 Task: Find connections with filter location Châtenay-Malabry with filter topic #covidwith filter profile language Potuguese with filter current company DMart - Avenue Supermarts Ltd with filter school Anna University with filter industry Paper and Forest Product Manufacturing with filter service category Life Coaching with filter keywords title Manicurist
Action: Mouse moved to (700, 105)
Screenshot: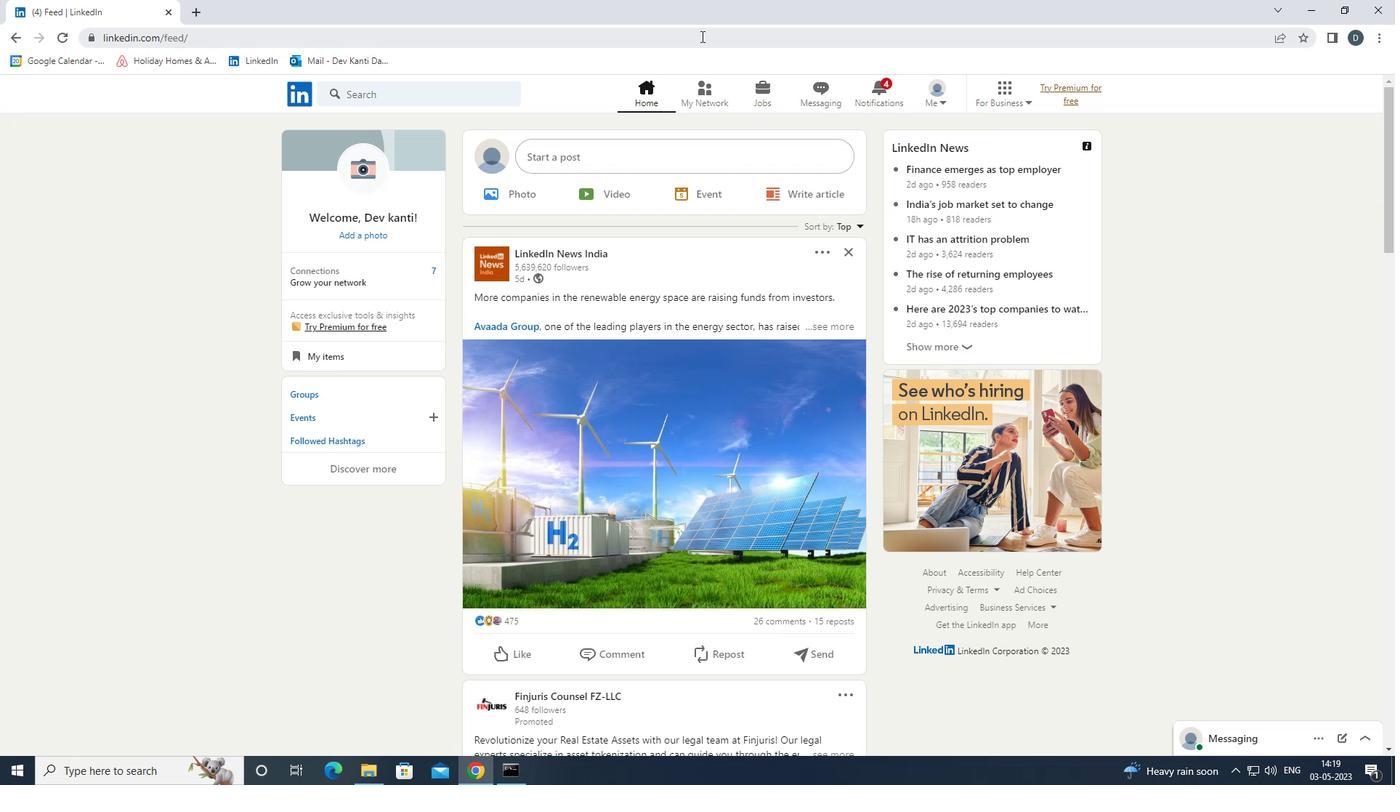 
Action: Mouse pressed left at (700, 105)
Screenshot: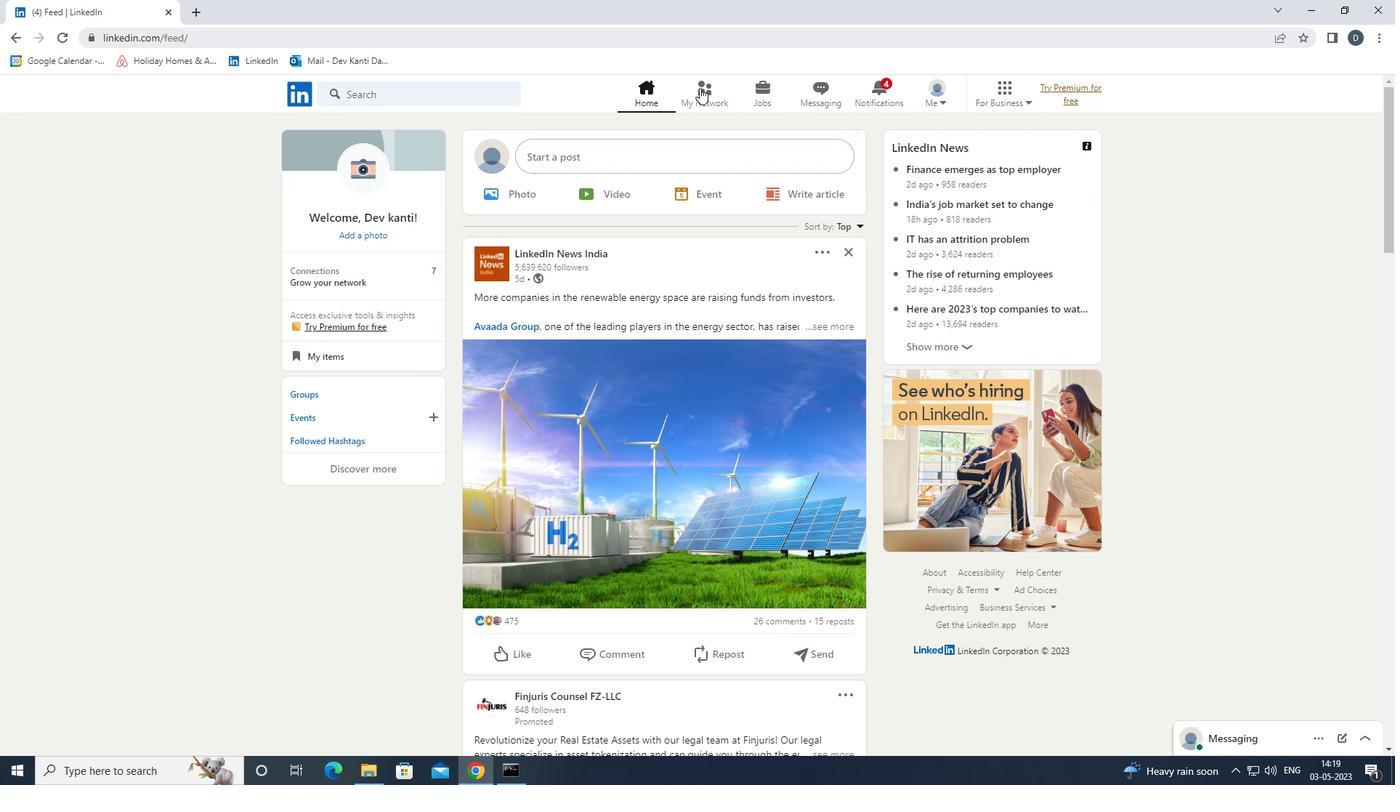 
Action: Mouse moved to (484, 173)
Screenshot: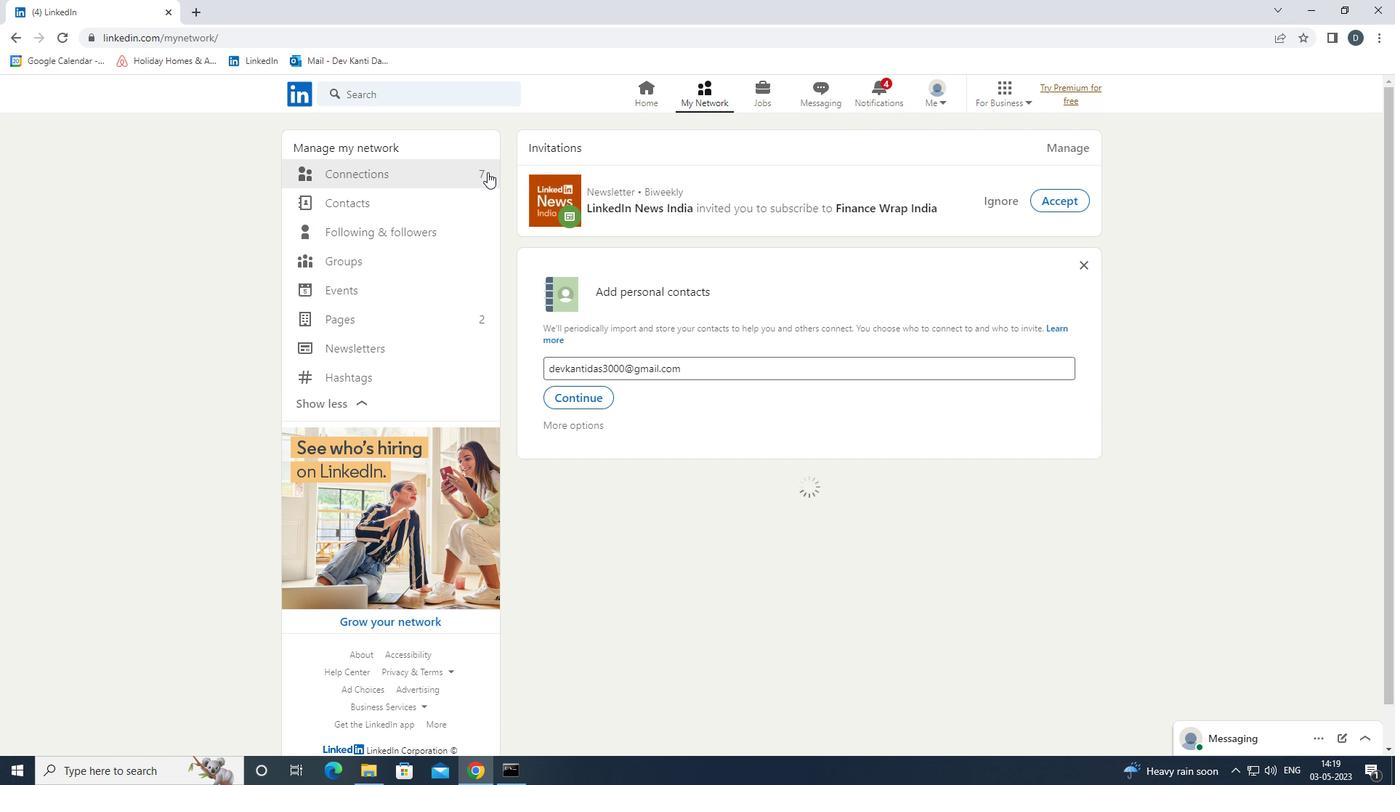 
Action: Mouse pressed left at (484, 173)
Screenshot: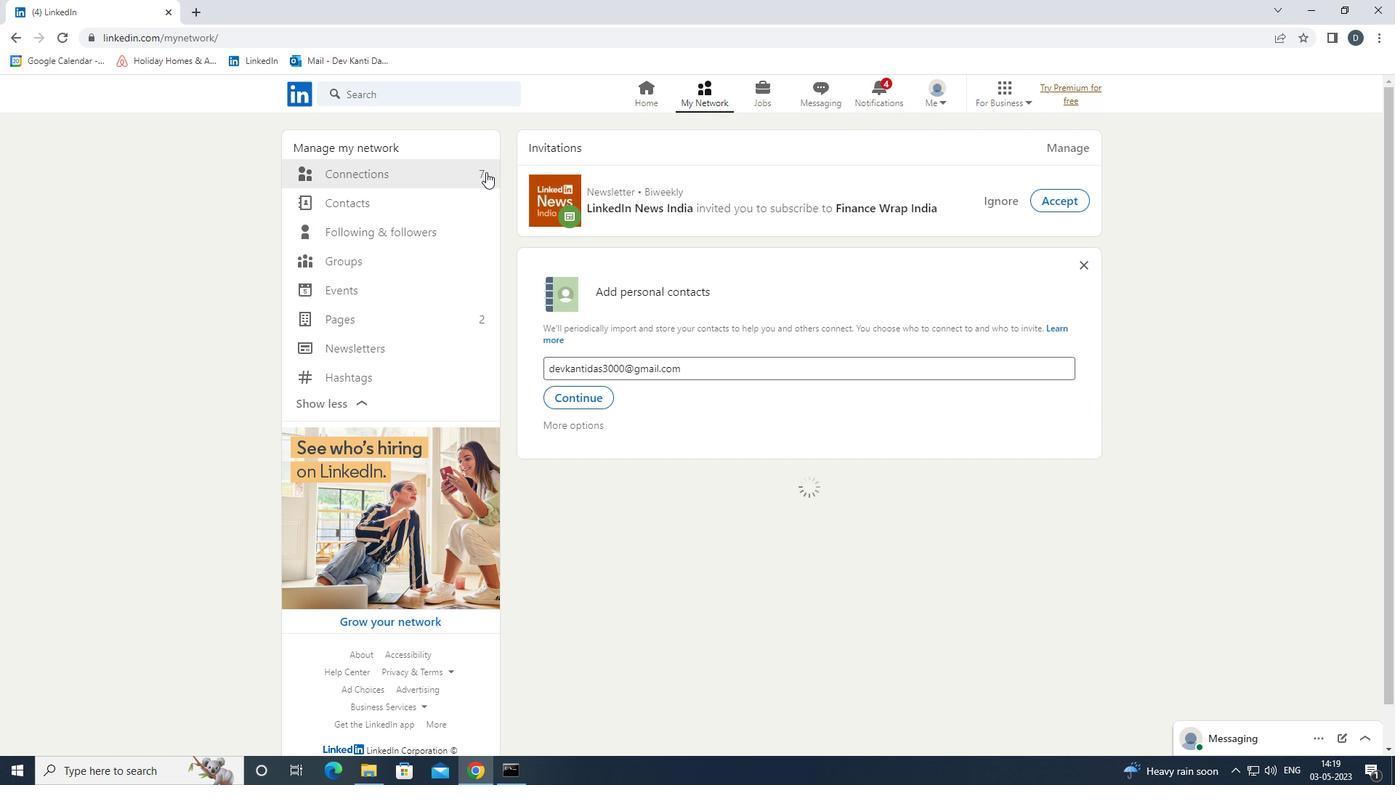 
Action: Mouse moved to (833, 175)
Screenshot: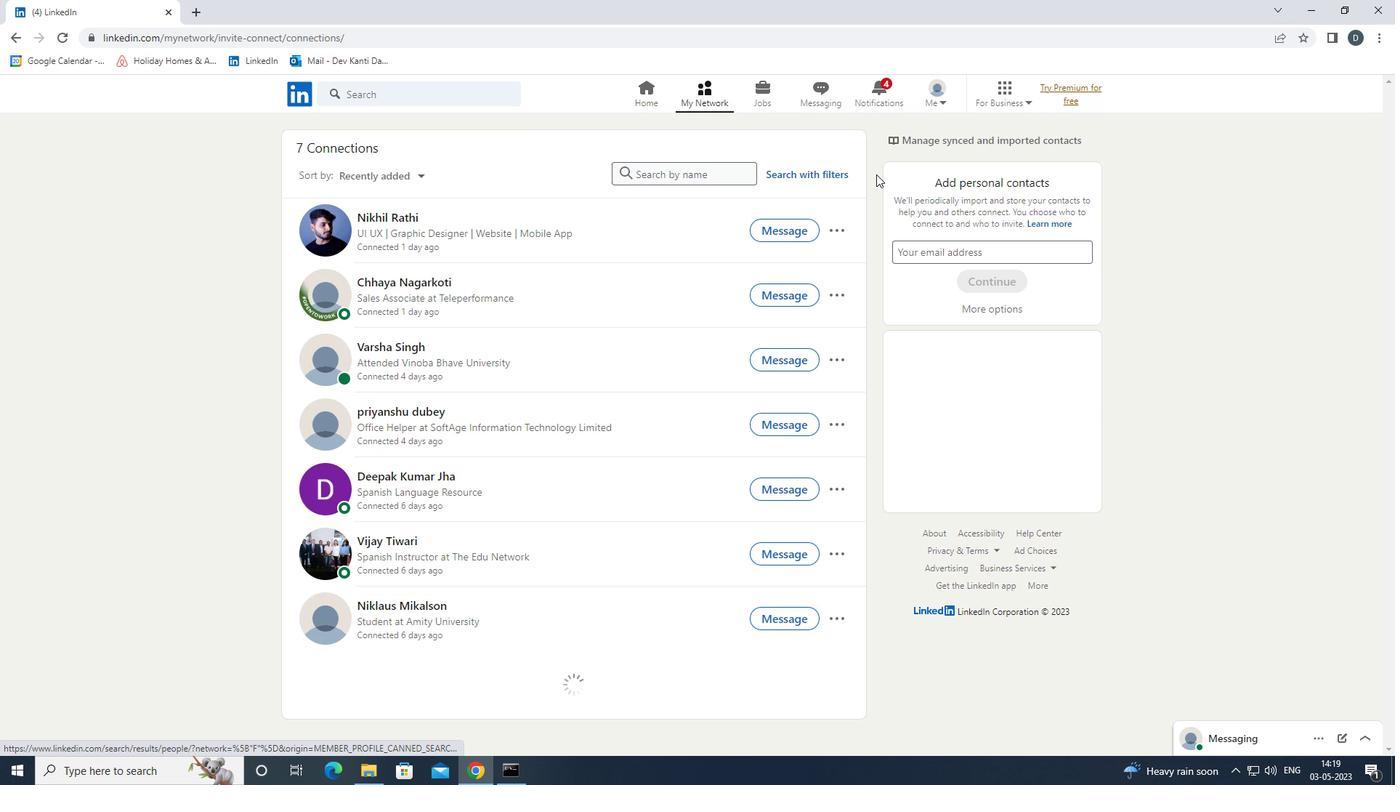 
Action: Mouse pressed left at (833, 175)
Screenshot: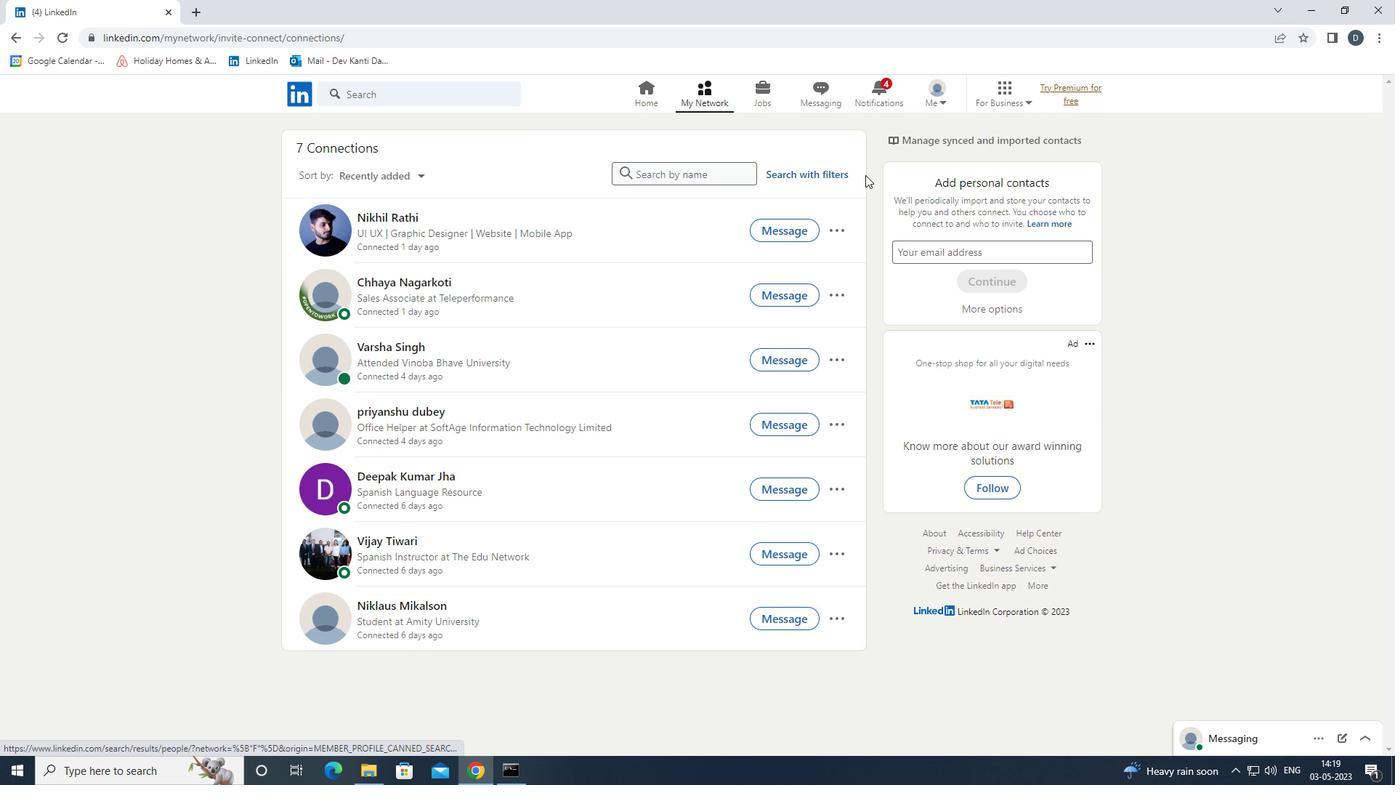 
Action: Mouse moved to (755, 135)
Screenshot: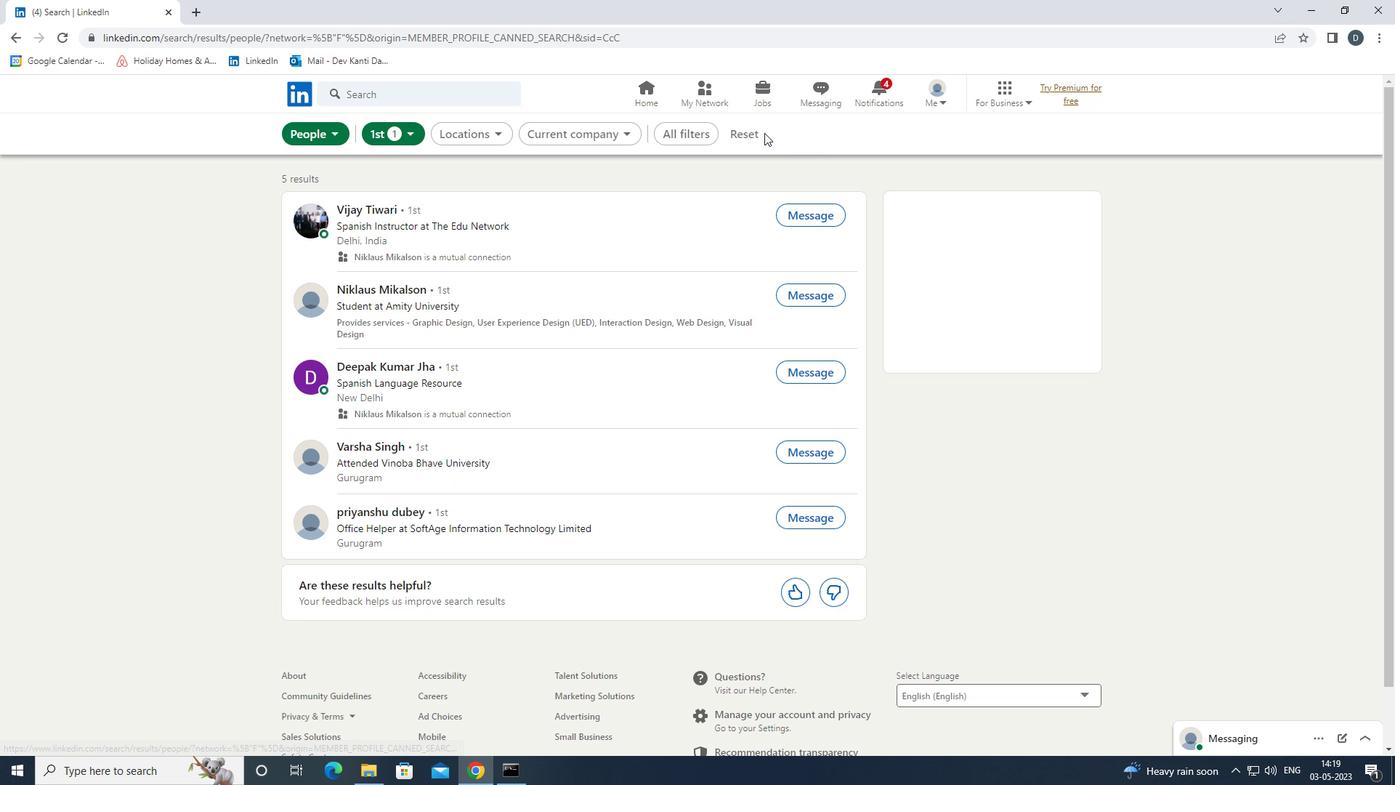 
Action: Mouse pressed left at (755, 135)
Screenshot: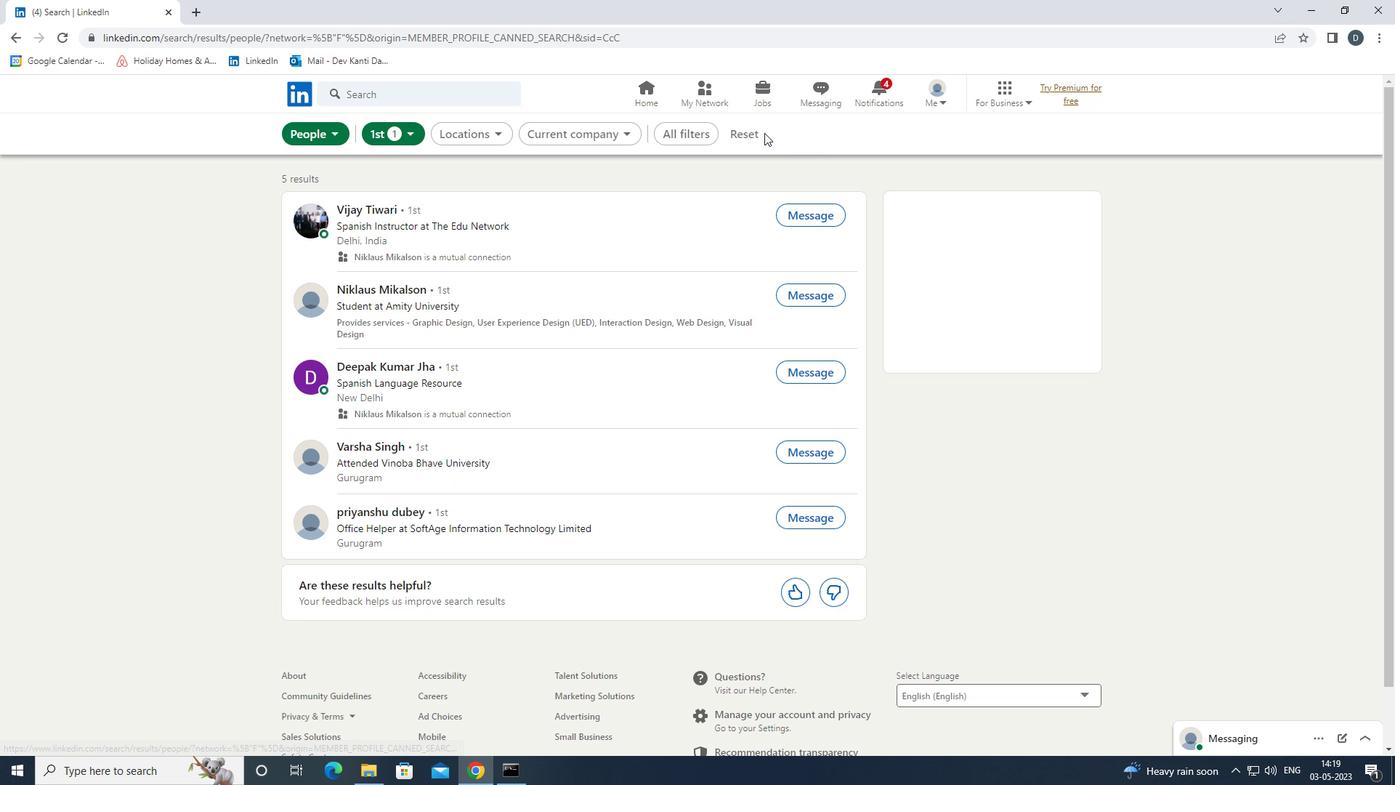 
Action: Mouse moved to (729, 135)
Screenshot: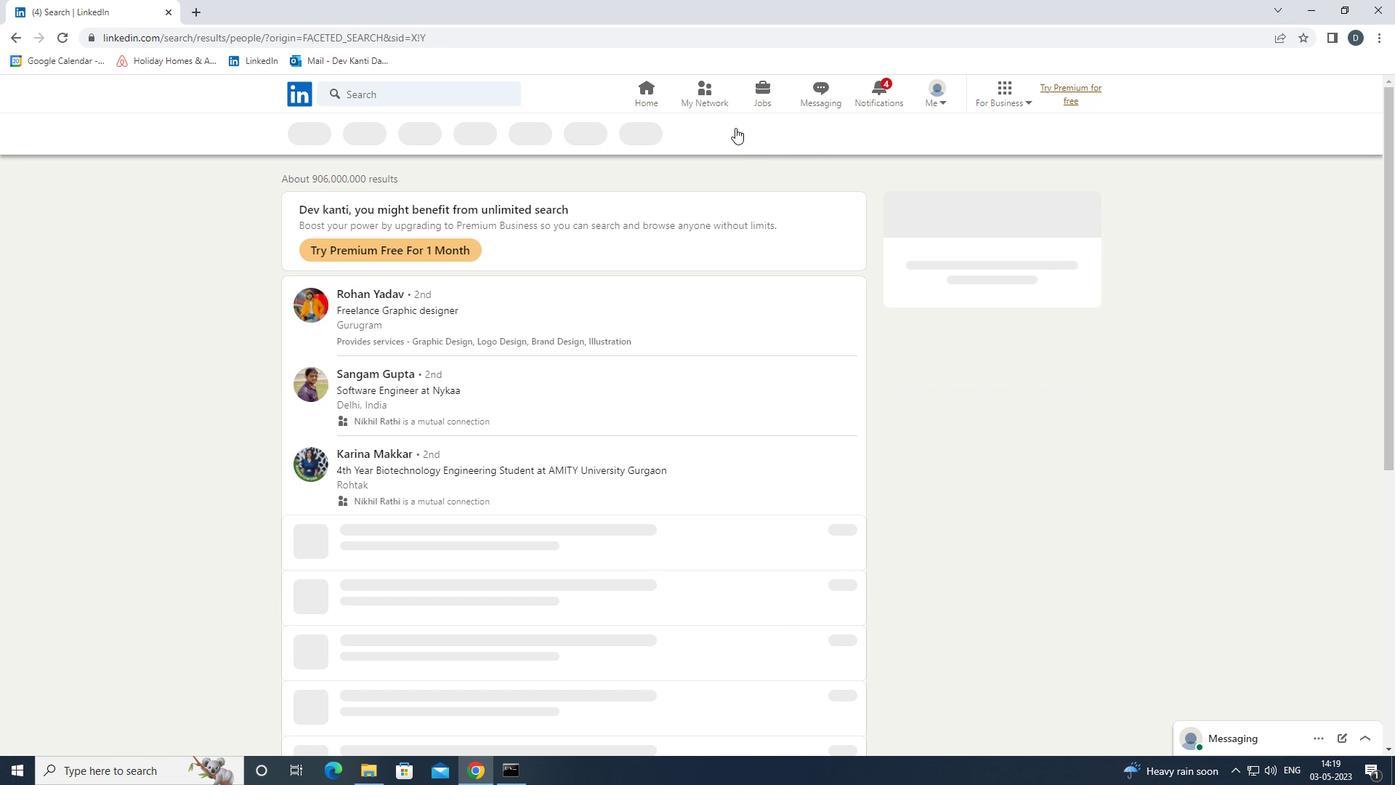 
Action: Mouse pressed left at (729, 135)
Screenshot: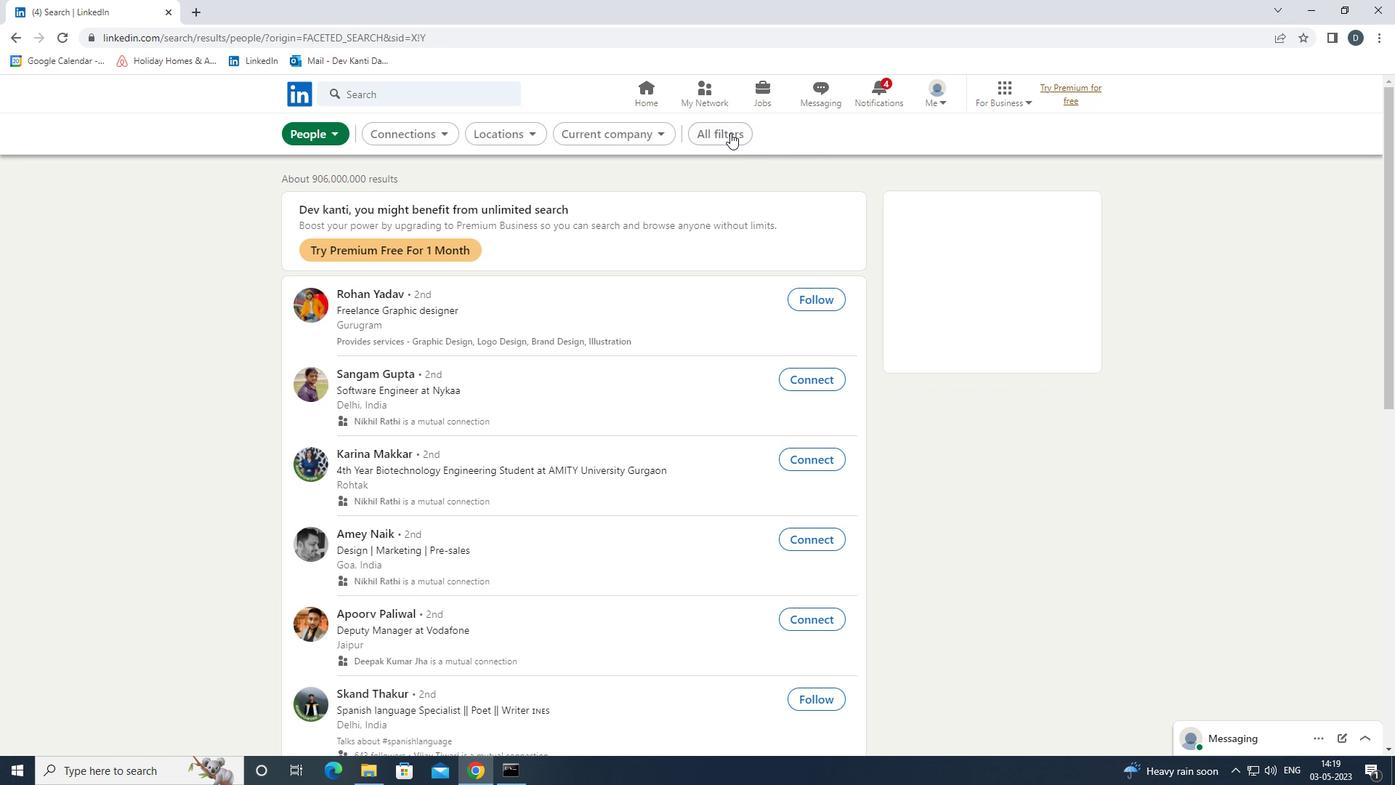 
Action: Mouse moved to (1277, 428)
Screenshot: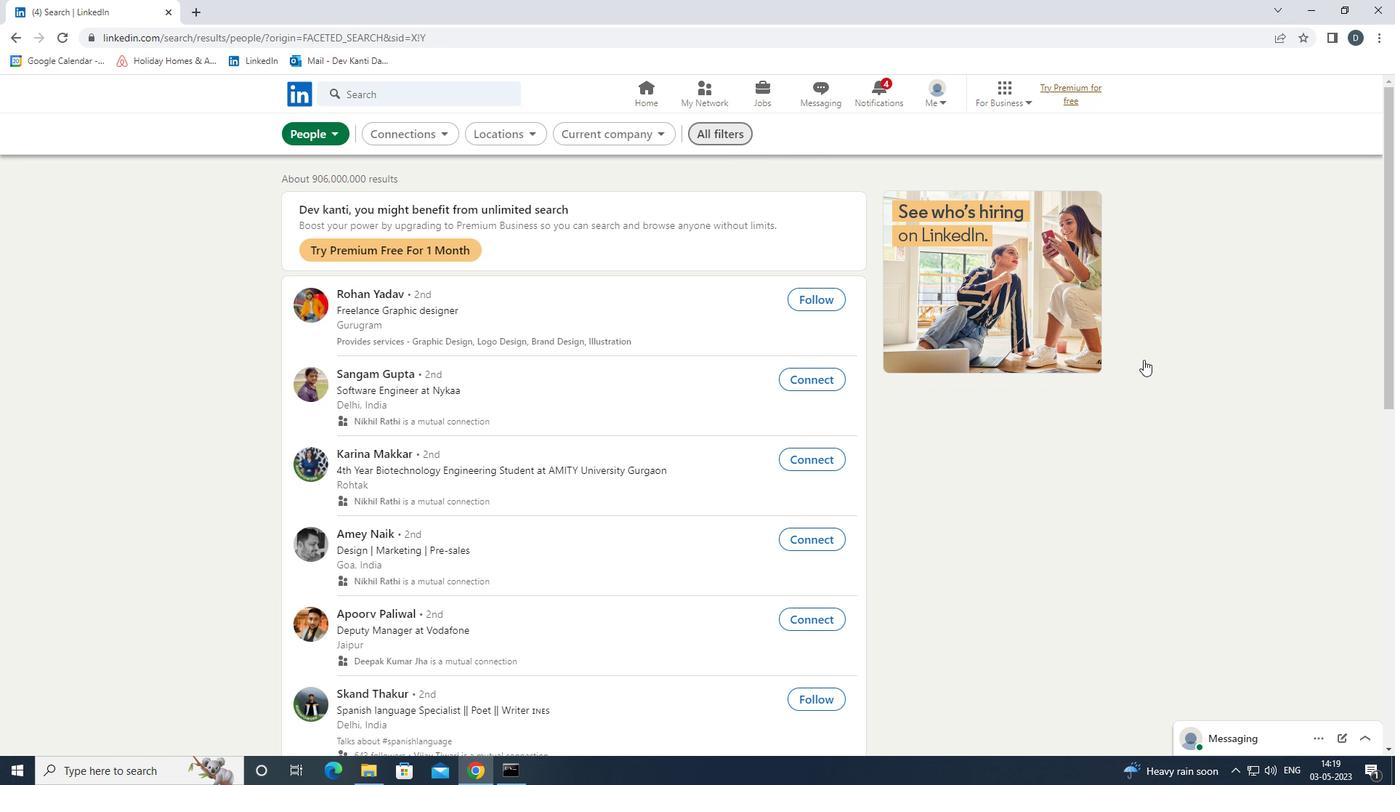 
Action: Mouse scrolled (1277, 427) with delta (0, 0)
Screenshot: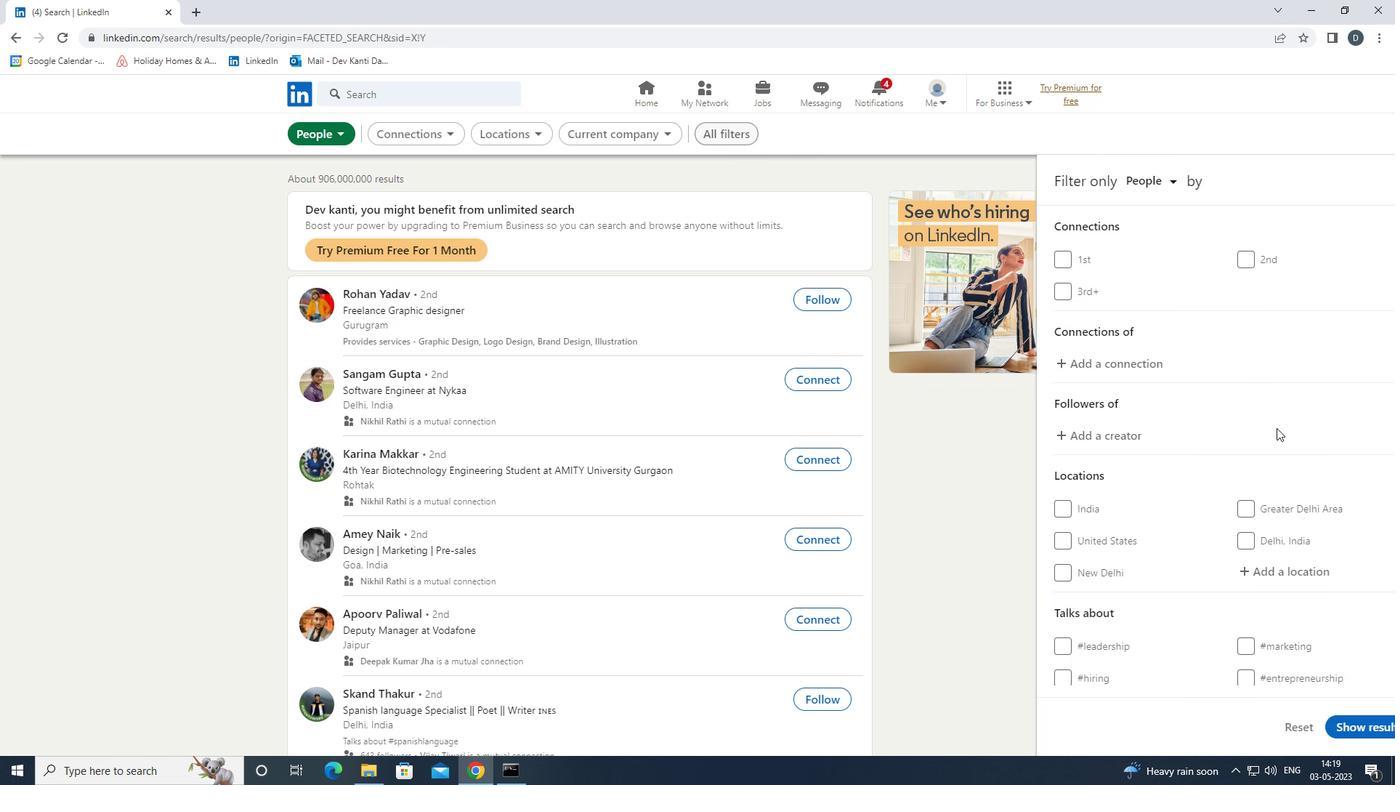 
Action: Mouse scrolled (1277, 427) with delta (0, 0)
Screenshot: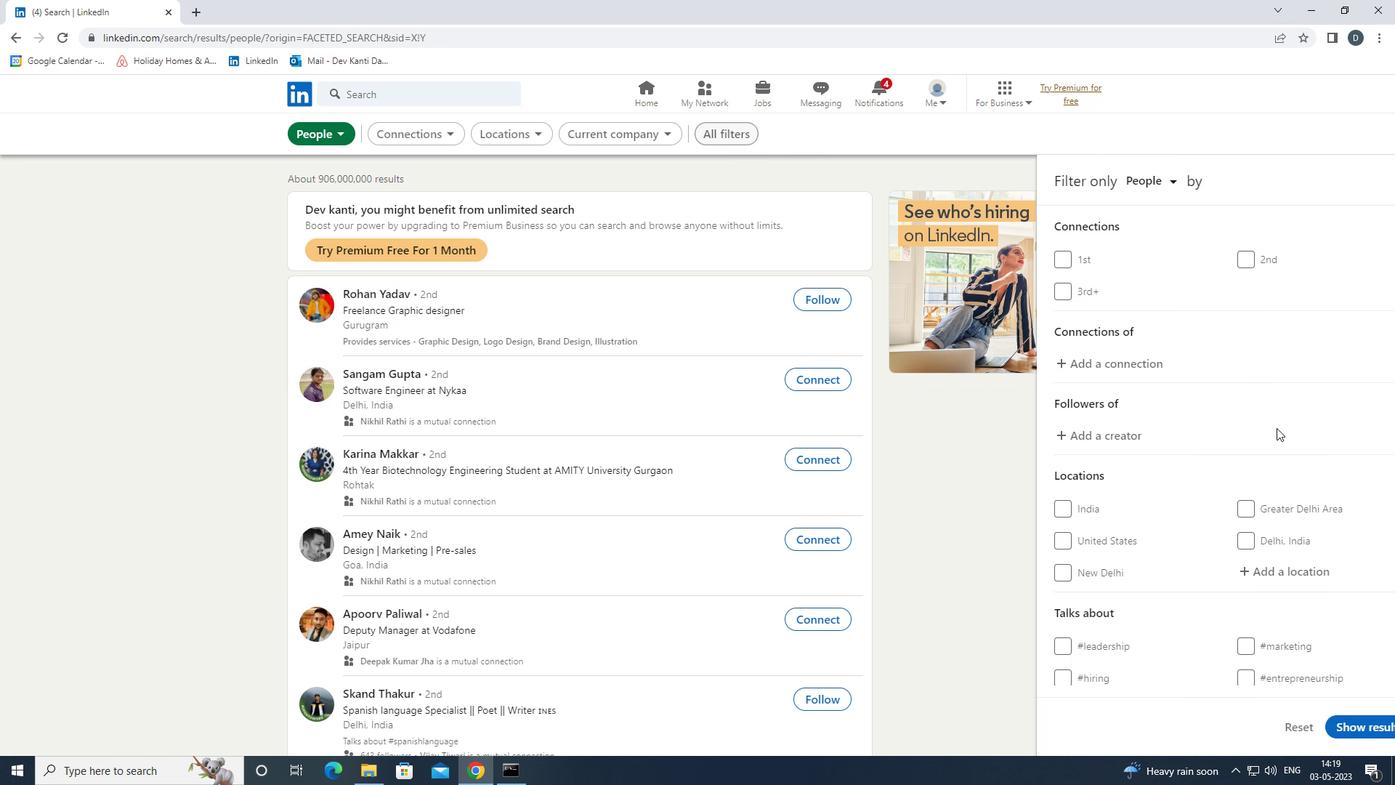 
Action: Mouse moved to (1240, 417)
Screenshot: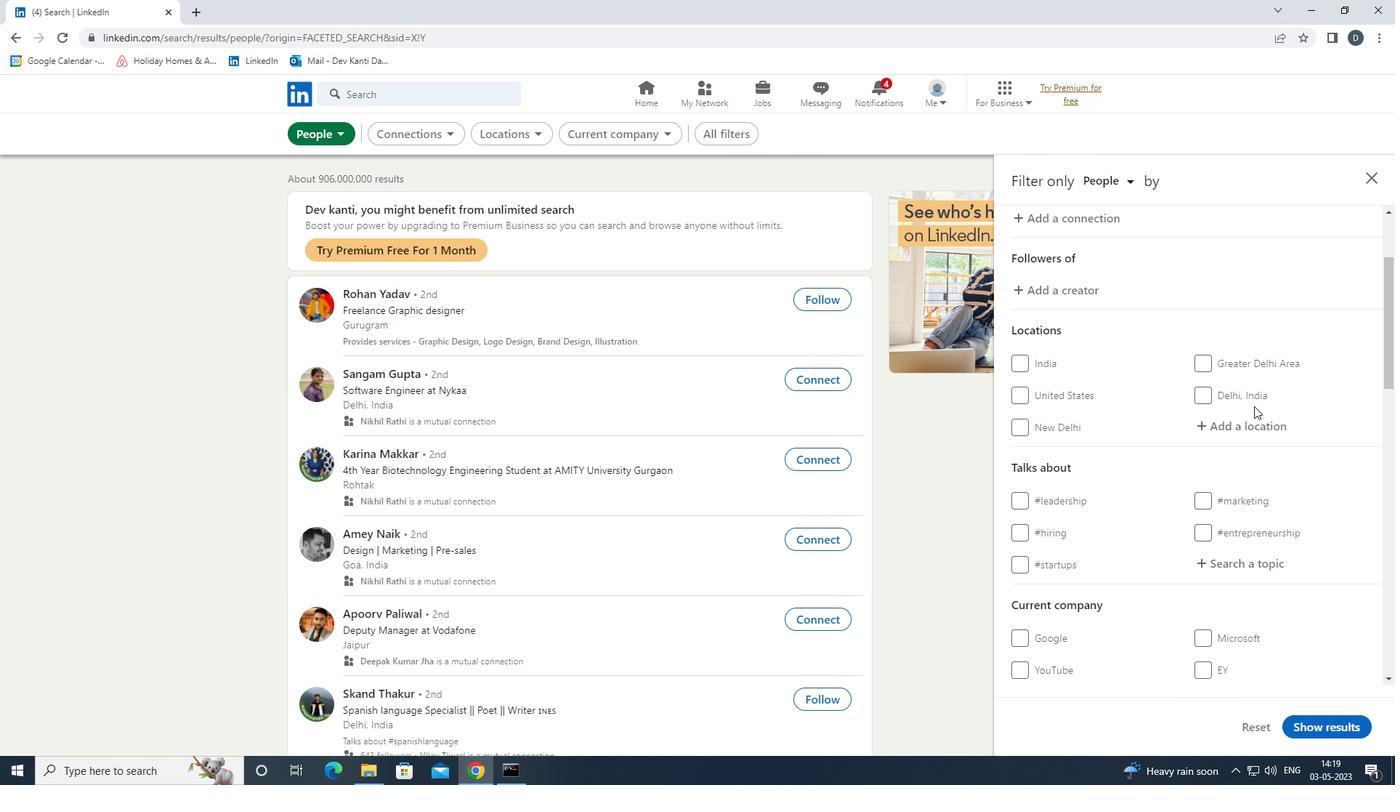
Action: Mouse pressed left at (1240, 417)
Screenshot: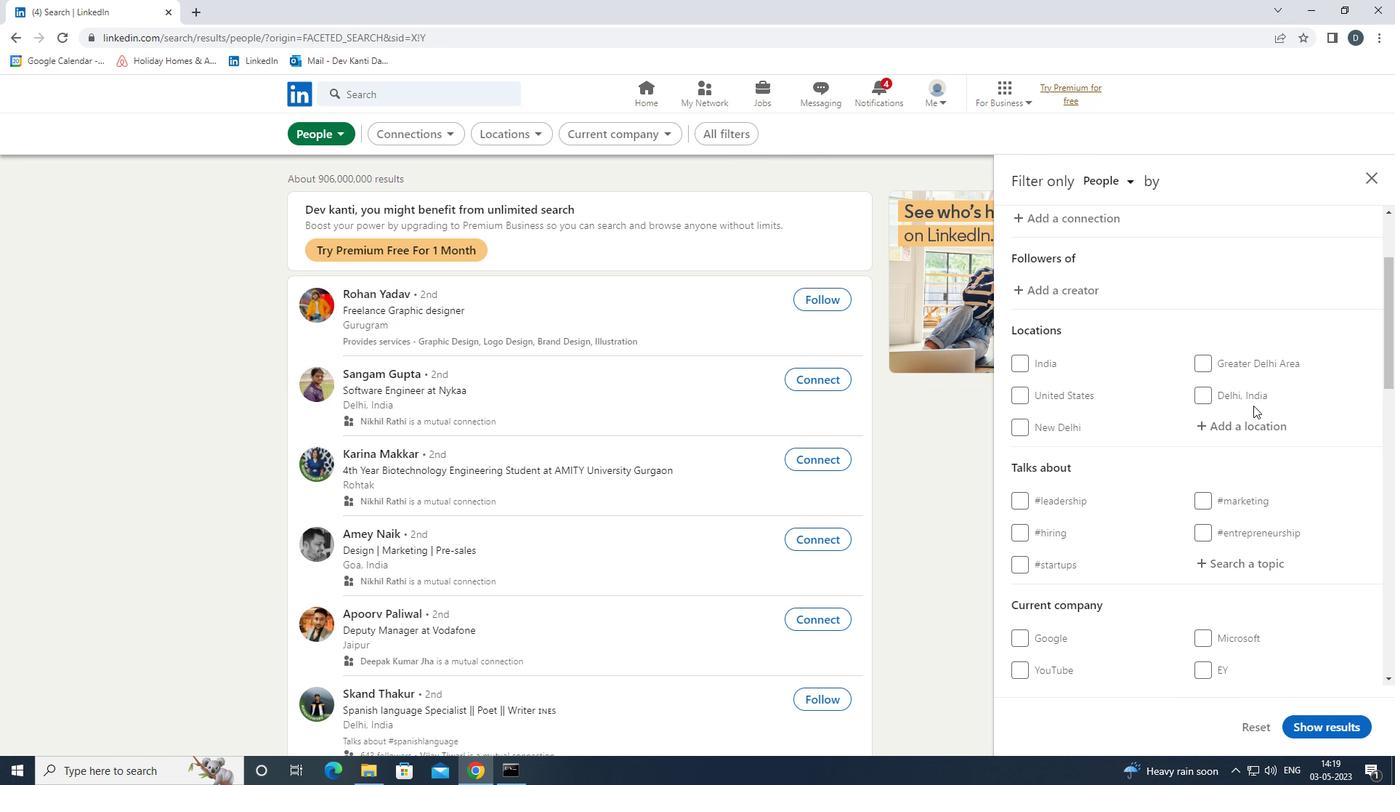 
Action: Mouse moved to (1239, 417)
Screenshot: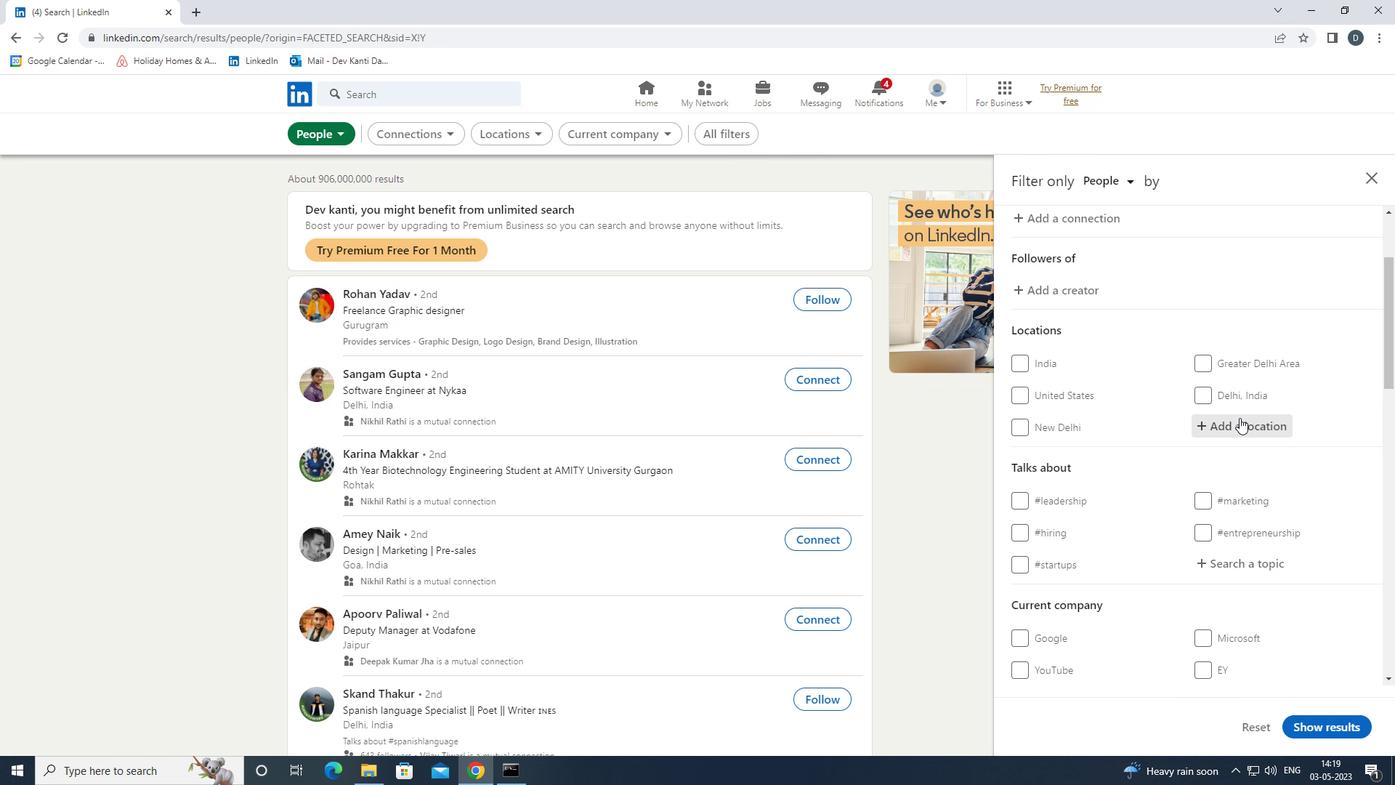 
Action: Key pressed <Key.shift>CHATENAY-<Key.down><Key.enter>
Screenshot: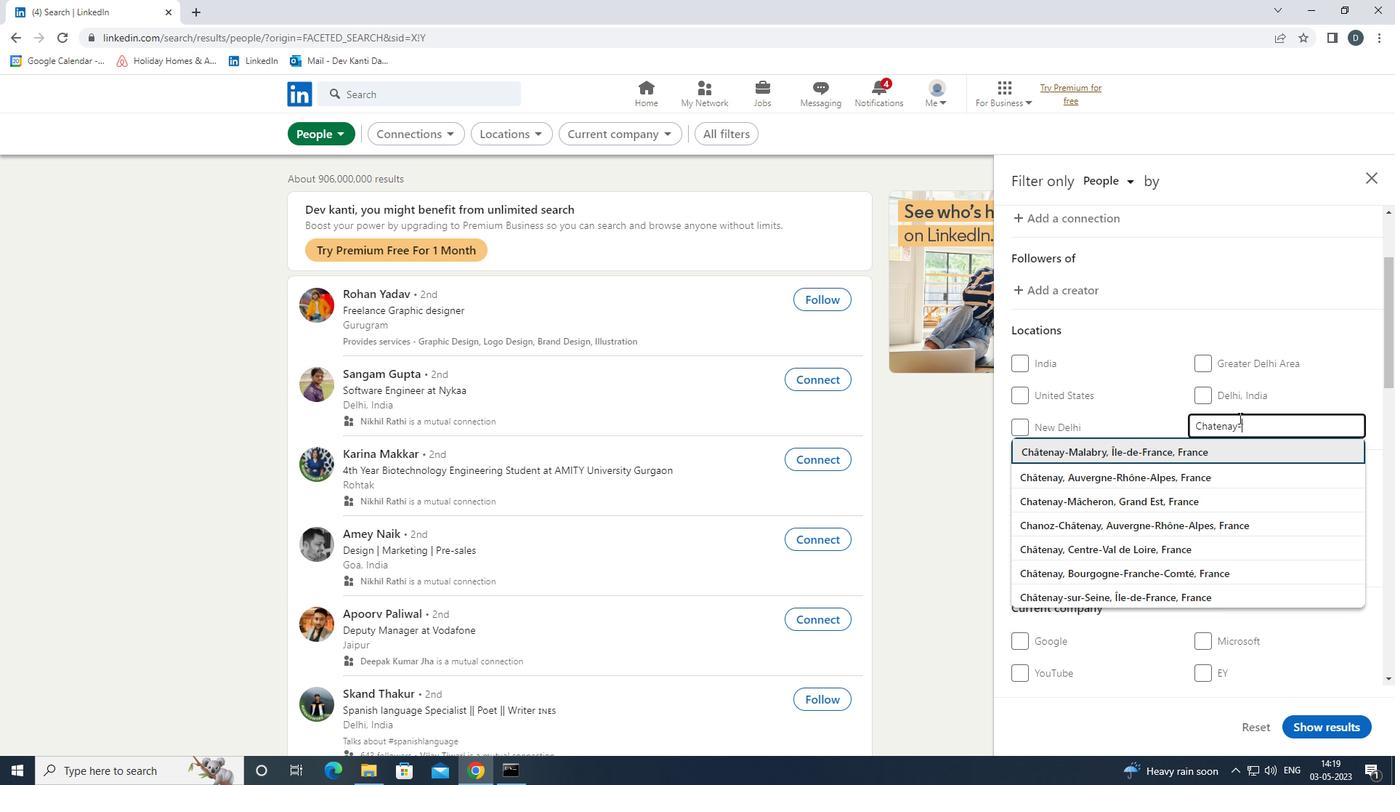 
Action: Mouse moved to (1105, 234)
Screenshot: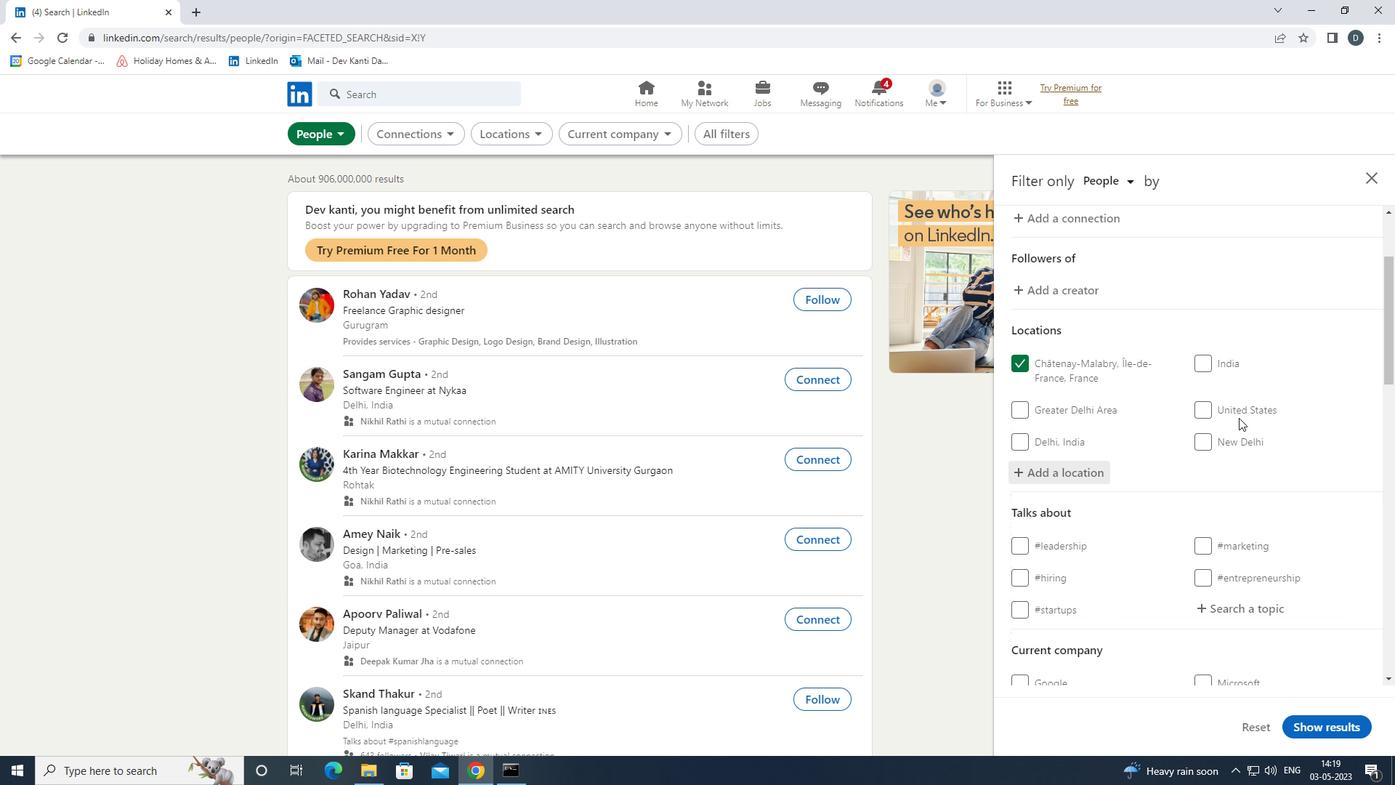 
Action: Mouse scrolled (1105, 233) with delta (0, 0)
Screenshot: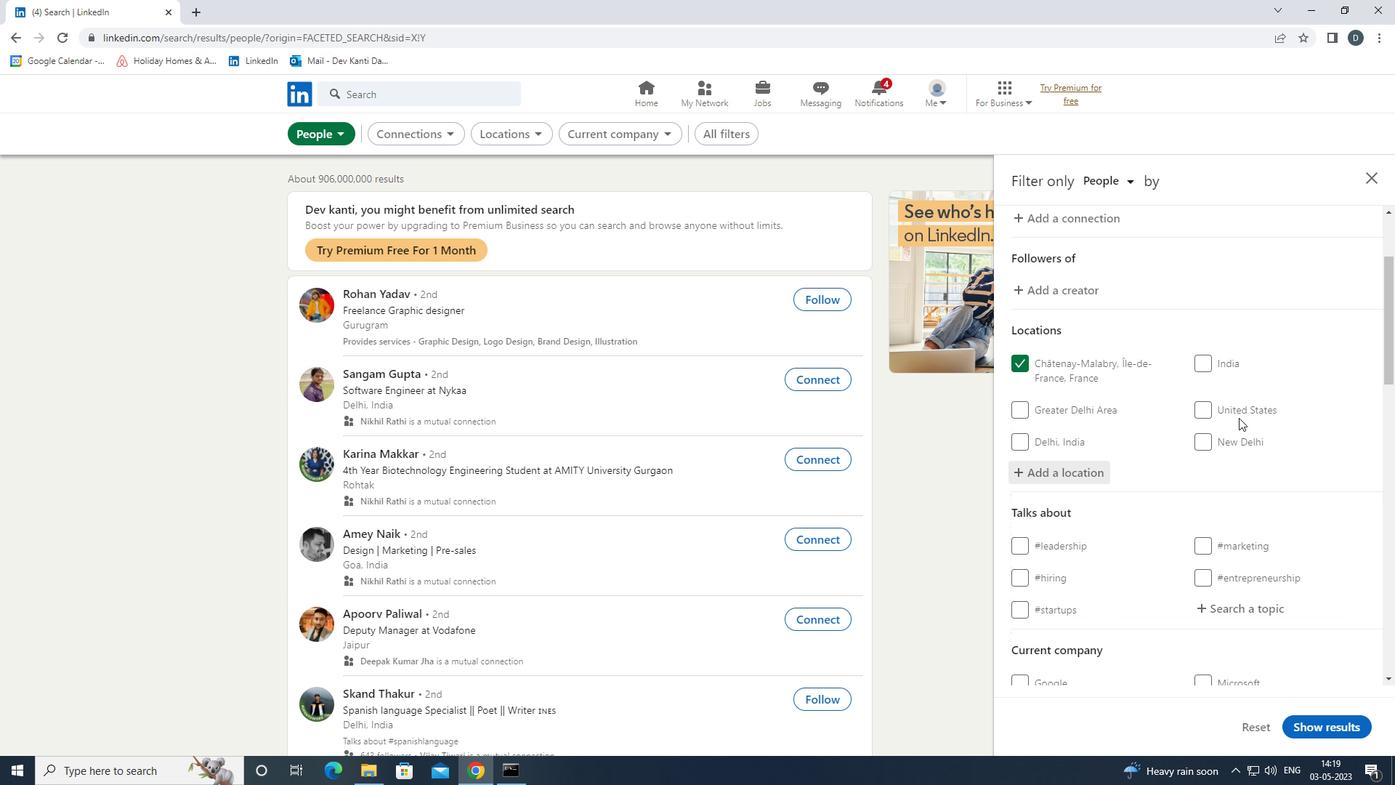 
Action: Mouse moved to (1244, 536)
Screenshot: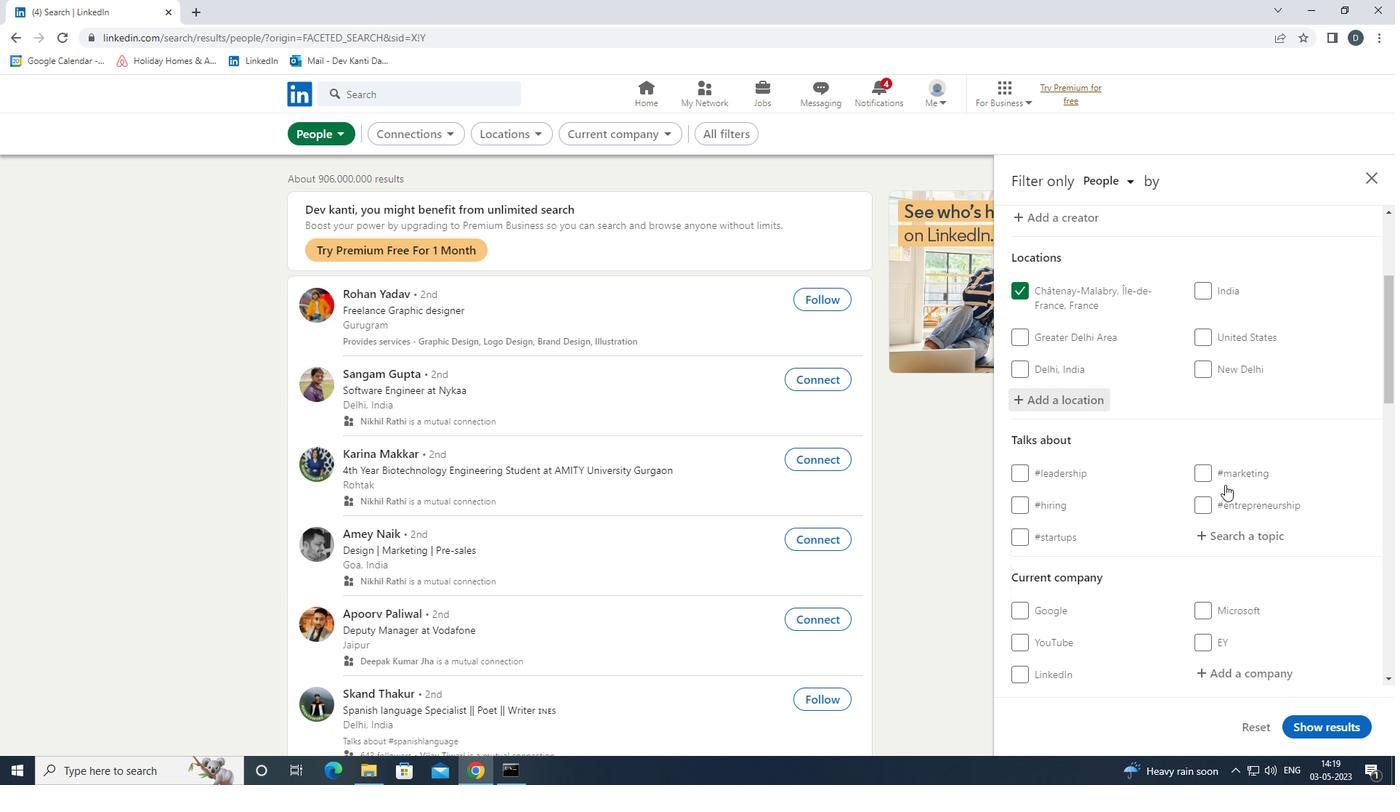 
Action: Mouse pressed left at (1244, 536)
Screenshot: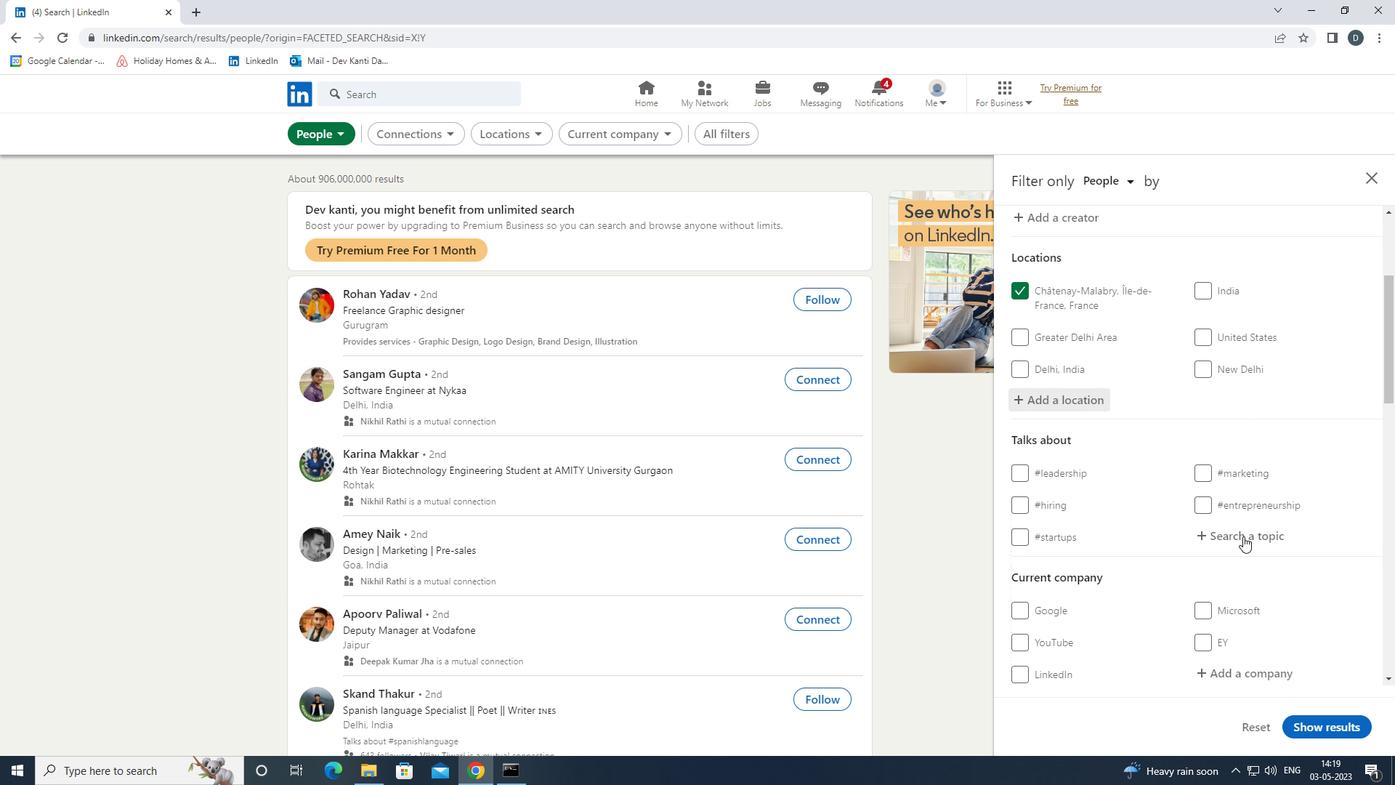 
Action: Mouse moved to (1245, 537)
Screenshot: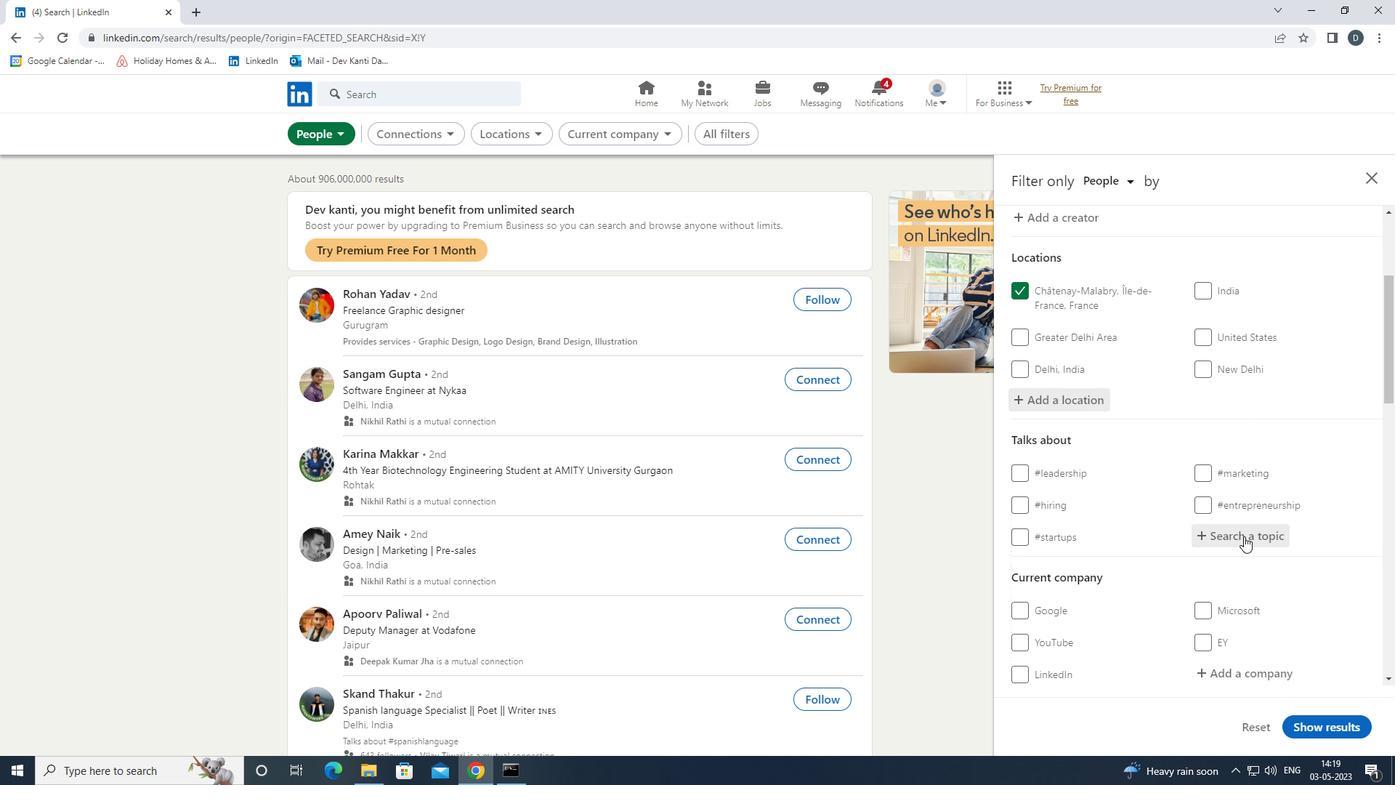 
Action: Key pressed COVID
Screenshot: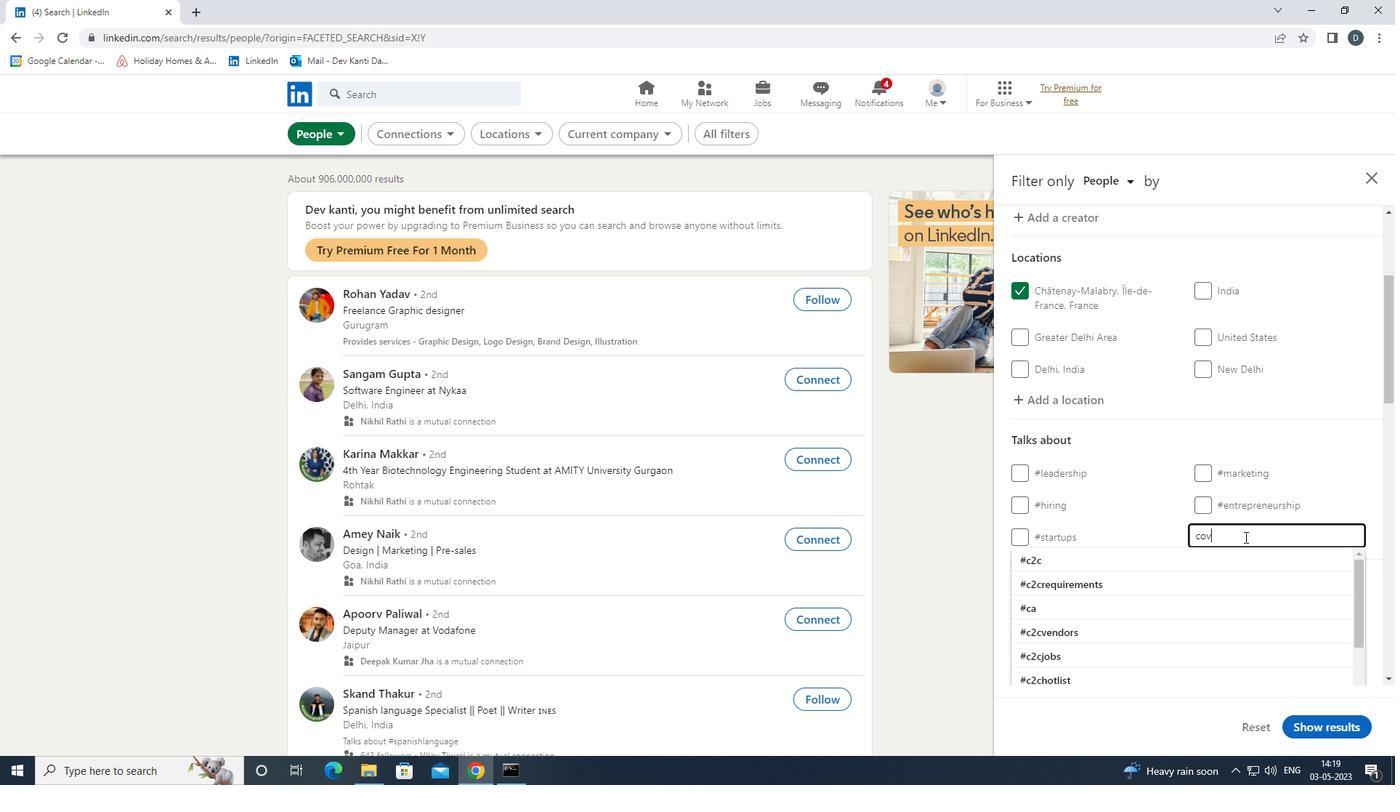 
Action: Mouse moved to (1232, 558)
Screenshot: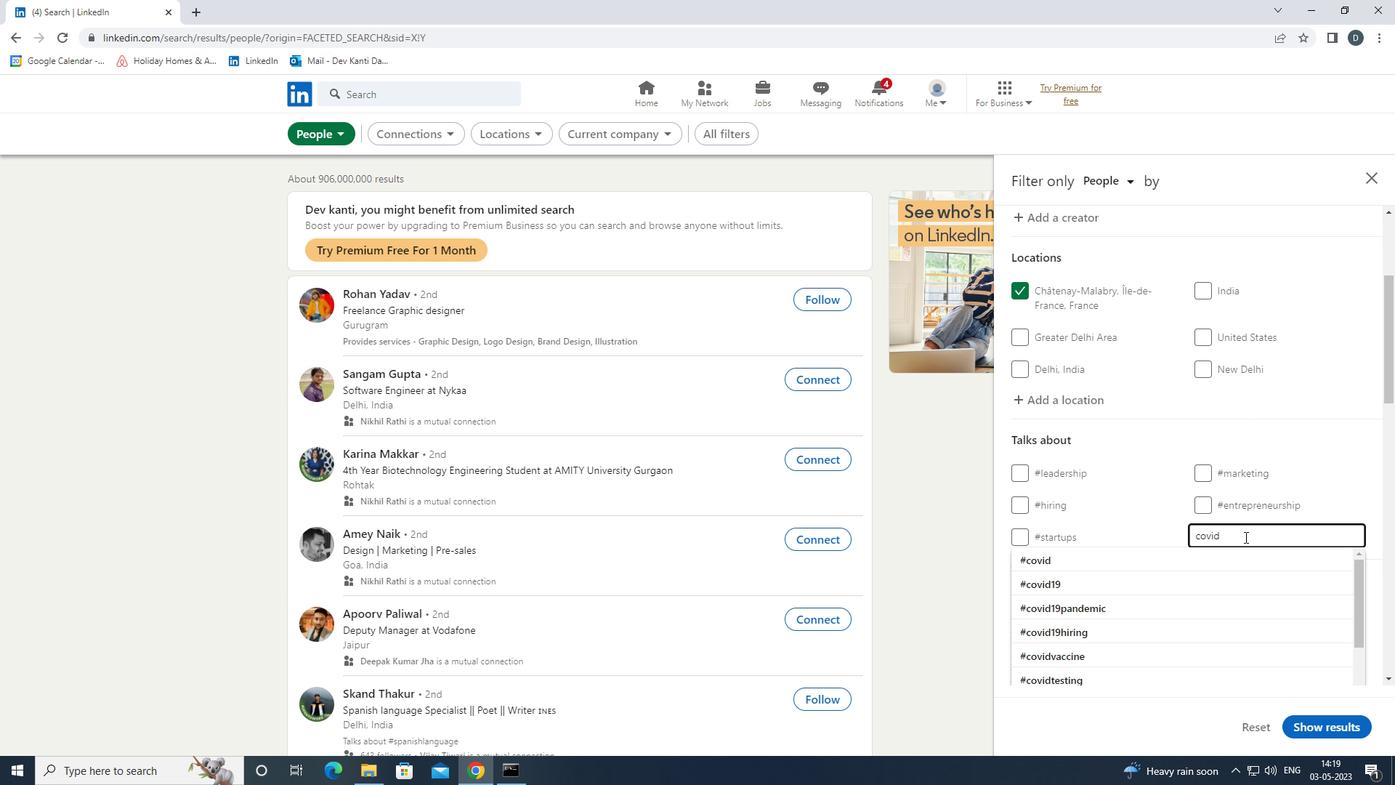 
Action: Mouse pressed left at (1232, 558)
Screenshot: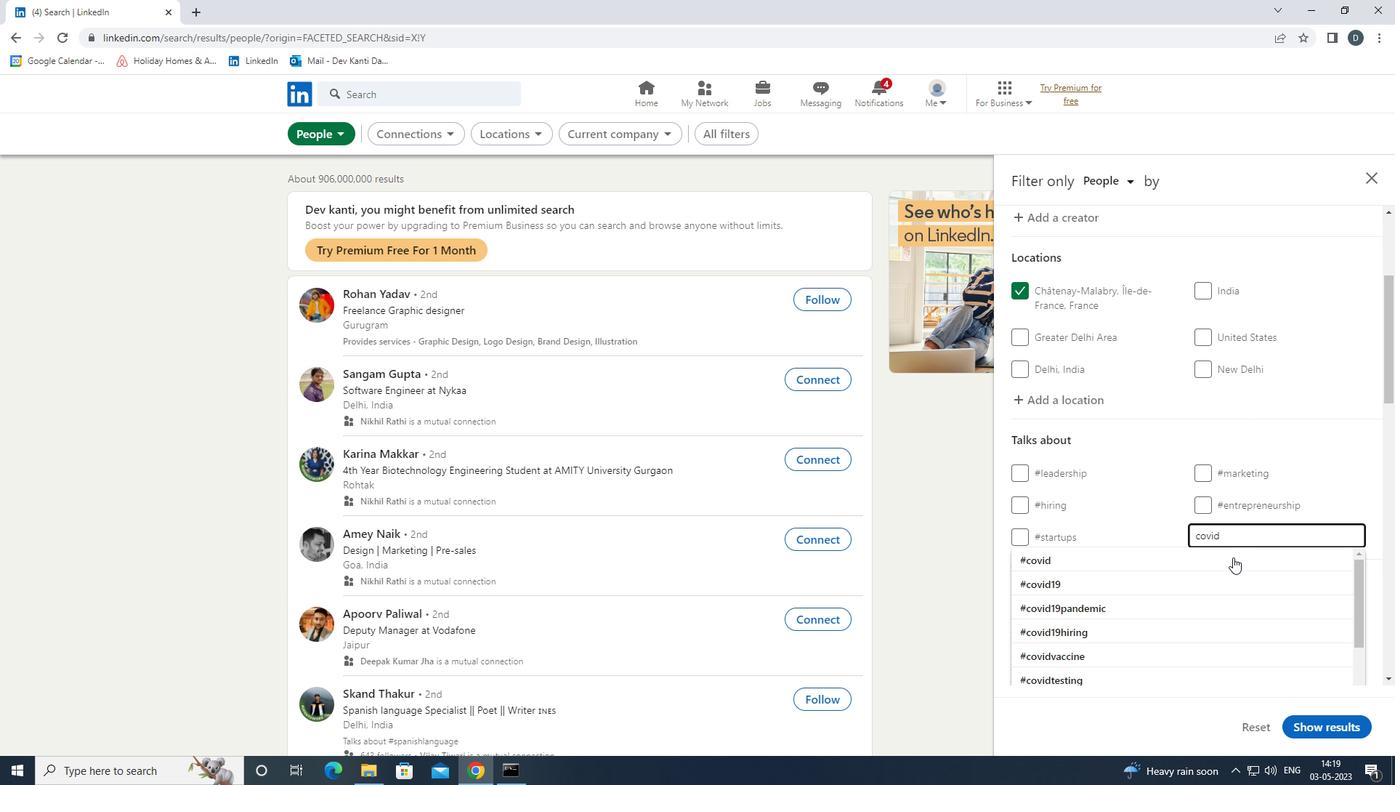 
Action: Mouse scrolled (1232, 557) with delta (0, 0)
Screenshot: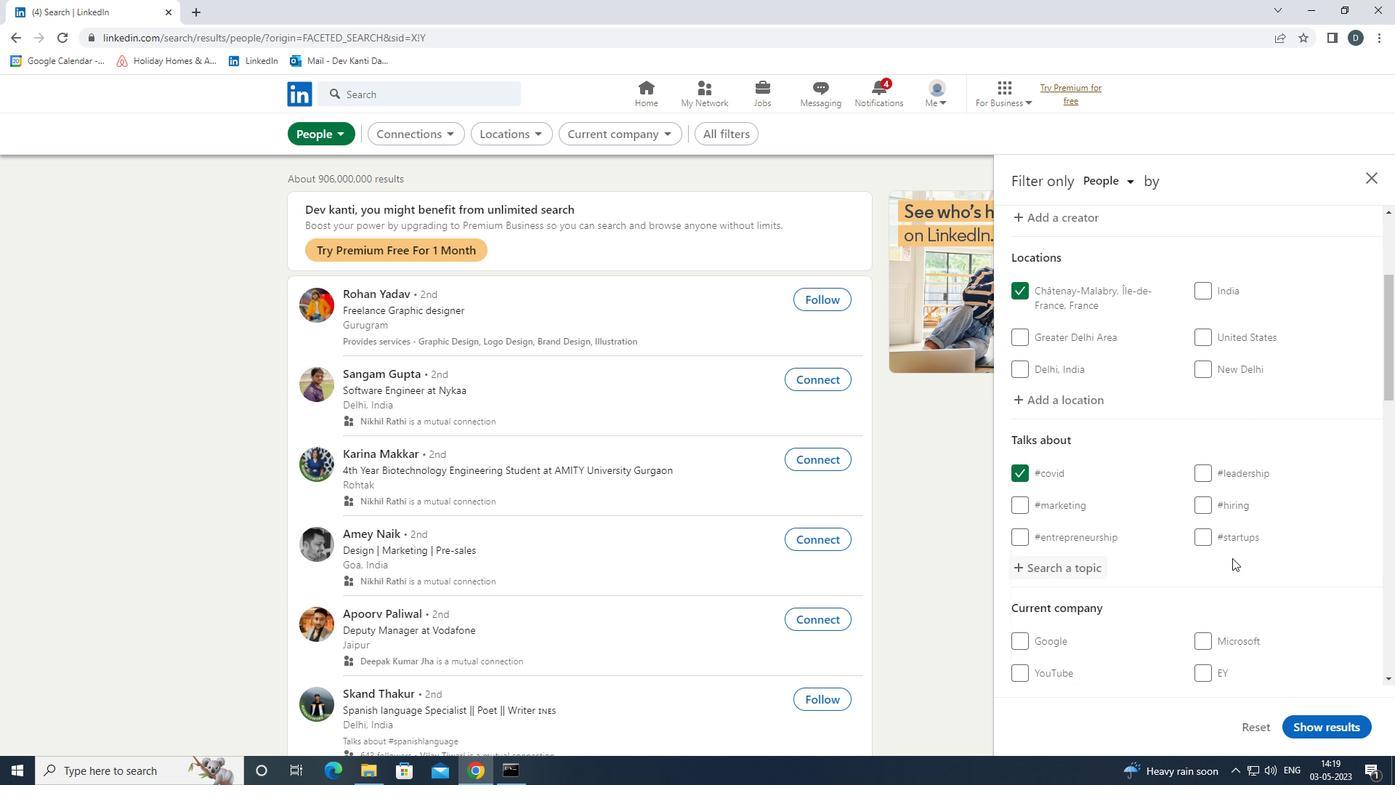 
Action: Mouse scrolled (1232, 557) with delta (0, 0)
Screenshot: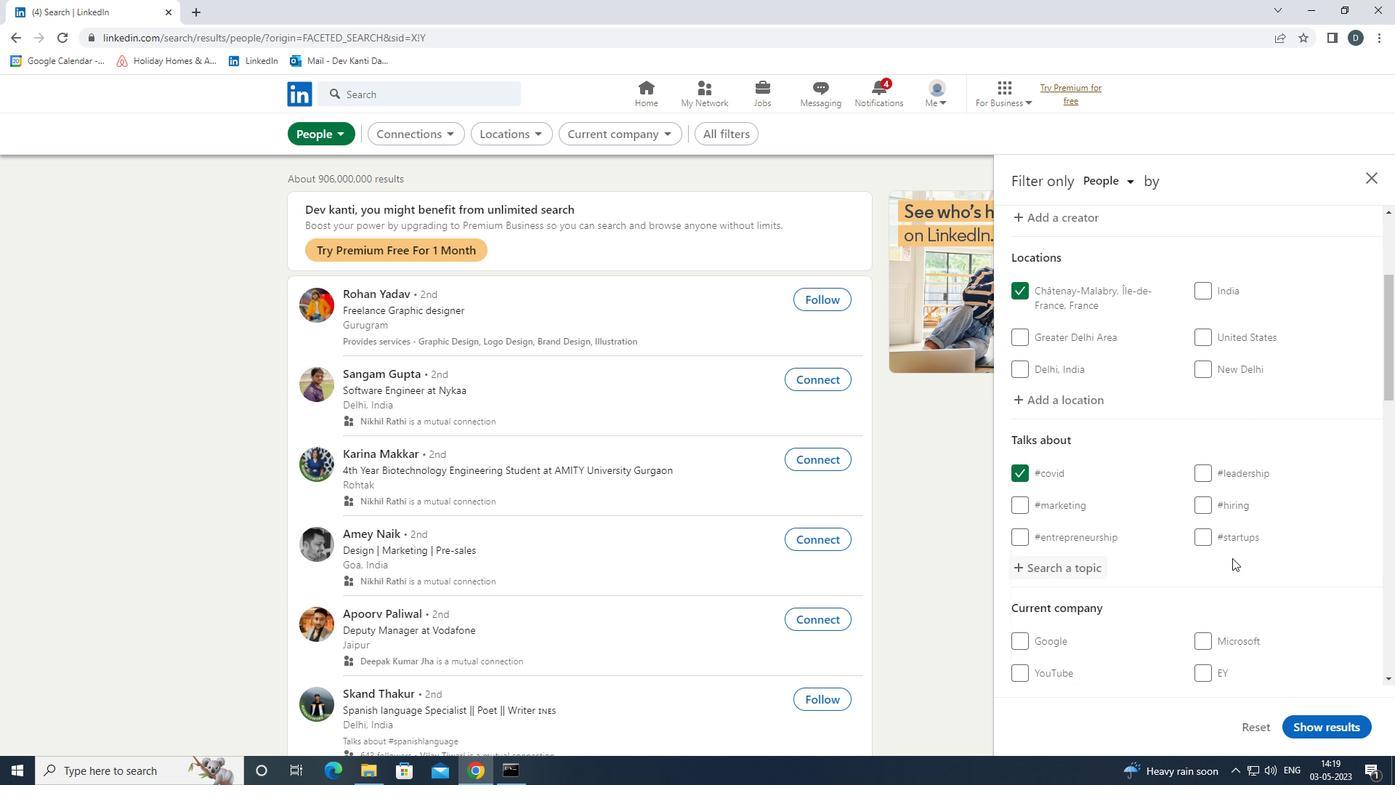 
Action: Mouse scrolled (1232, 557) with delta (0, 0)
Screenshot: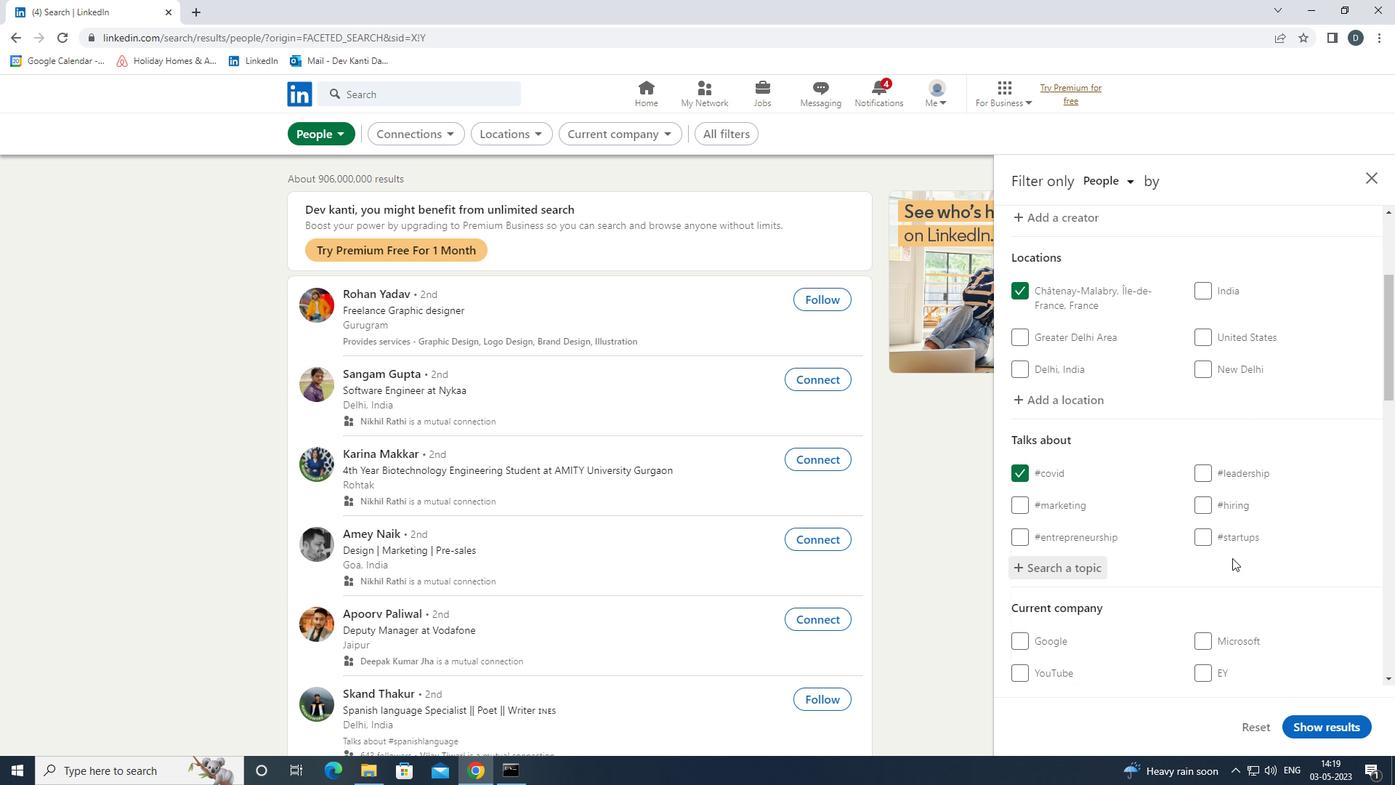 
Action: Mouse scrolled (1232, 557) with delta (0, 0)
Screenshot: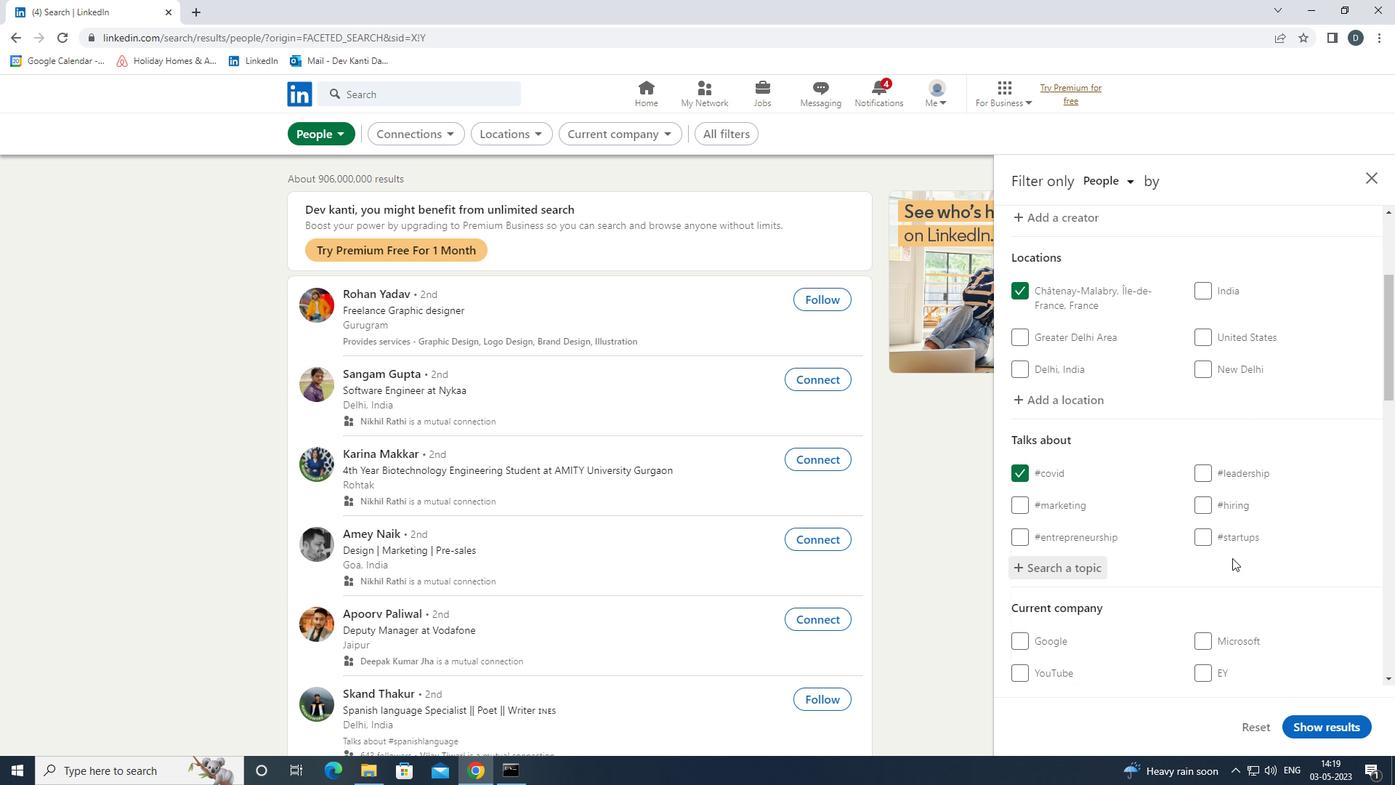 
Action: Mouse moved to (1232, 558)
Screenshot: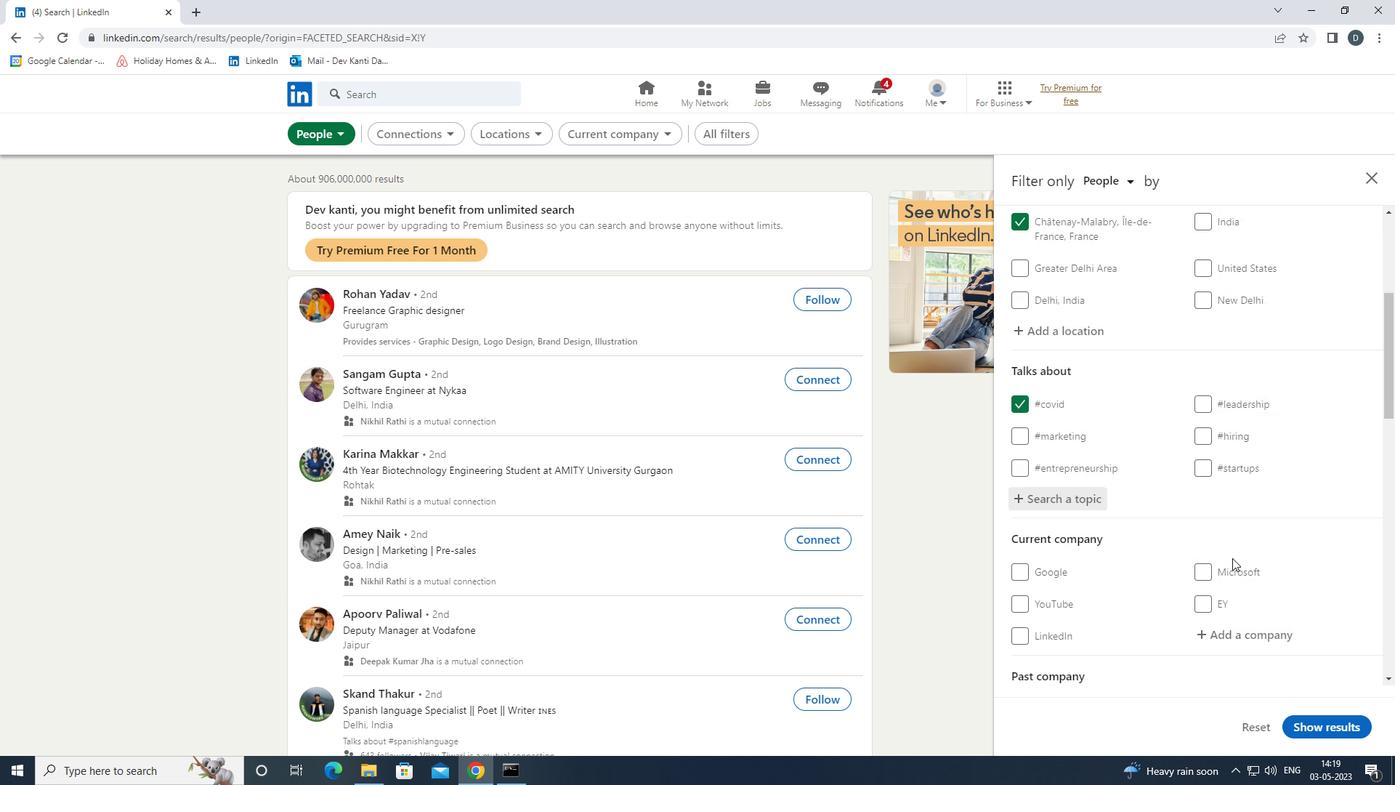 
Action: Mouse scrolled (1232, 557) with delta (0, 0)
Screenshot: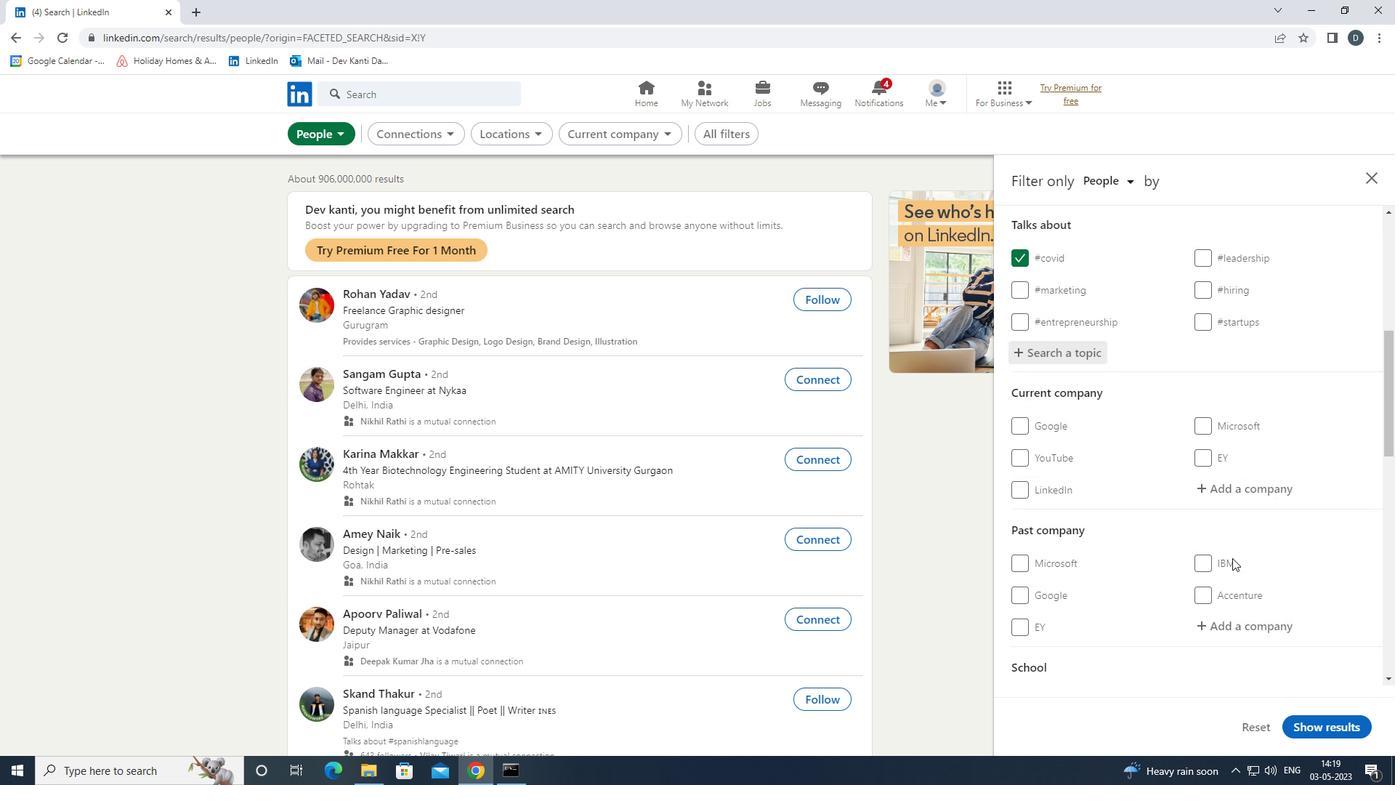 
Action: Mouse scrolled (1232, 557) with delta (0, 0)
Screenshot: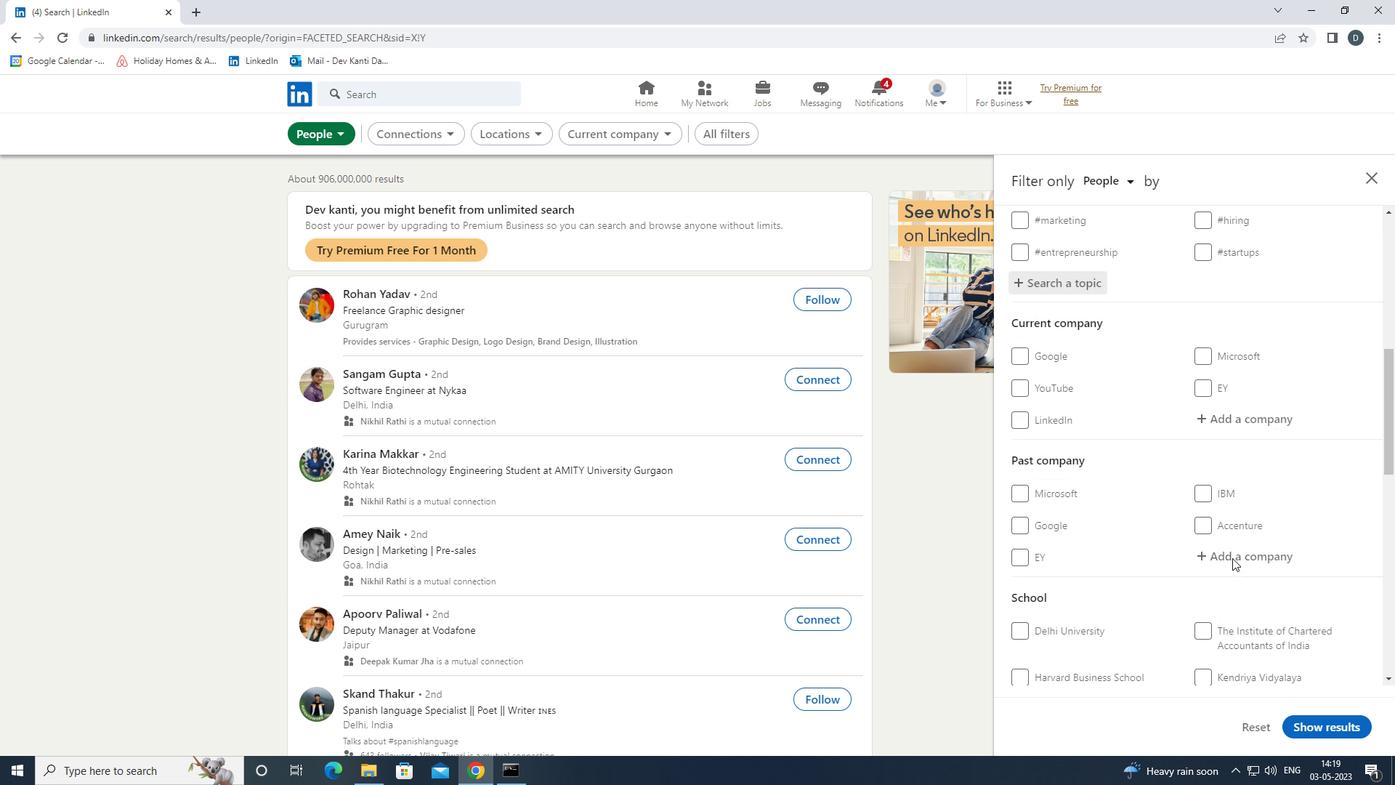 
Action: Mouse scrolled (1232, 557) with delta (0, 0)
Screenshot: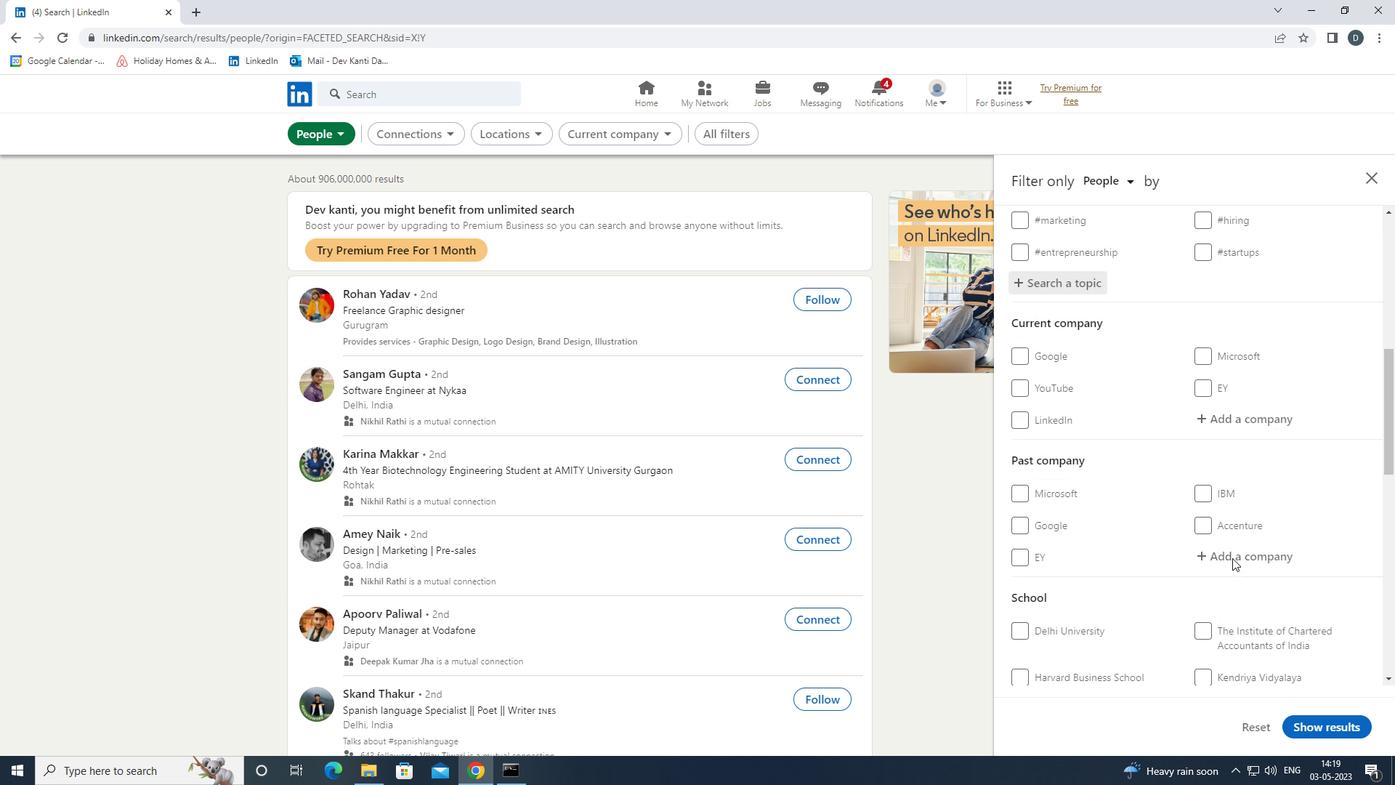 
Action: Mouse moved to (1105, 588)
Screenshot: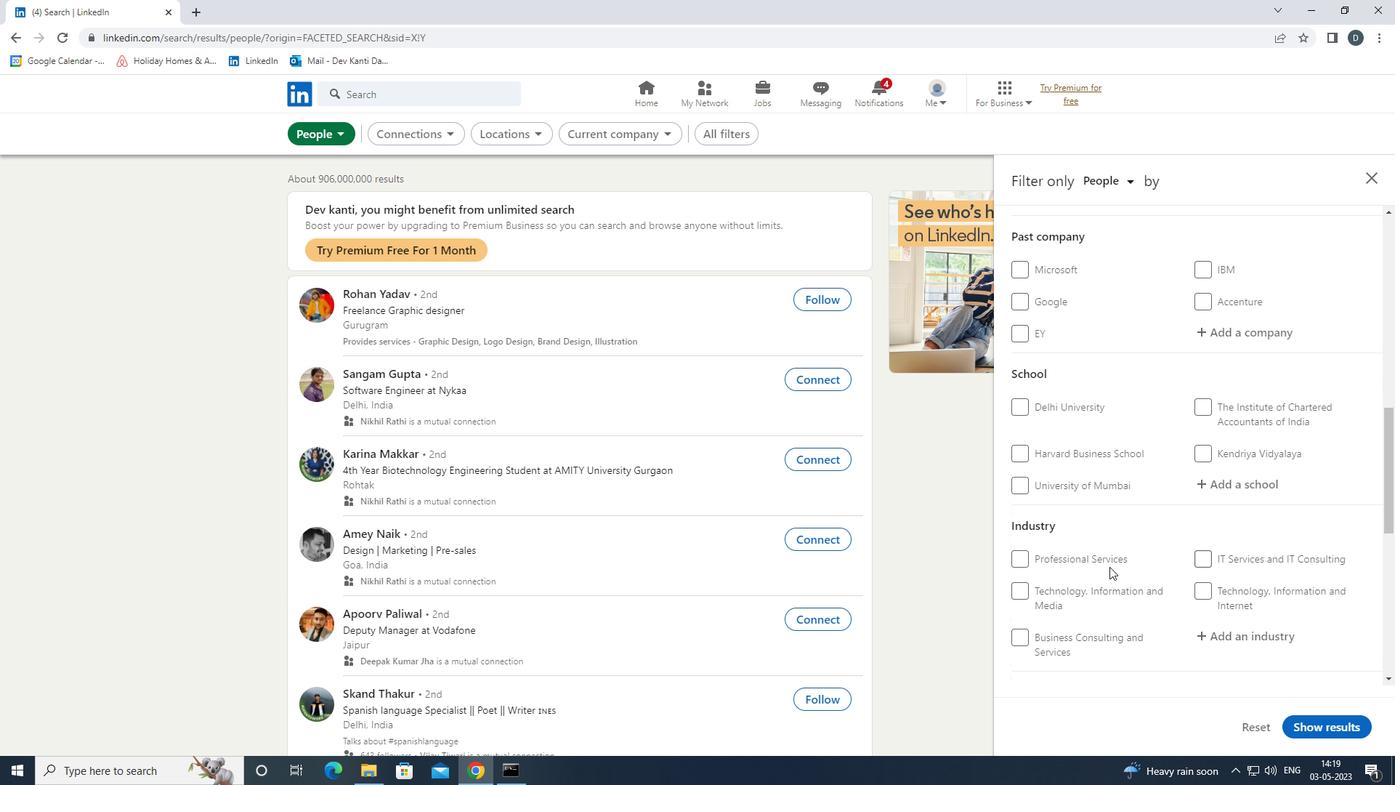 
Action: Mouse scrolled (1105, 587) with delta (0, 0)
Screenshot: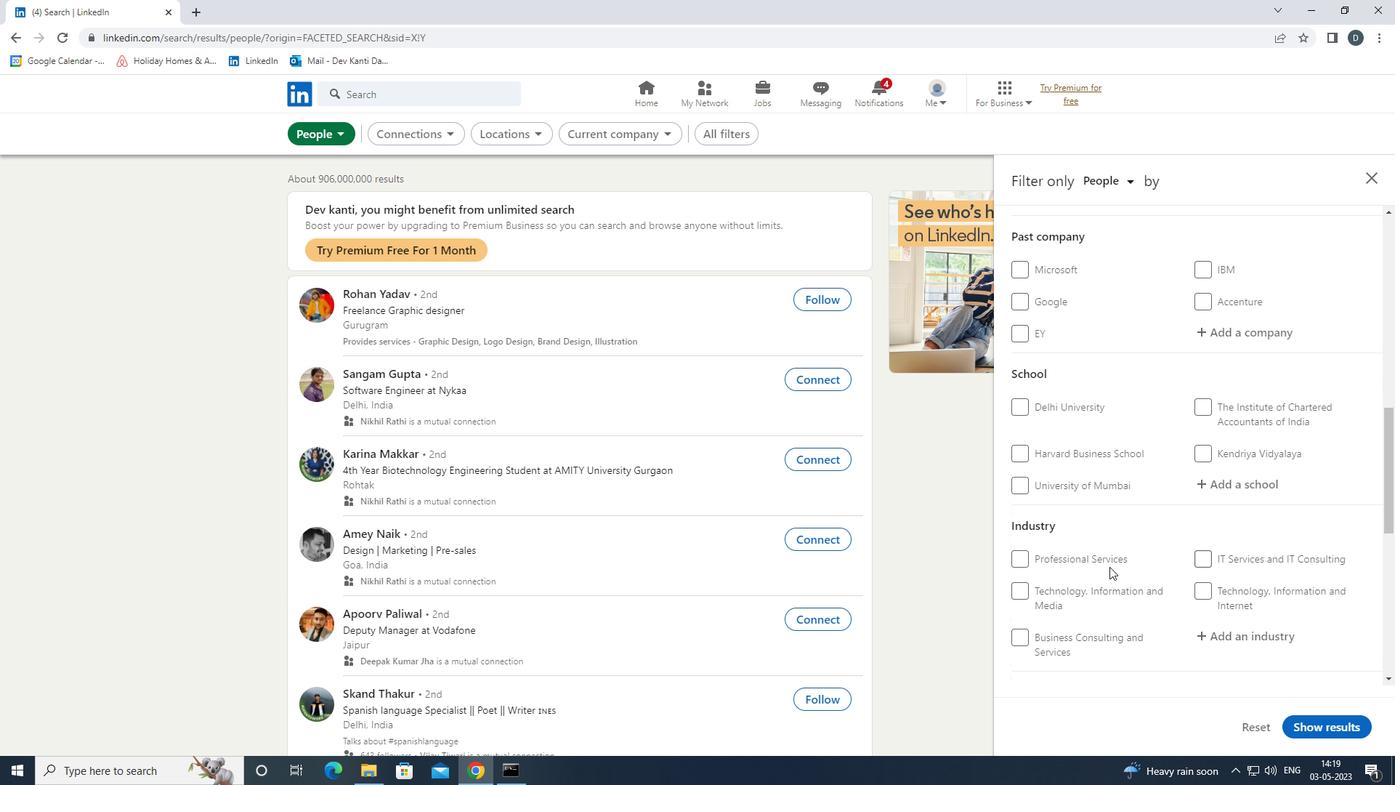 
Action: Mouse scrolled (1105, 587) with delta (0, 0)
Screenshot: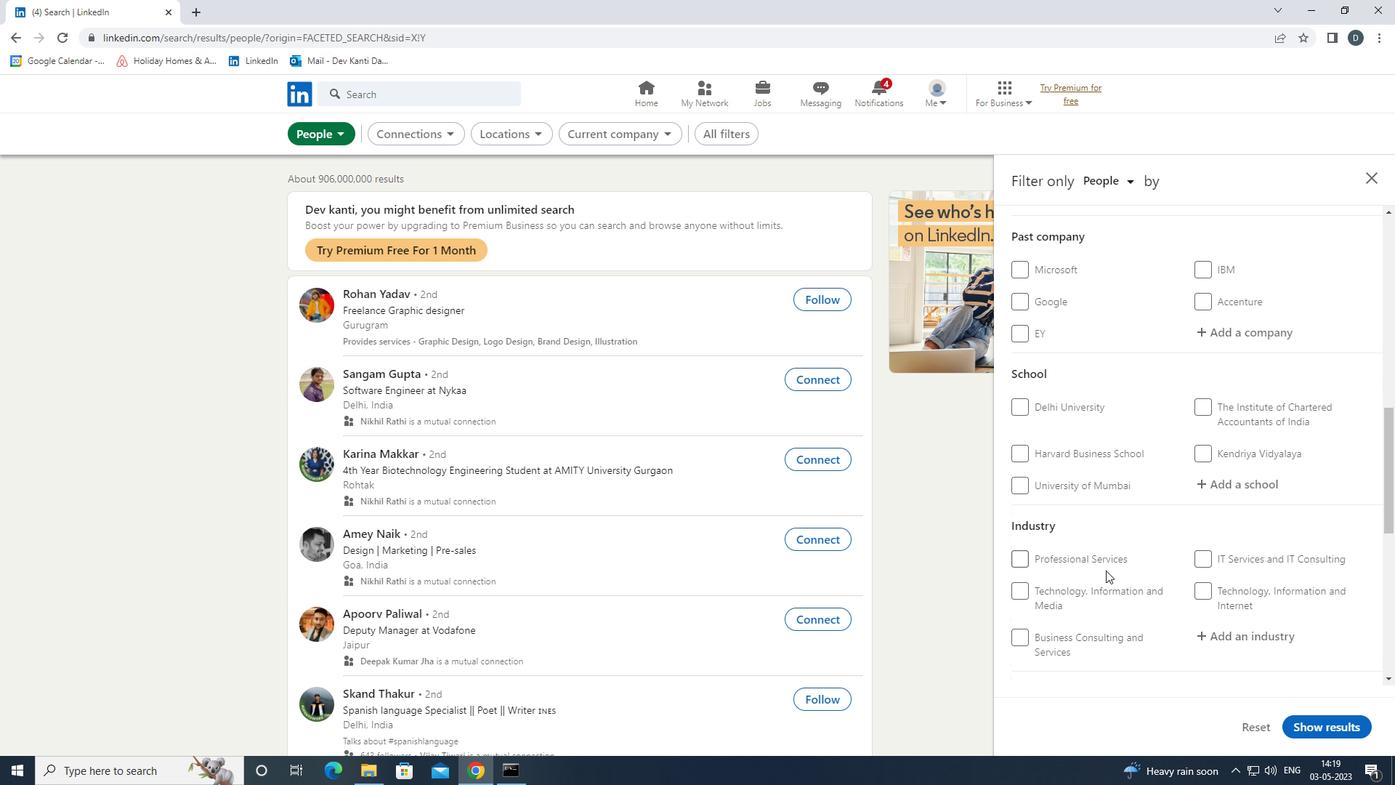 
Action: Mouse moved to (1221, 617)
Screenshot: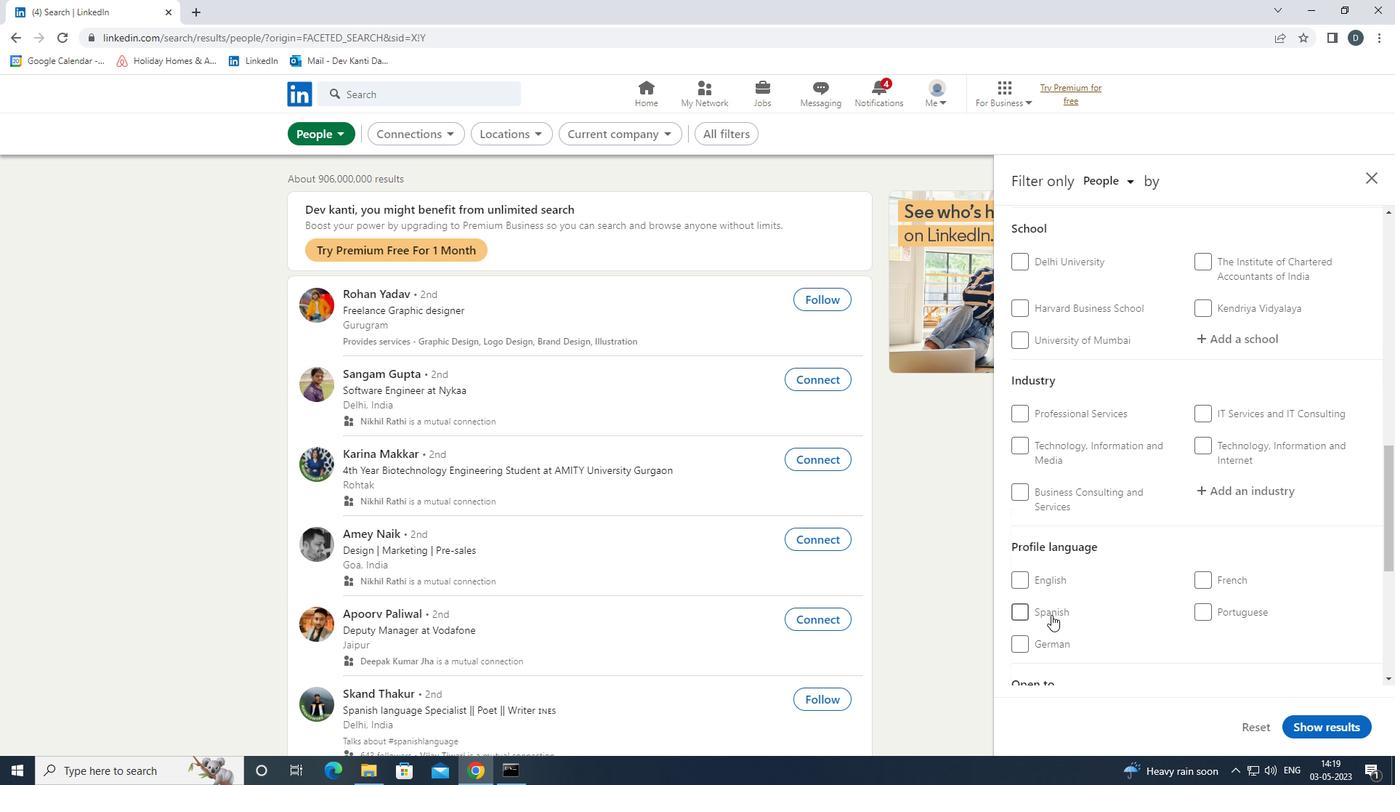 
Action: Mouse pressed left at (1221, 617)
Screenshot: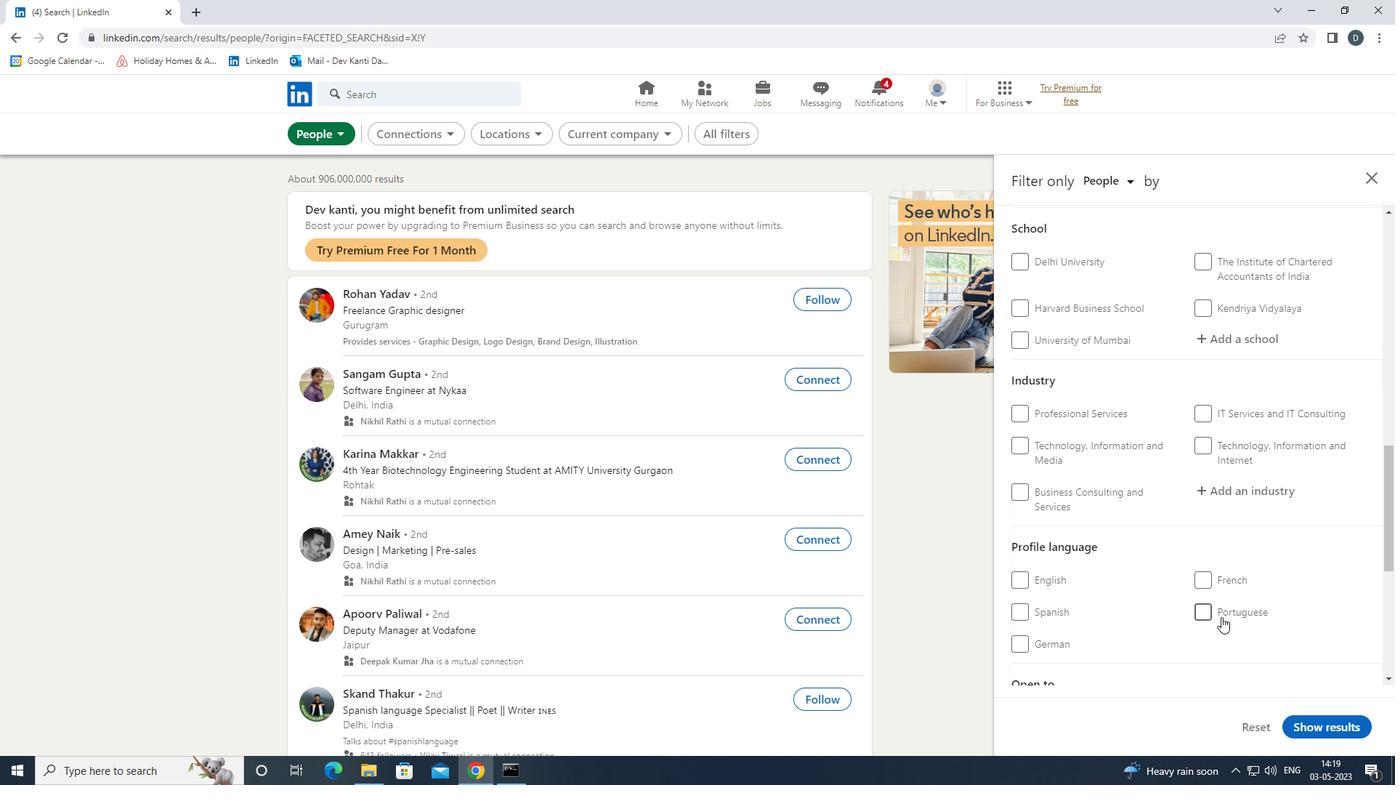 
Action: Mouse moved to (1223, 609)
Screenshot: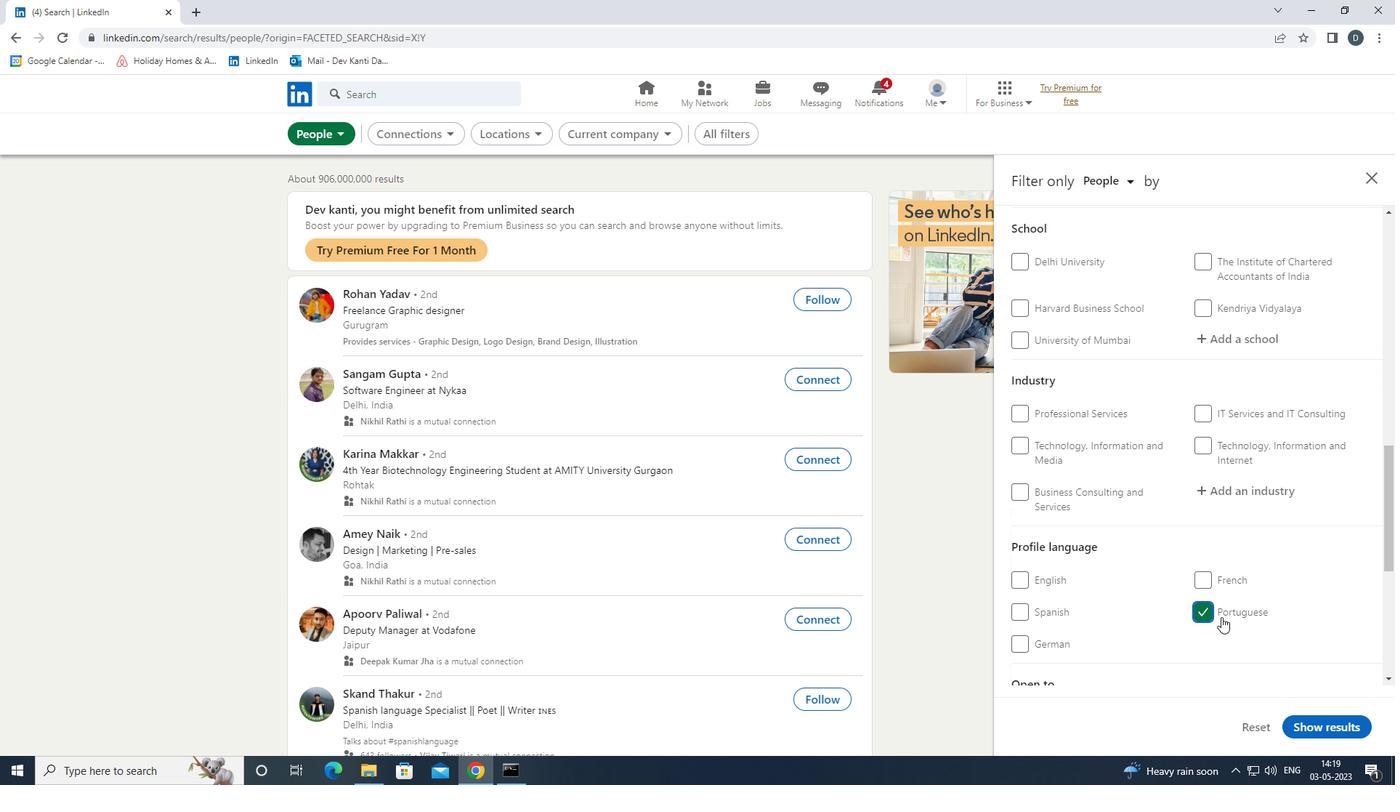 
Action: Mouse scrolled (1223, 610) with delta (0, 0)
Screenshot: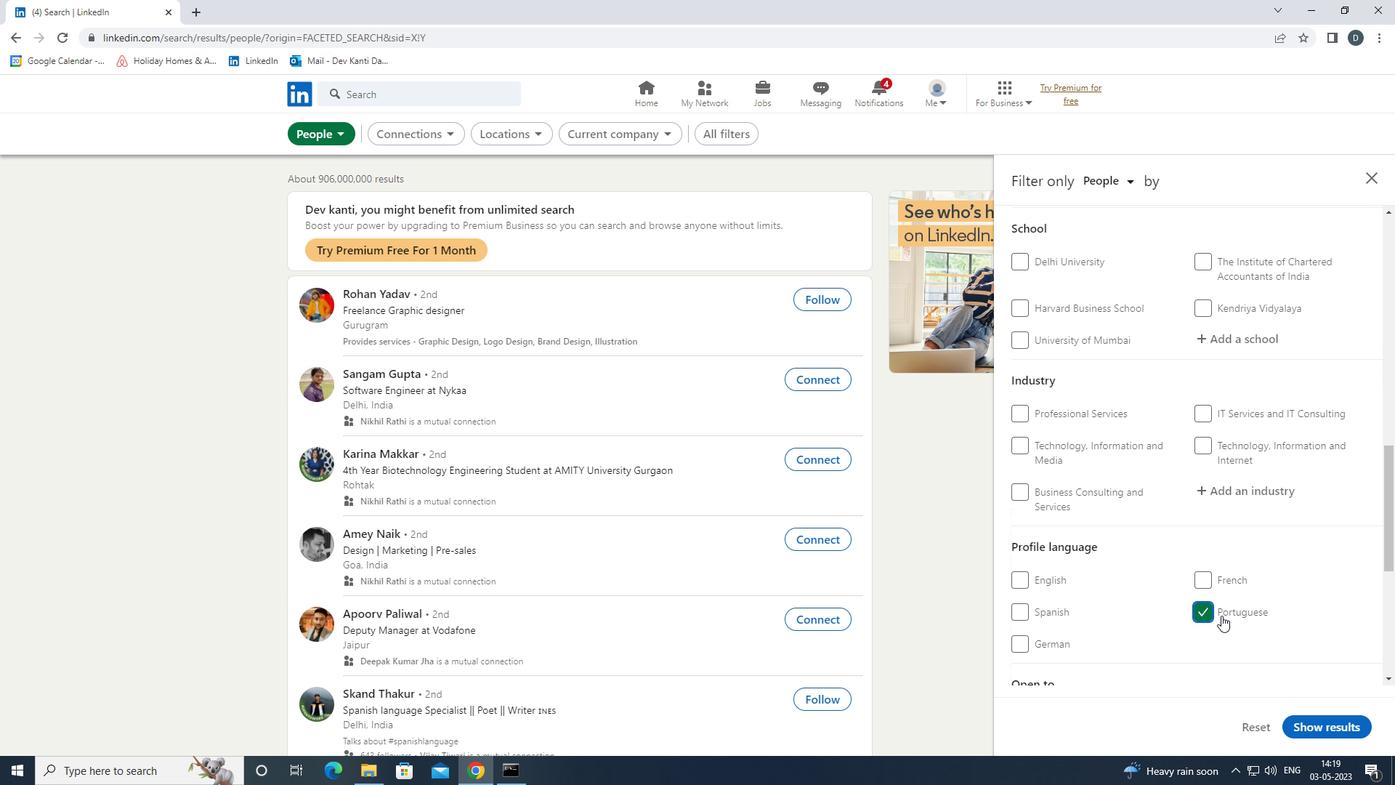 
Action: Mouse scrolled (1223, 610) with delta (0, 0)
Screenshot: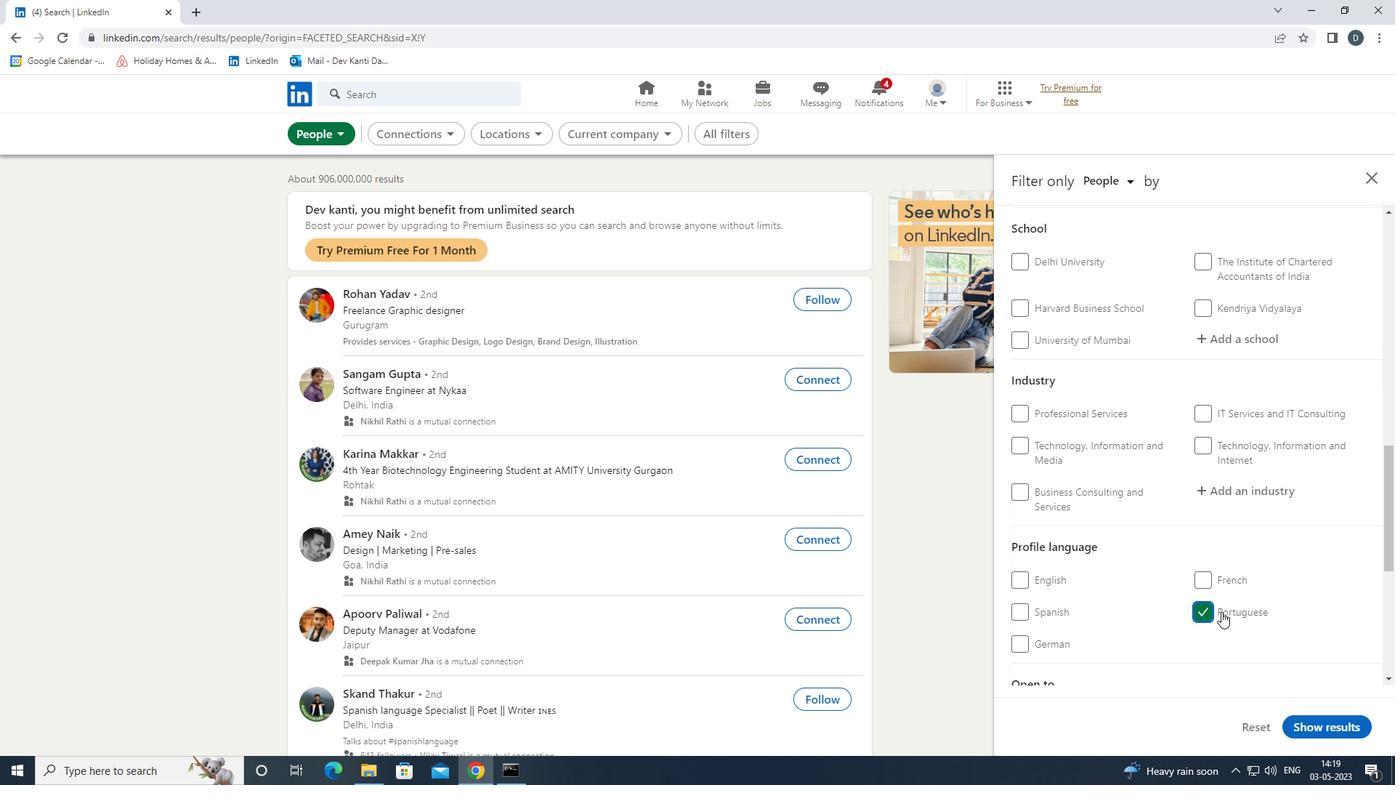 
Action: Mouse scrolled (1223, 610) with delta (0, 0)
Screenshot: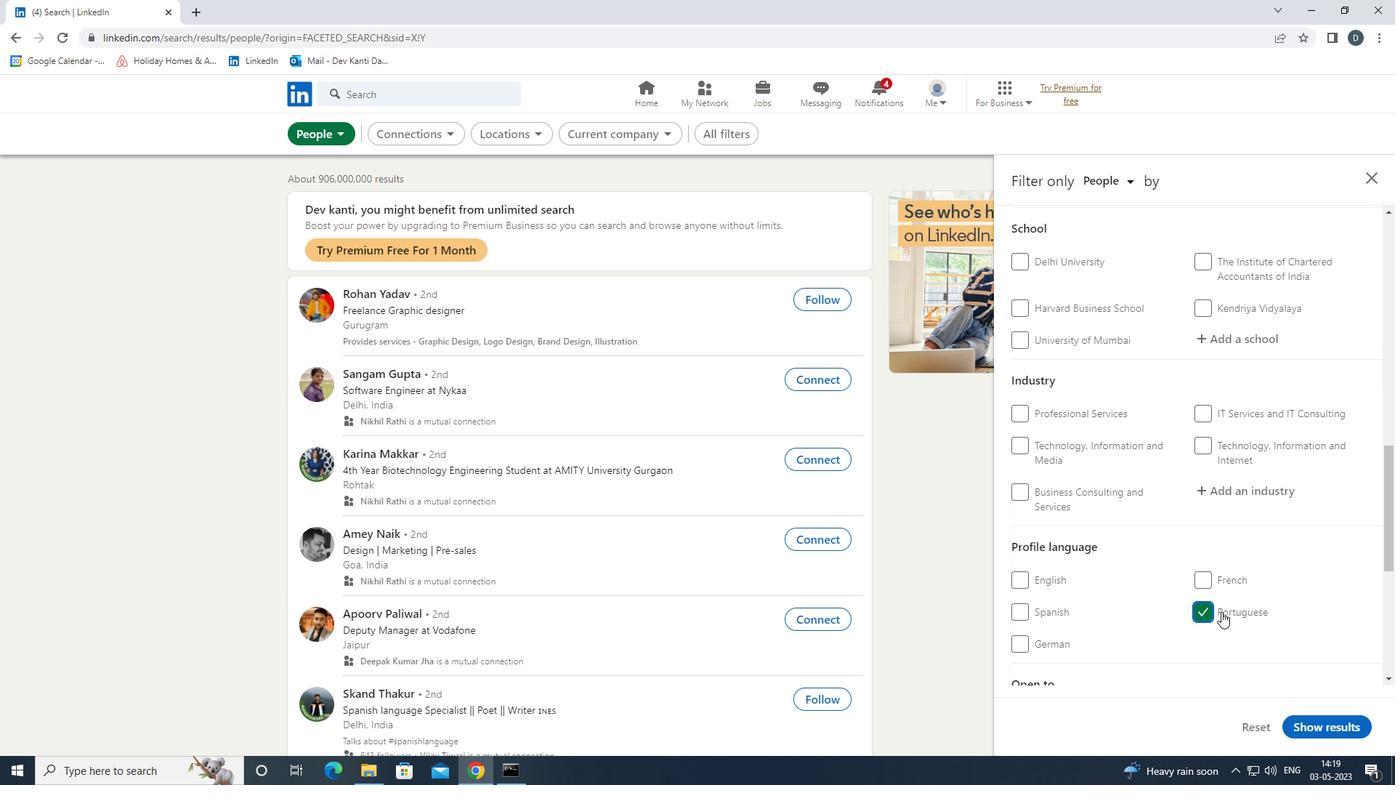
Action: Mouse scrolled (1223, 610) with delta (0, 0)
Screenshot: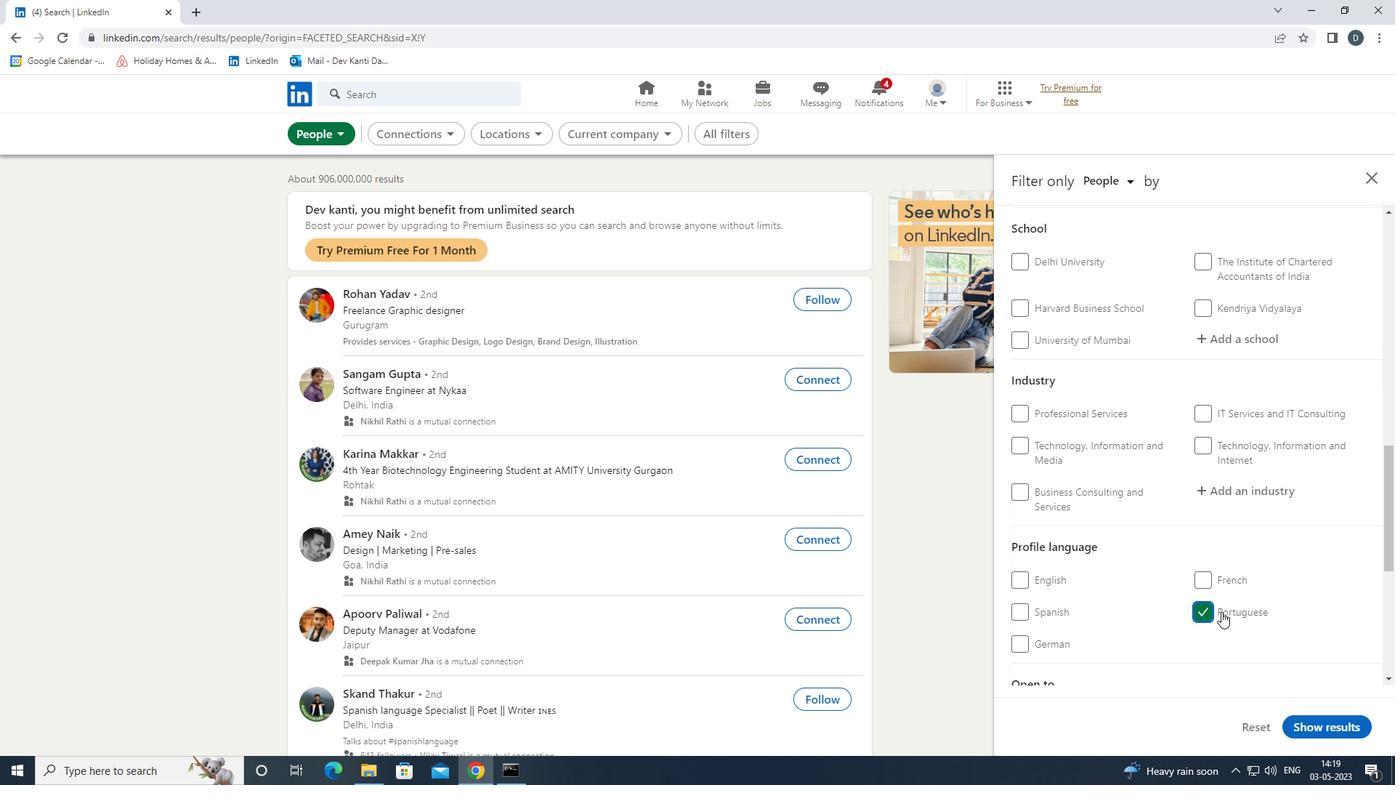 
Action: Mouse scrolled (1223, 610) with delta (0, 0)
Screenshot: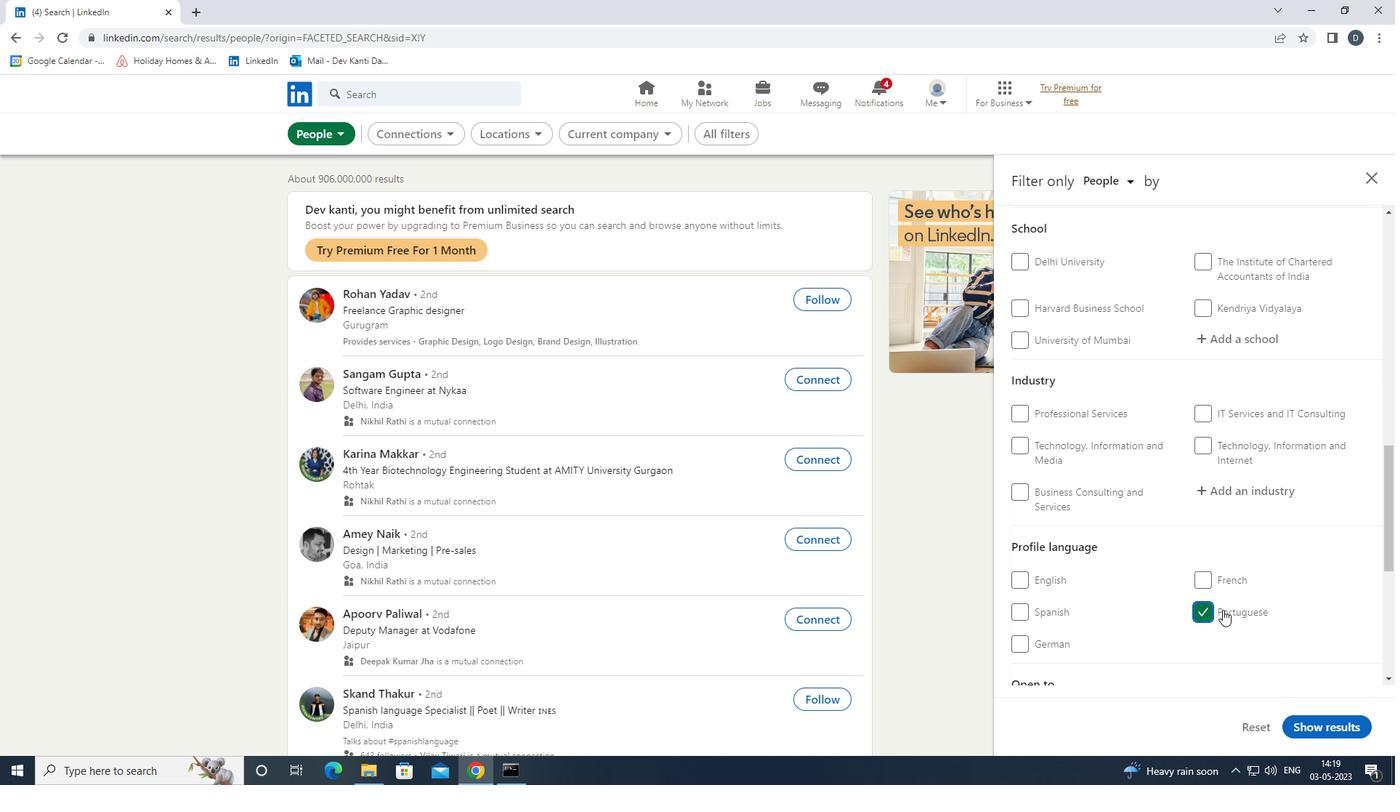 
Action: Mouse moved to (1216, 414)
Screenshot: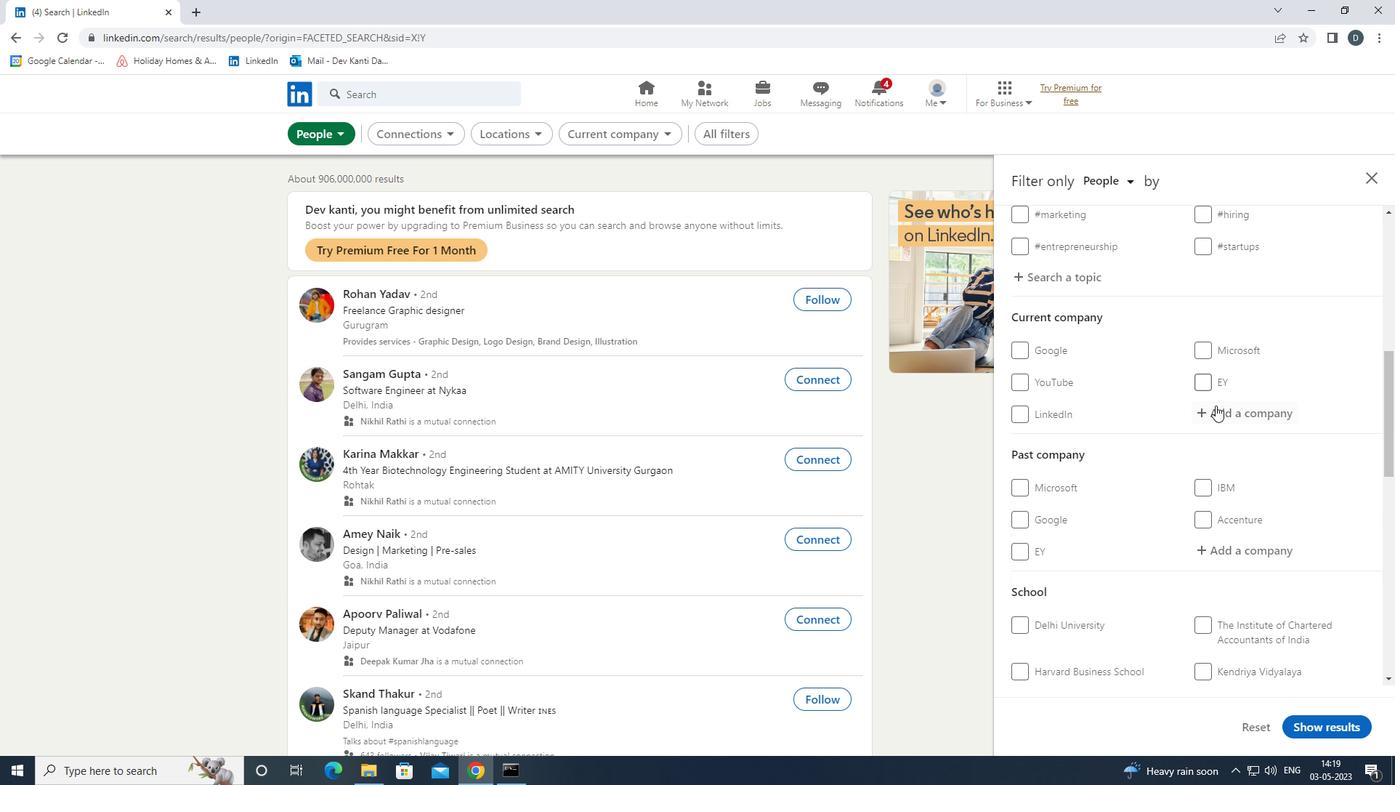 
Action: Mouse pressed left at (1216, 414)
Screenshot: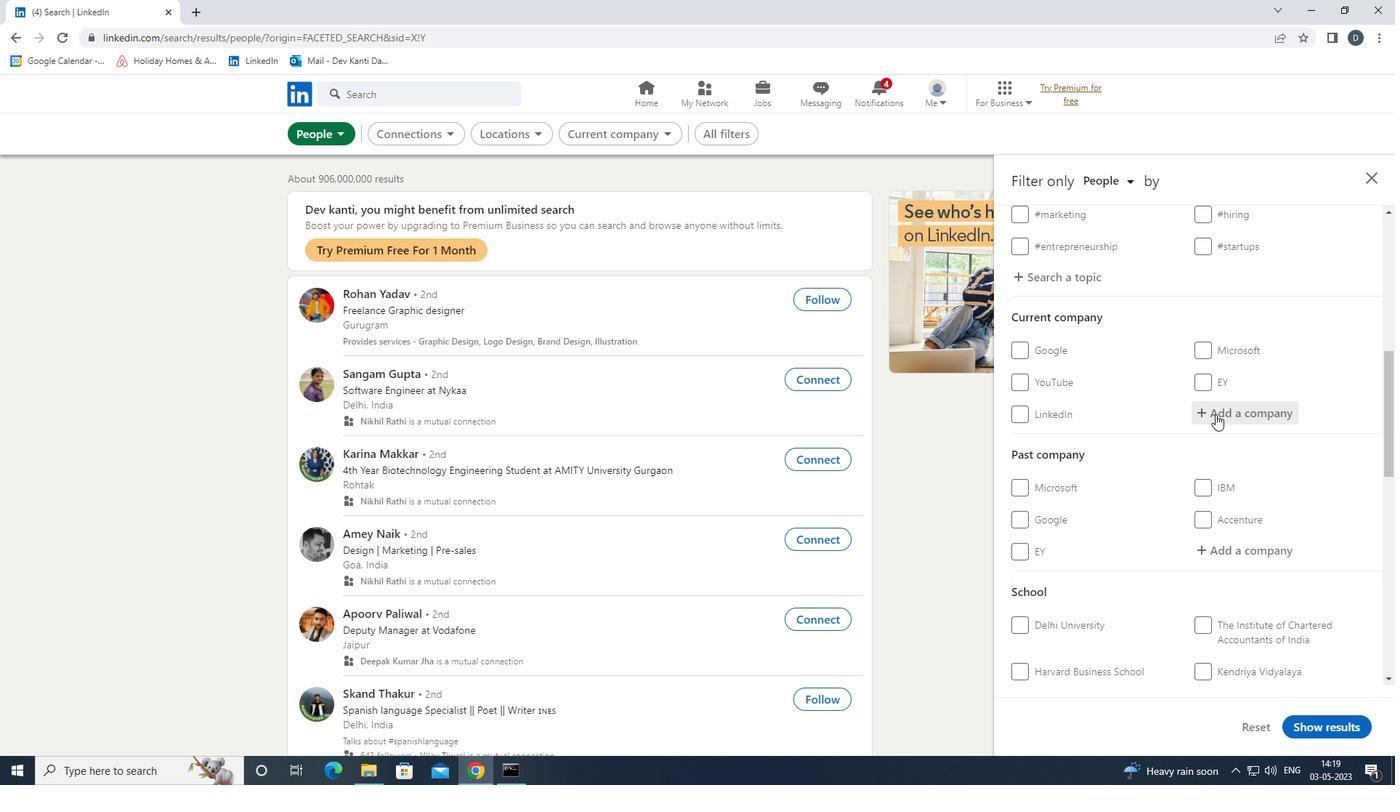 
Action: Mouse moved to (1216, 416)
Screenshot: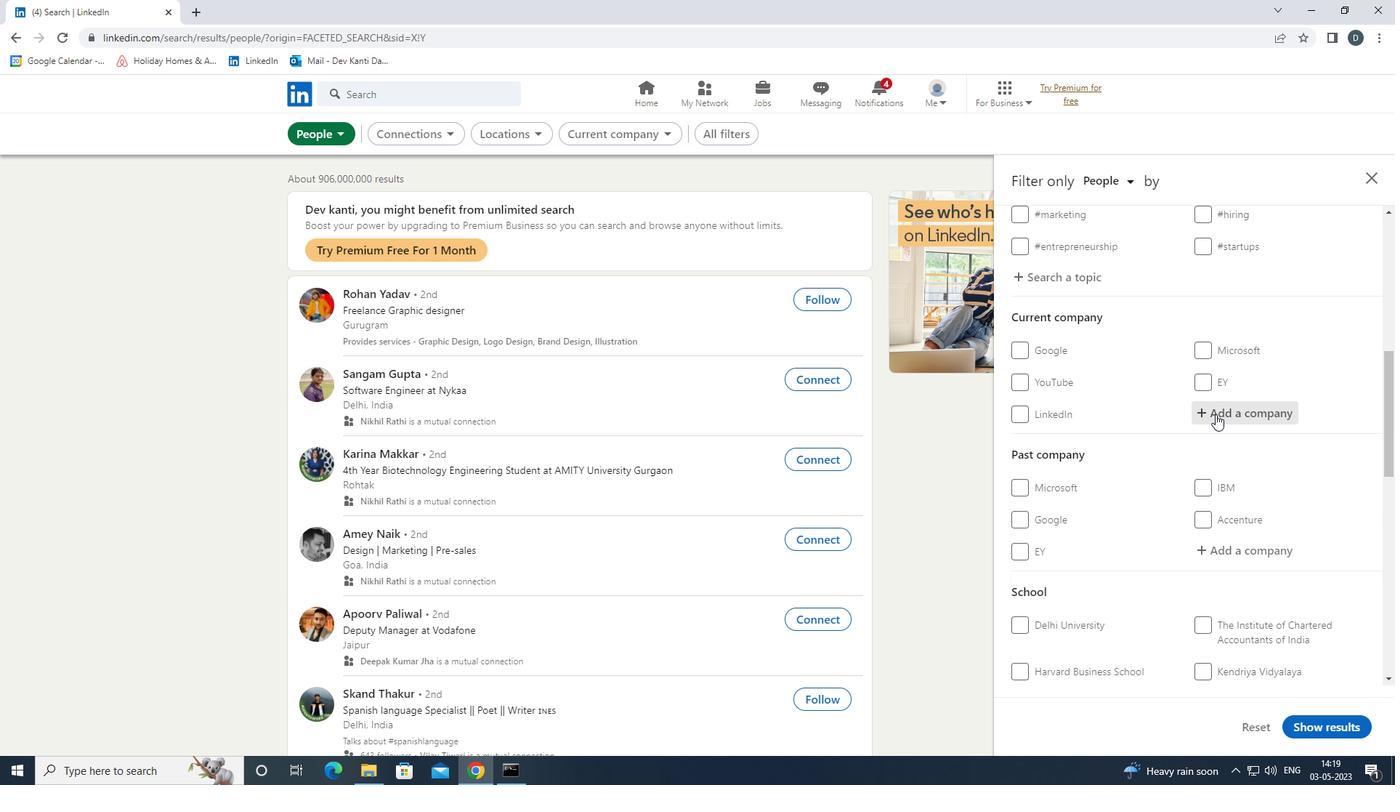 
Action: Key pressed <Key.shift>DMART<Key.down><Key.enter>
Screenshot: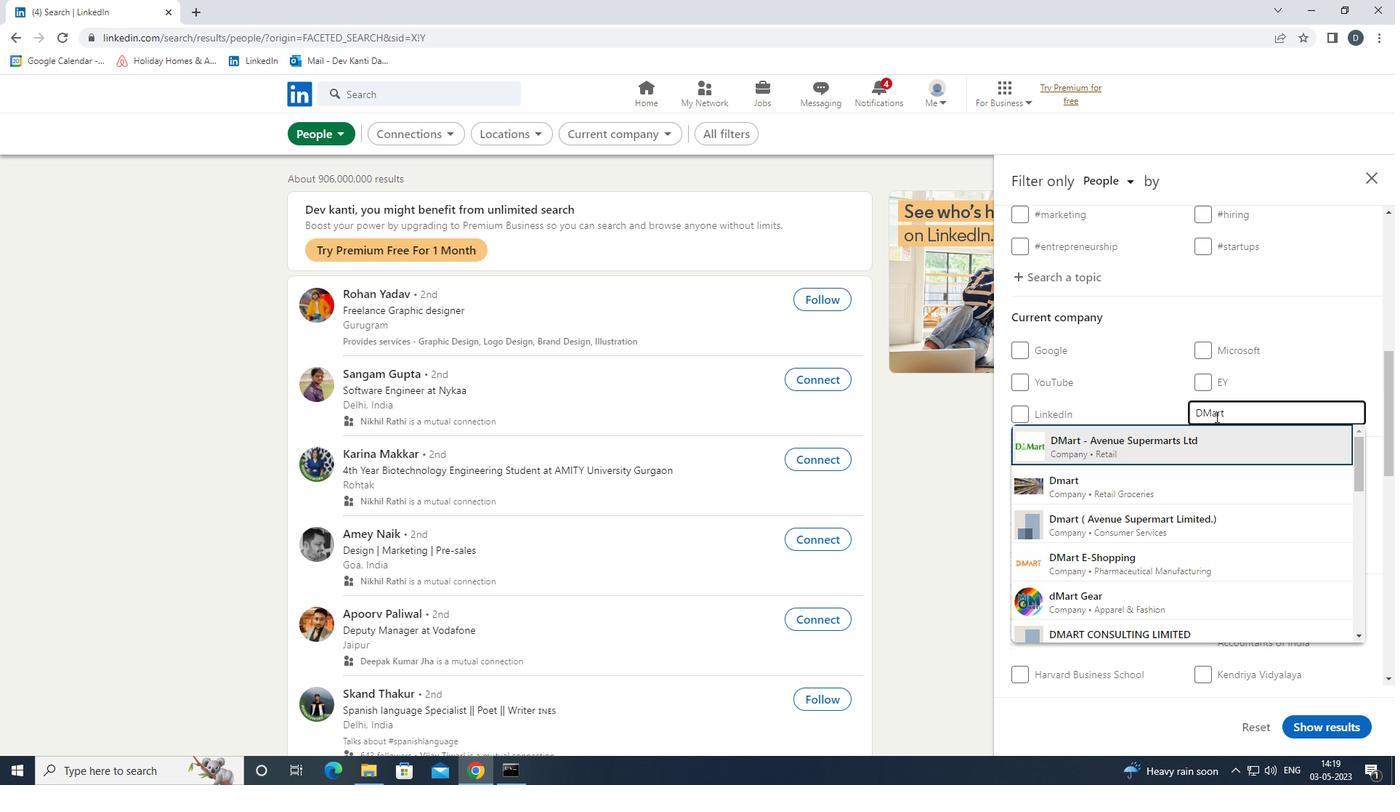 
Action: Mouse moved to (1158, 534)
Screenshot: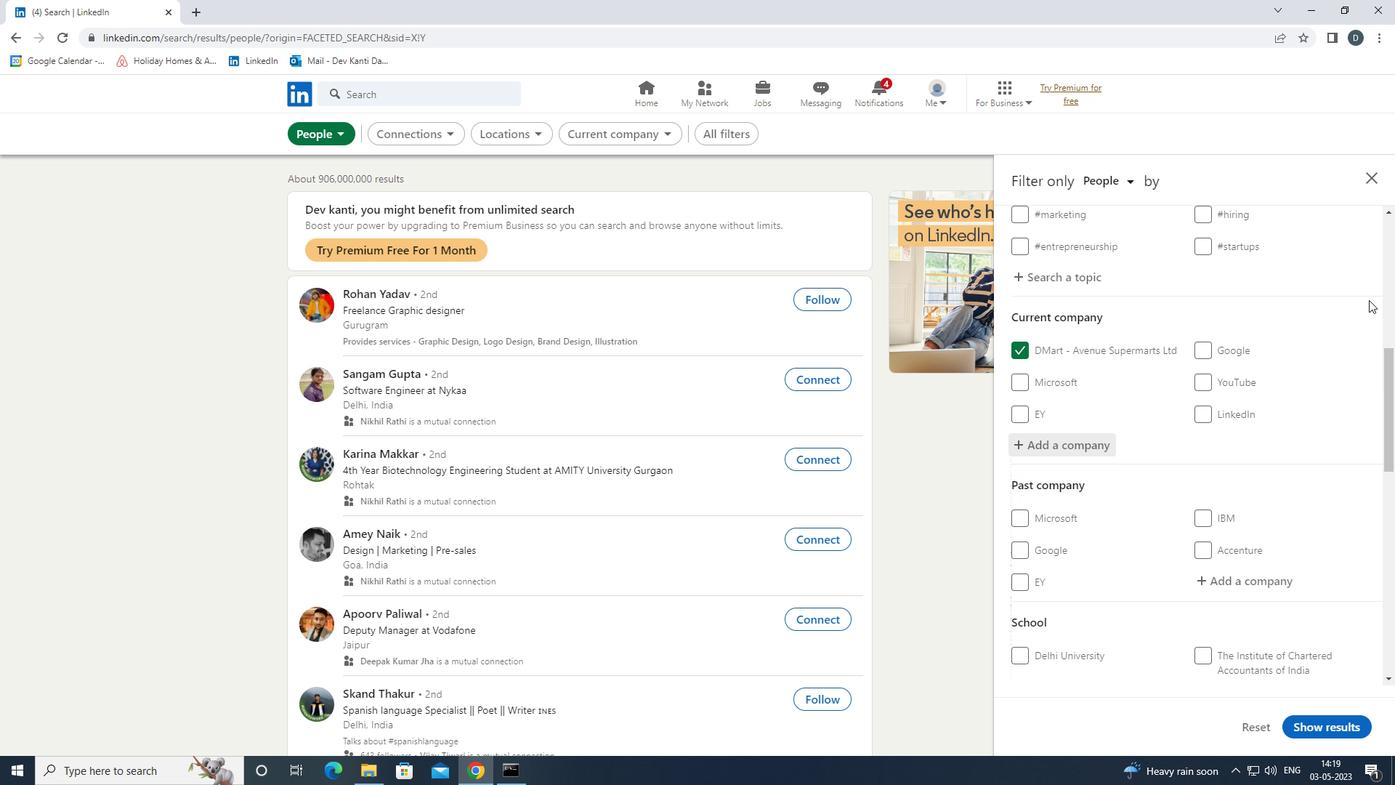 
Action: Mouse scrolled (1158, 533) with delta (0, 0)
Screenshot: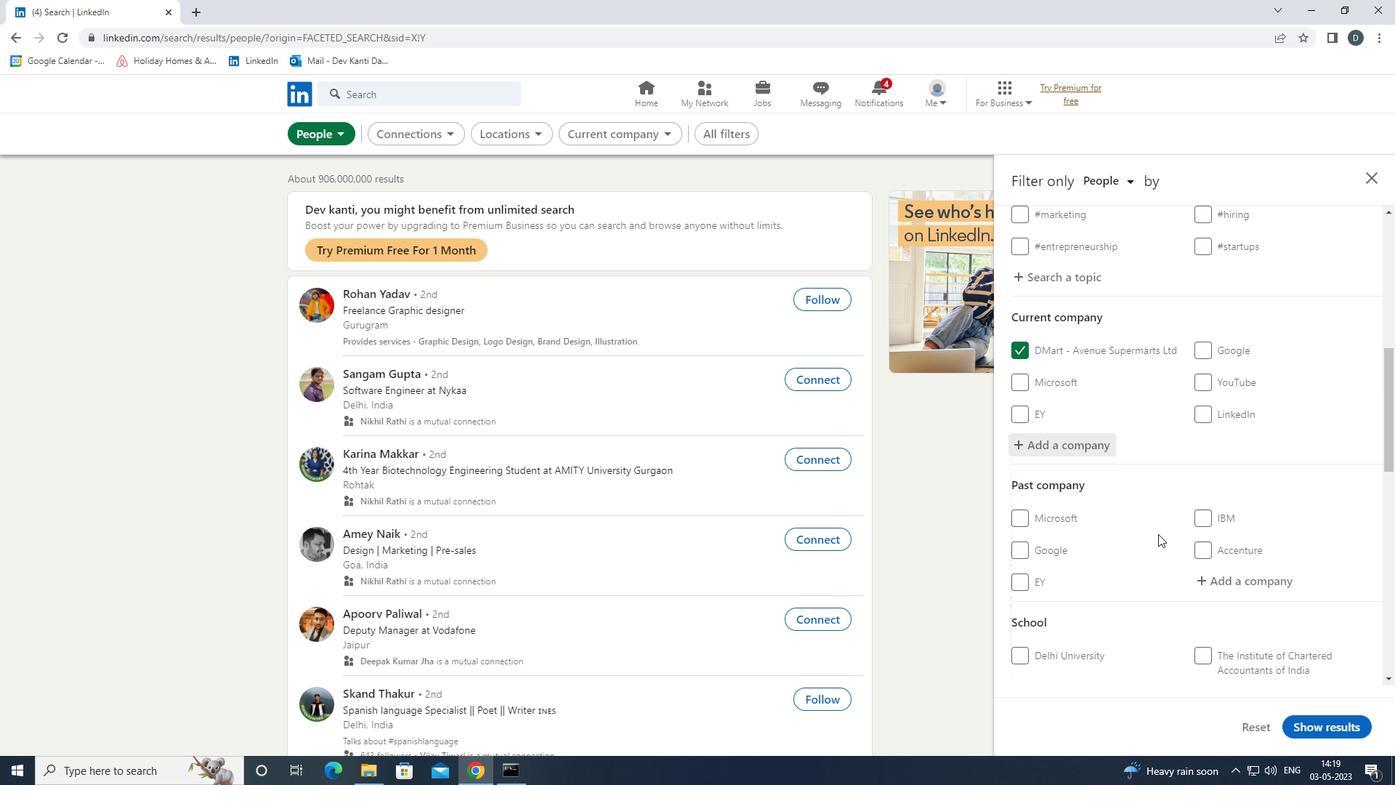 
Action: Mouse moved to (1158, 534)
Screenshot: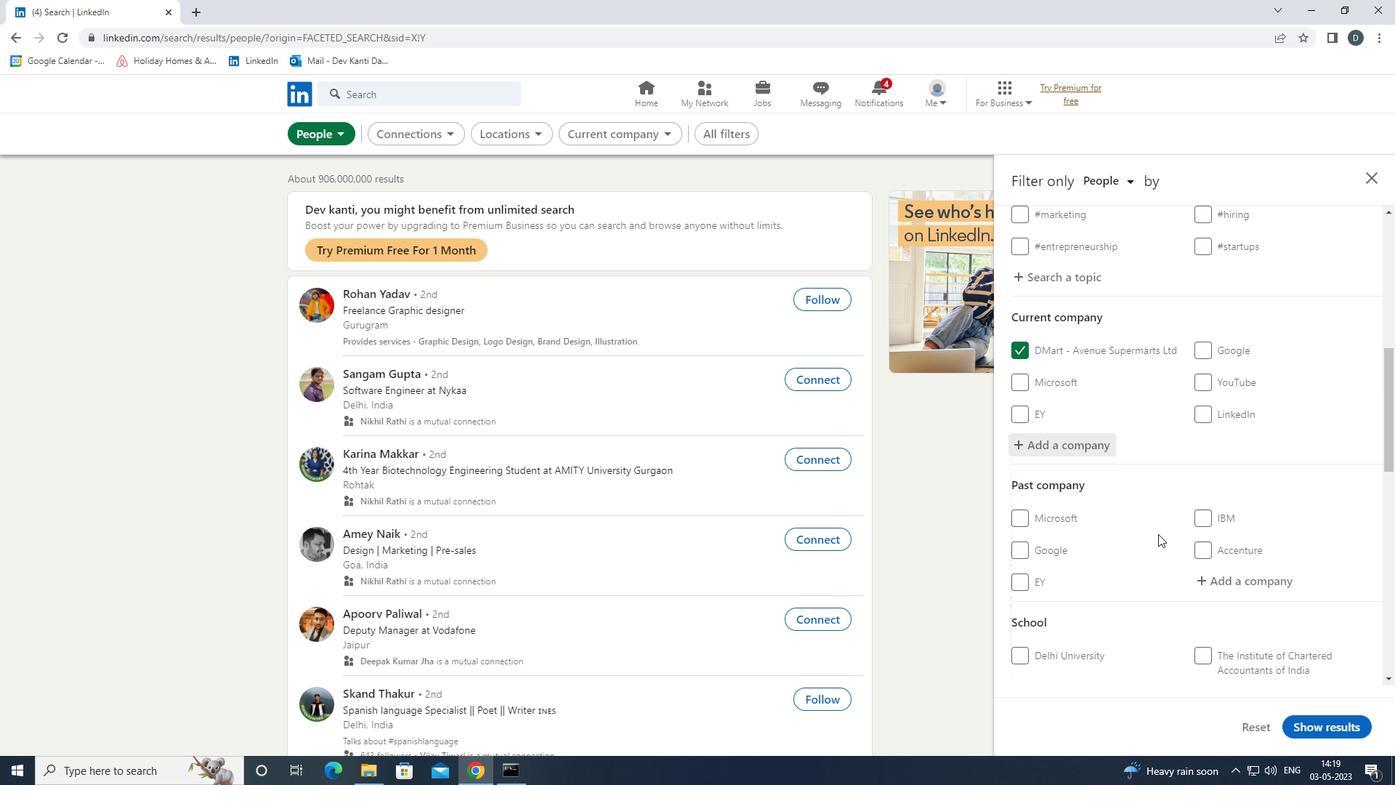 
Action: Mouse scrolled (1158, 533) with delta (0, 0)
Screenshot: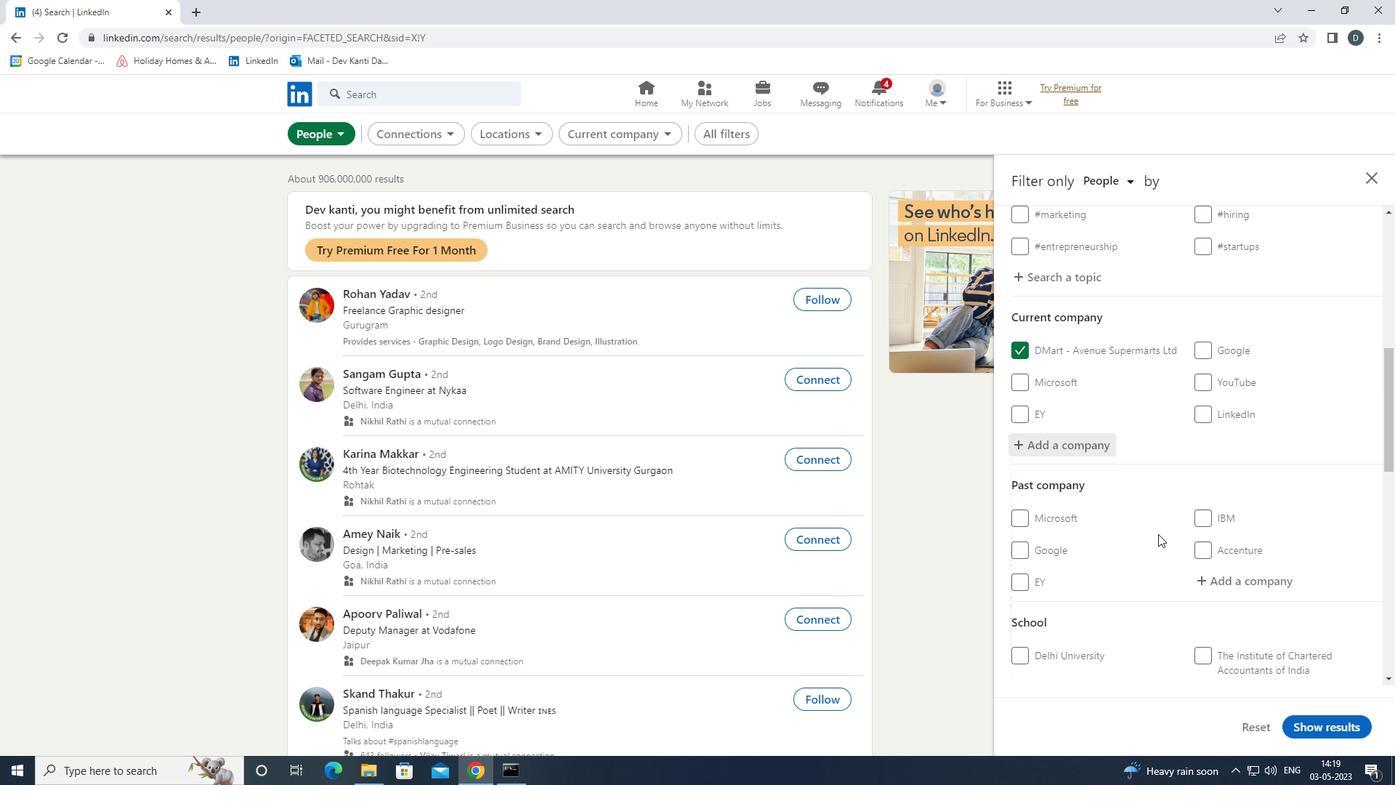 
Action: Mouse moved to (1164, 535)
Screenshot: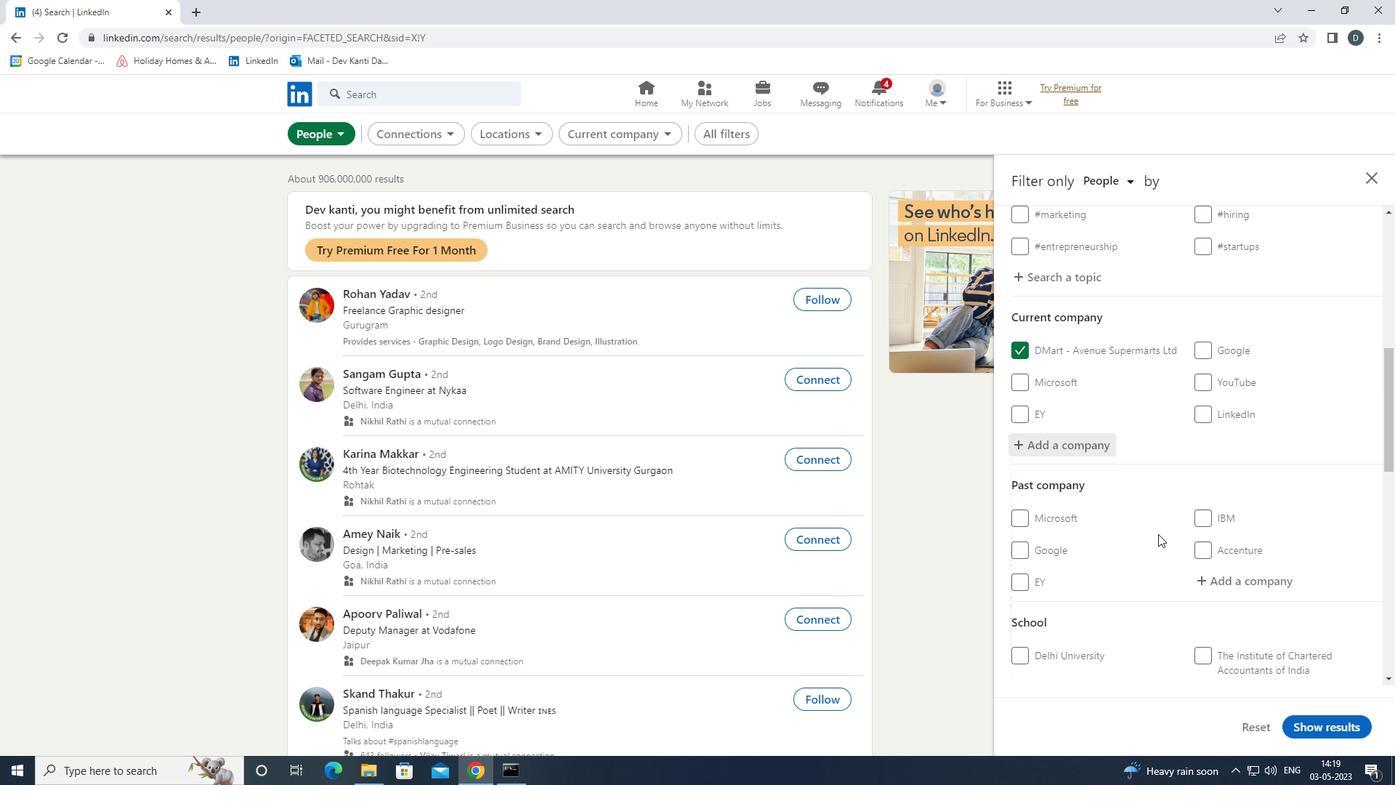 
Action: Mouse scrolled (1164, 535) with delta (0, 0)
Screenshot: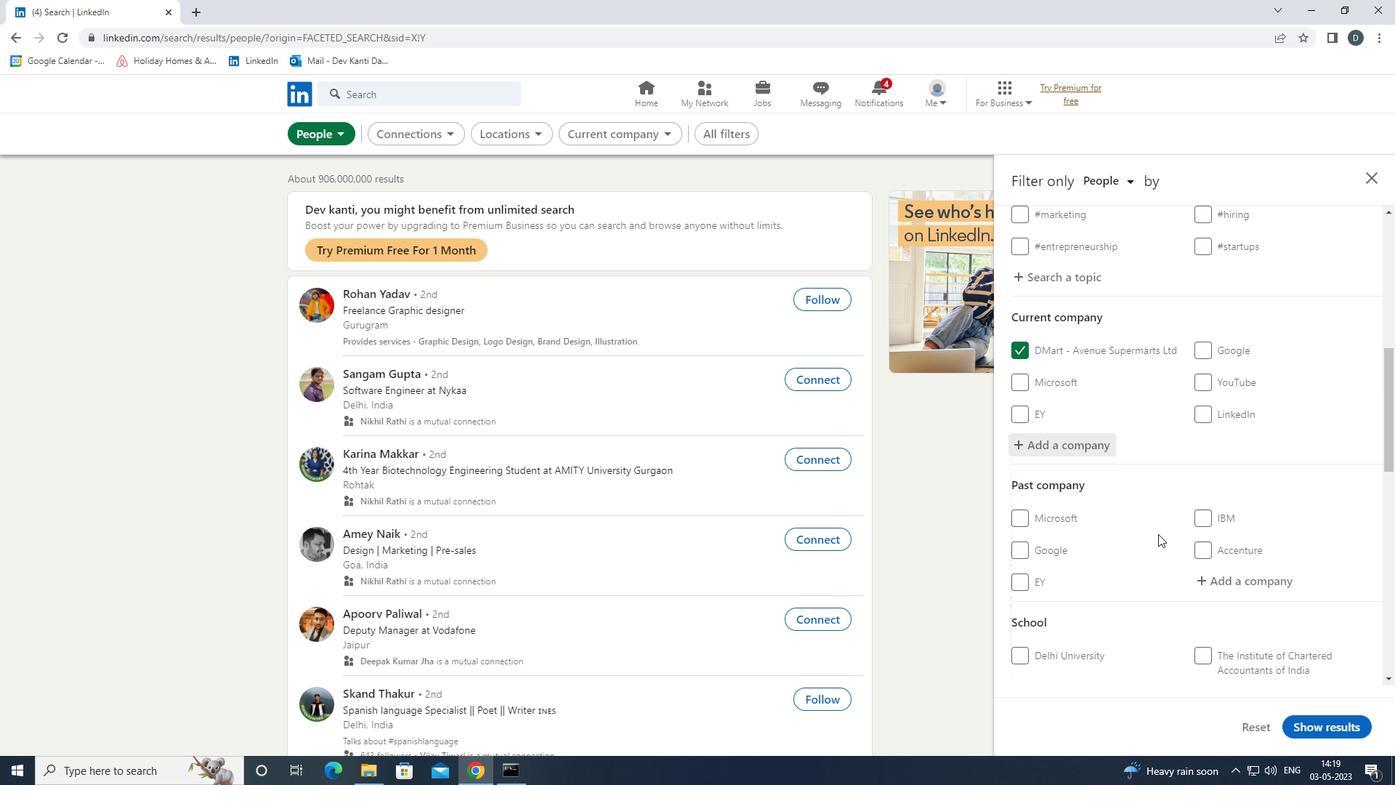
Action: Mouse moved to (1182, 535)
Screenshot: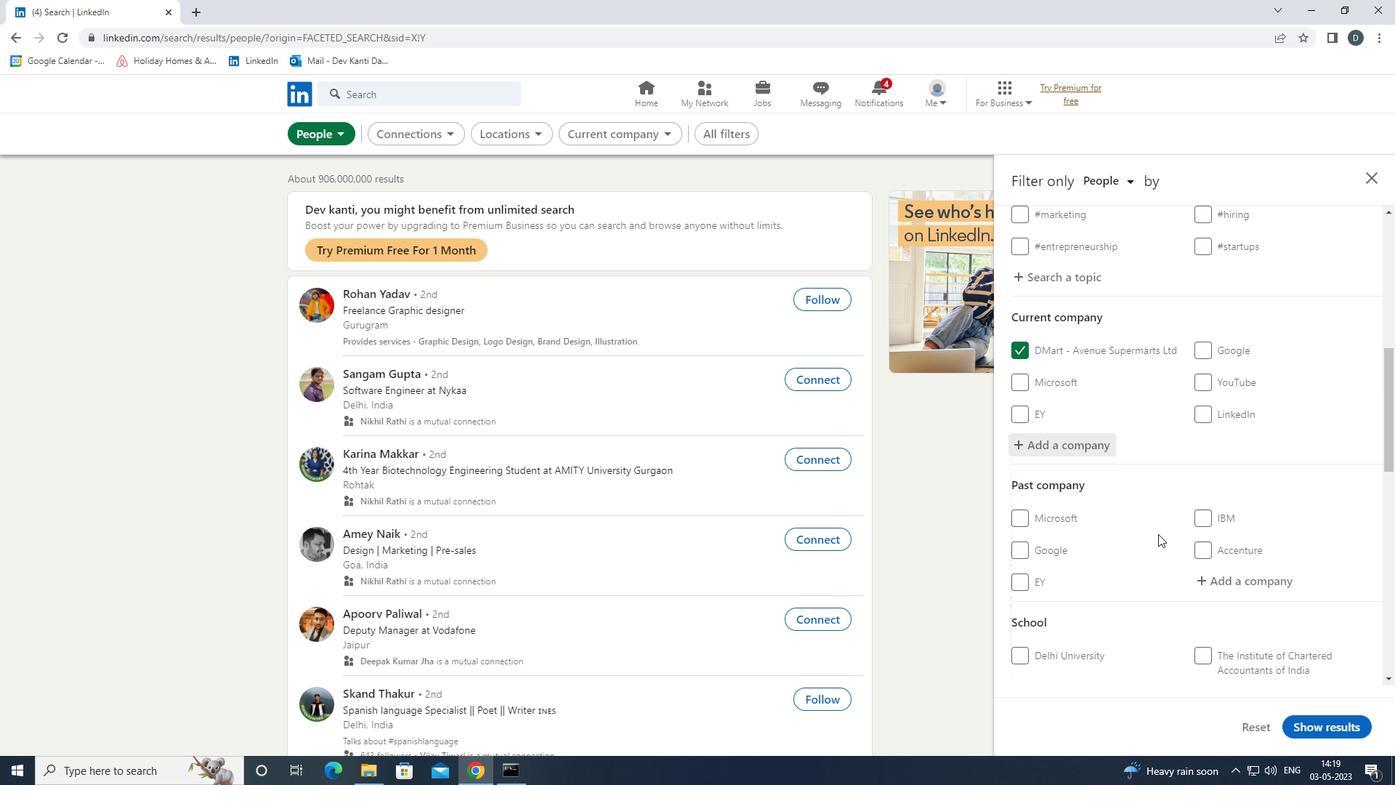 
Action: Mouse scrolled (1182, 535) with delta (0, 0)
Screenshot: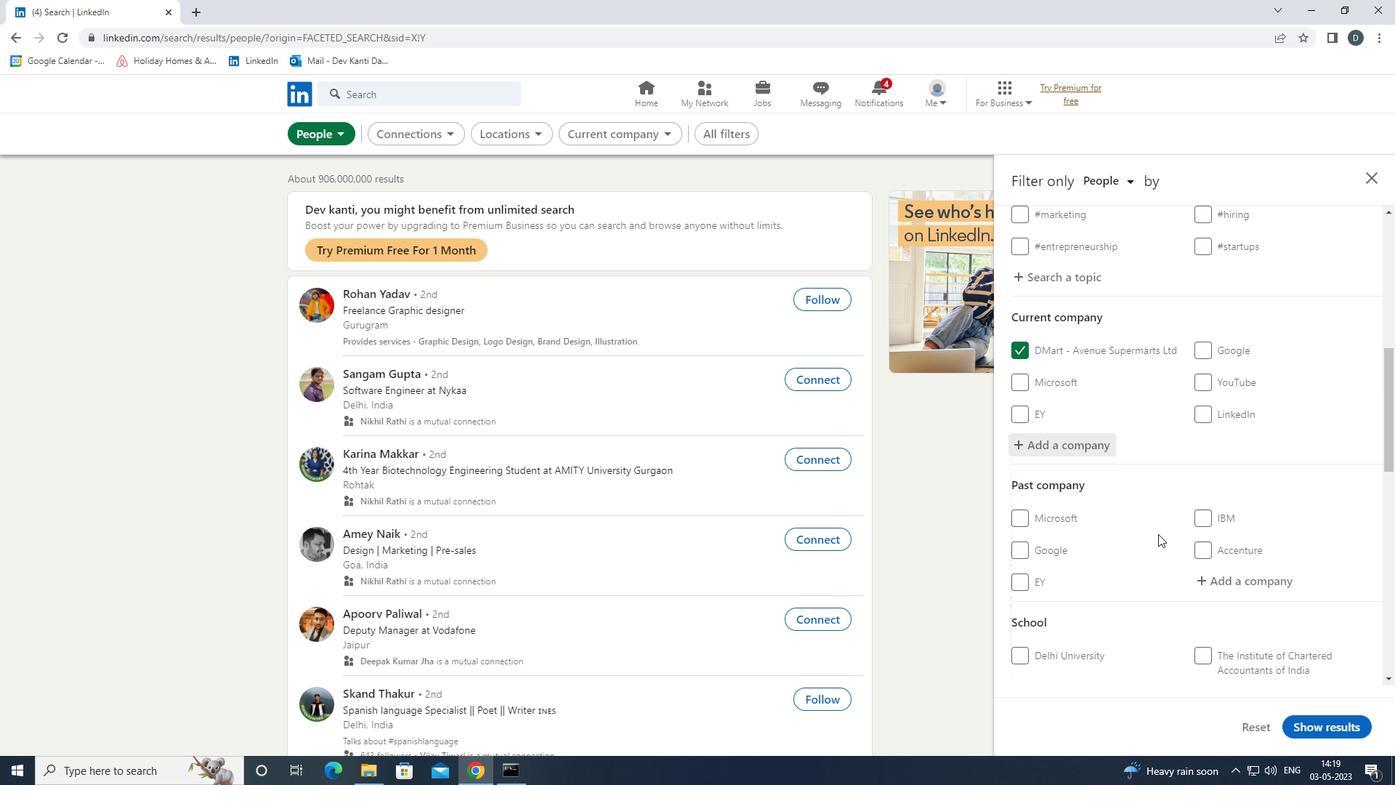 
Action: Mouse moved to (1237, 441)
Screenshot: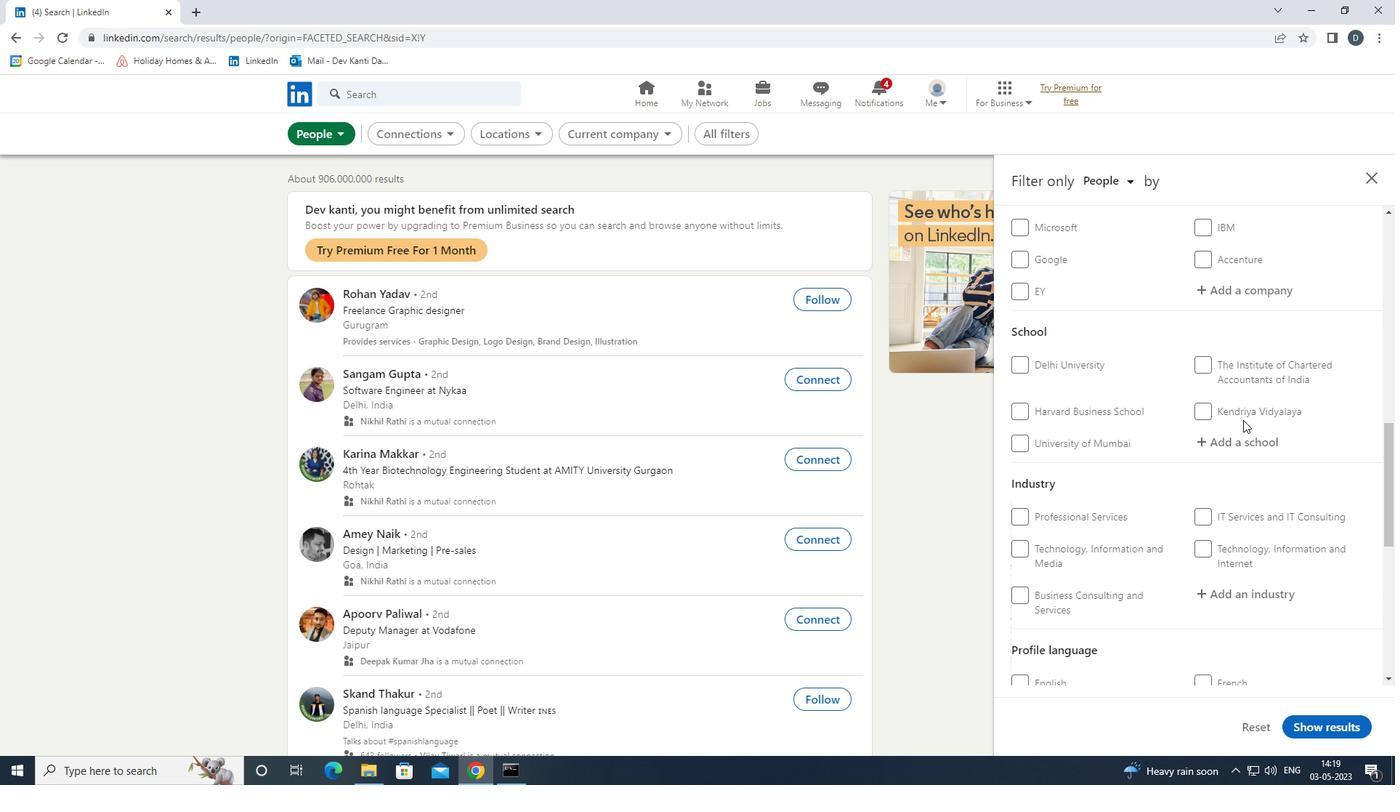 
Action: Mouse pressed left at (1237, 441)
Screenshot: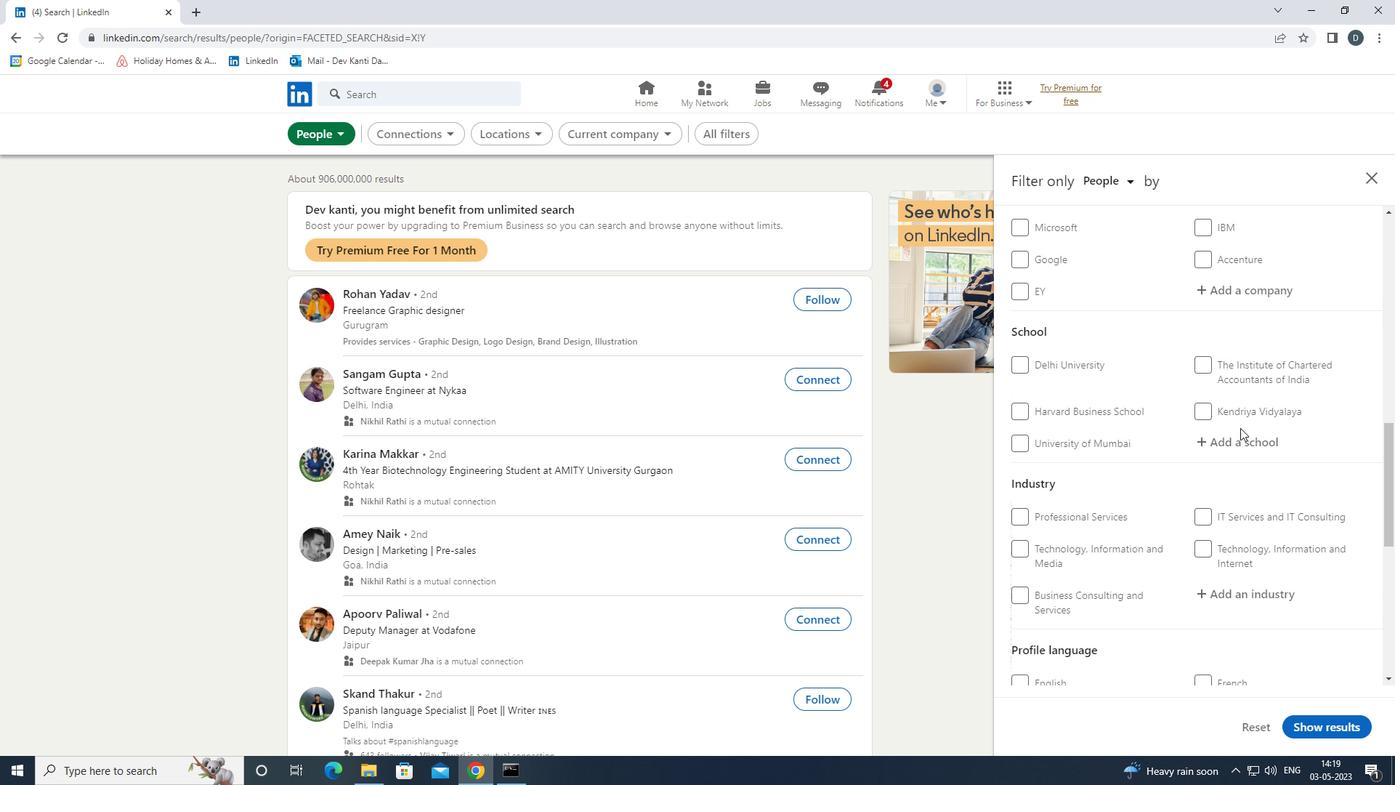
Action: Mouse moved to (1235, 444)
Screenshot: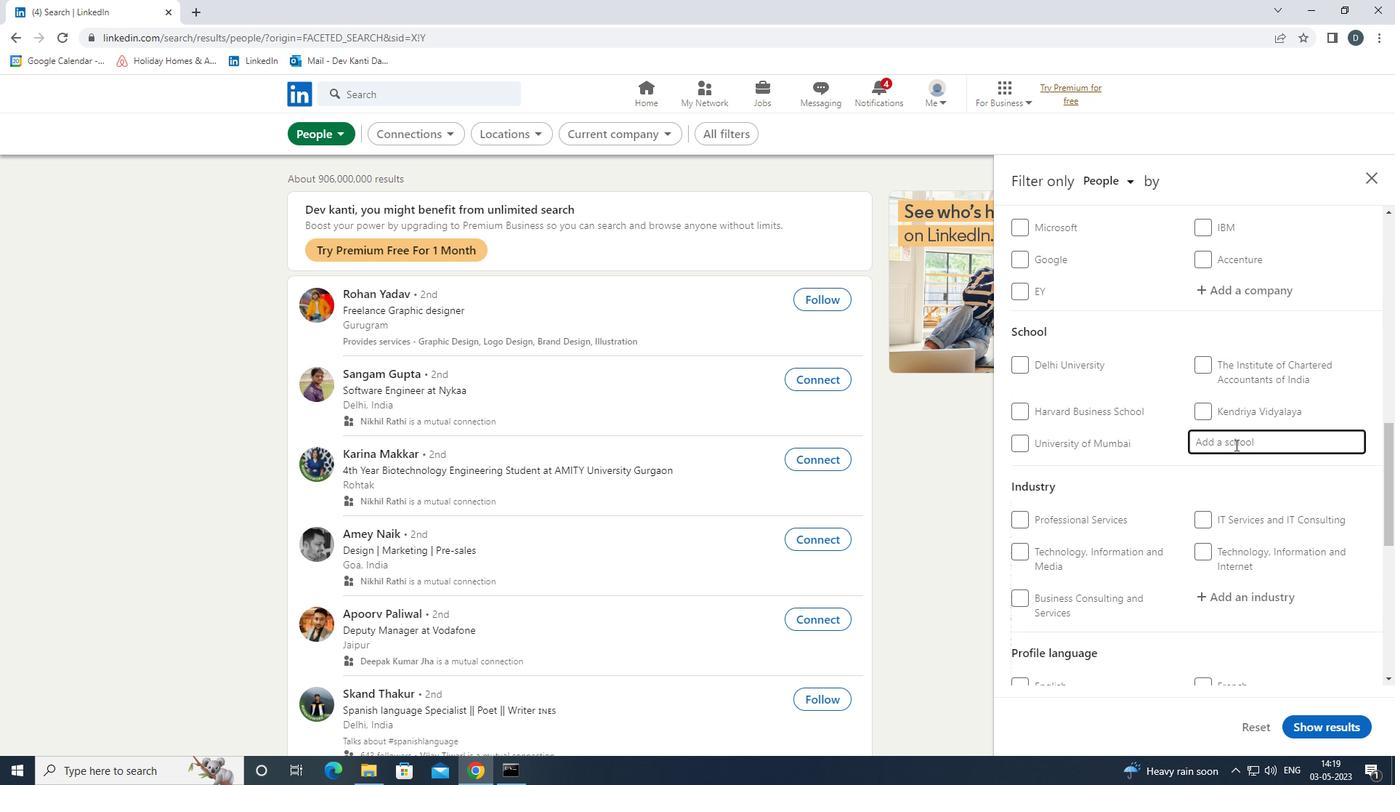 
Action: Key pressed <Key.shift>ANNA<Key.down><Key.enter>
Screenshot: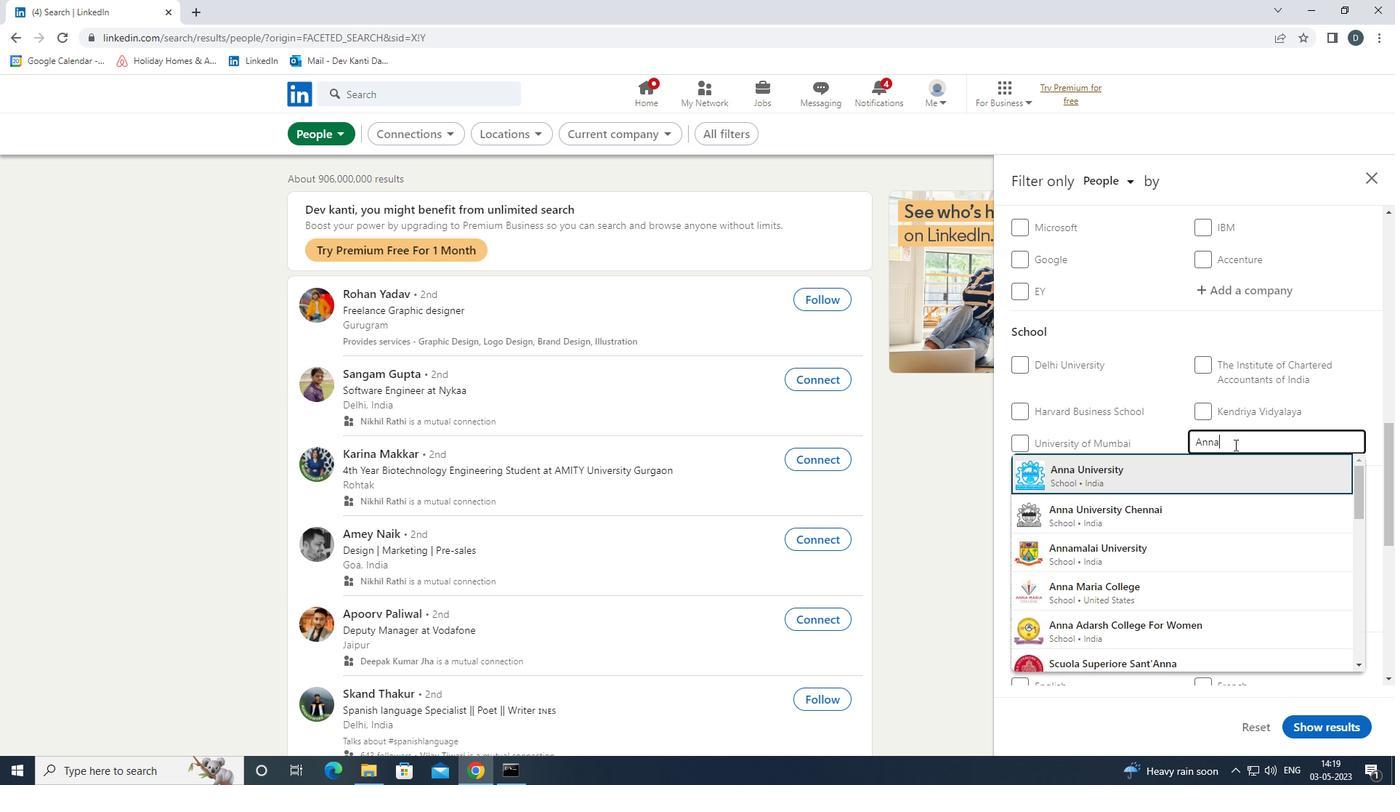 
Action: Mouse moved to (1227, 444)
Screenshot: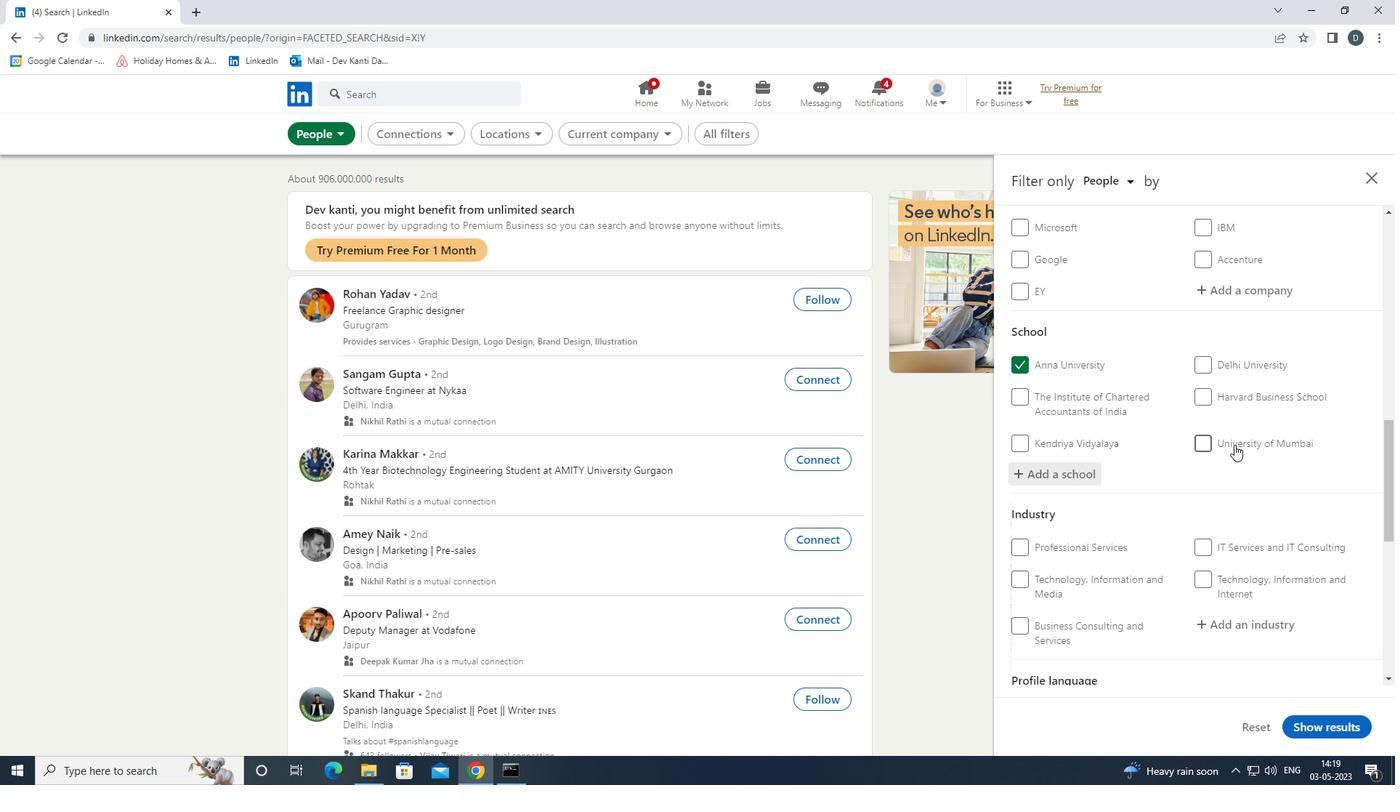 
Action: Mouse scrolled (1227, 444) with delta (0, 0)
Screenshot: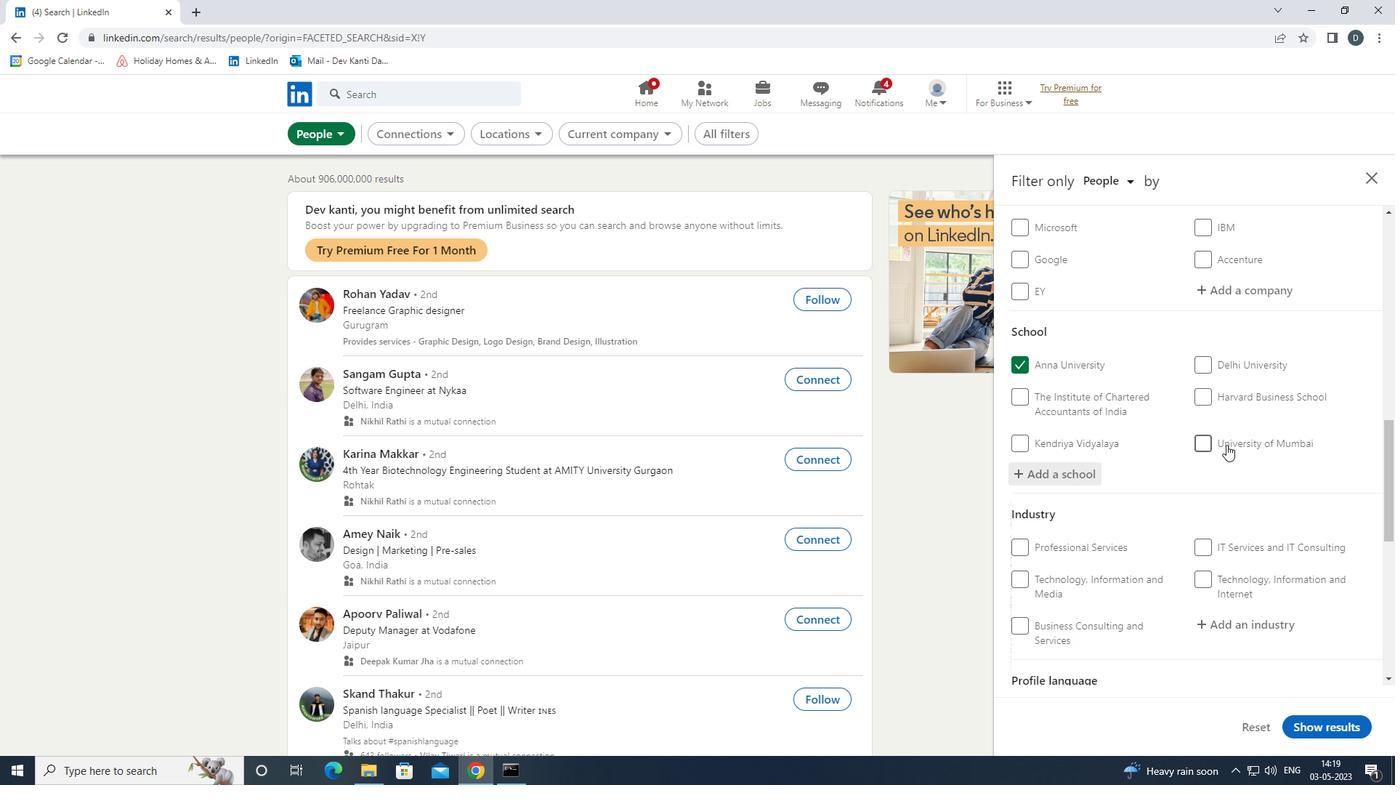 
Action: Mouse moved to (1260, 489)
Screenshot: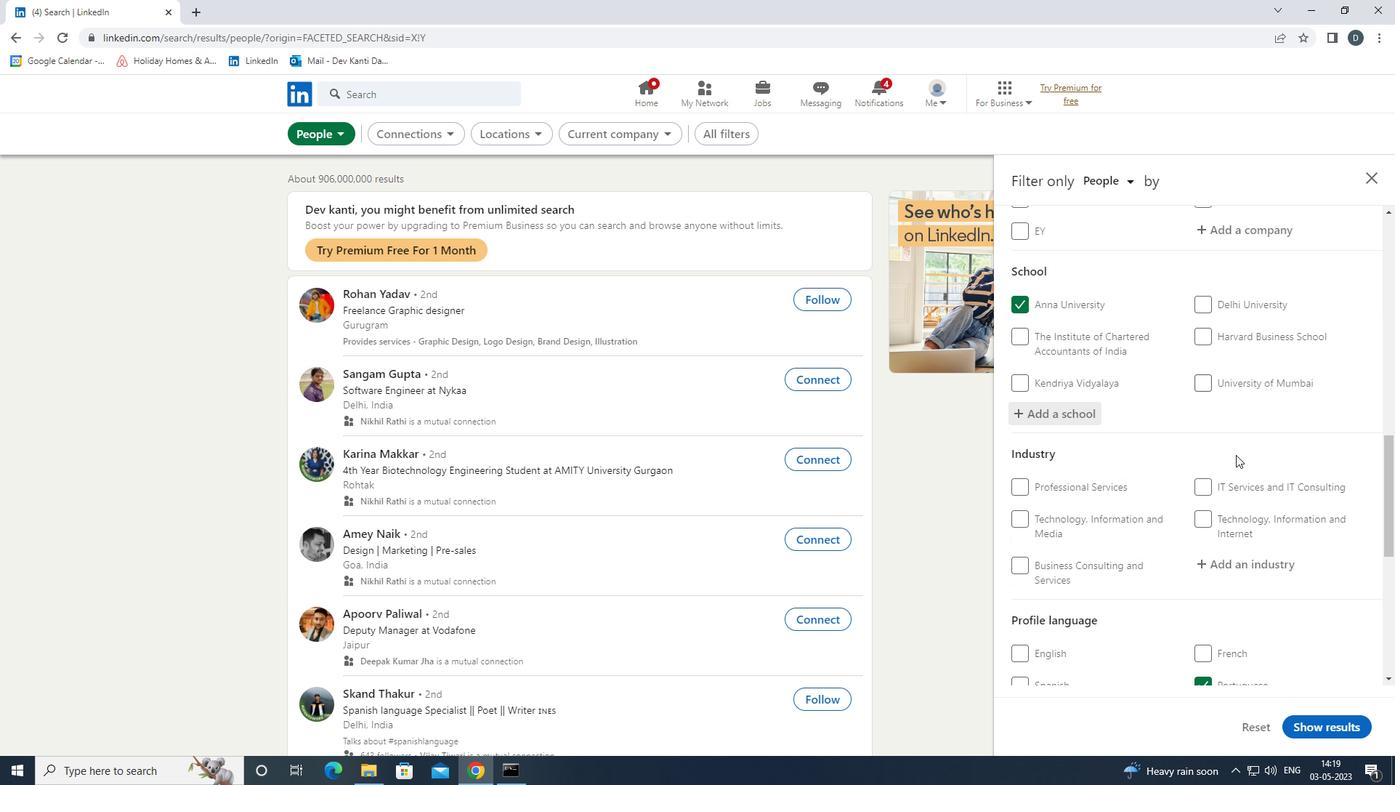 
Action: Mouse scrolled (1260, 488) with delta (0, 0)
Screenshot: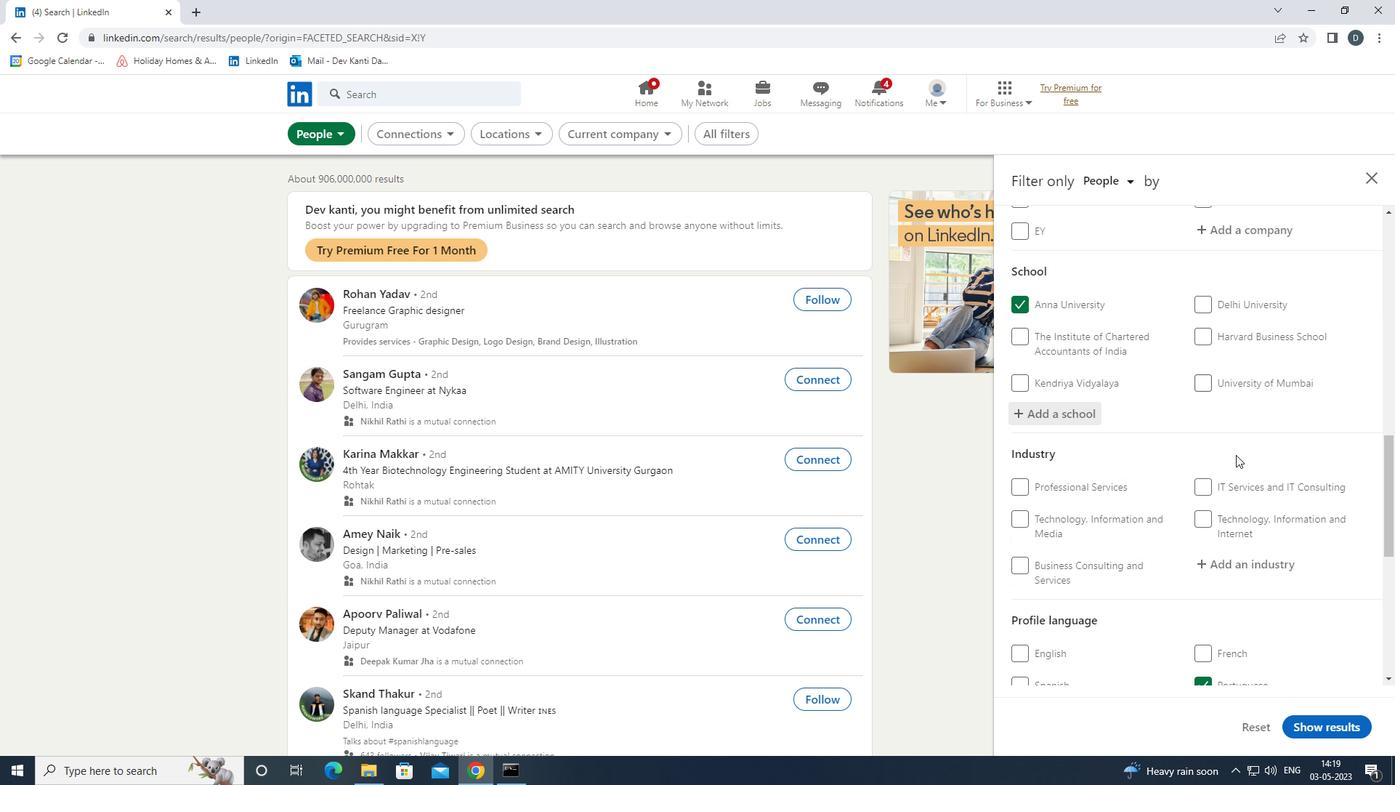 
Action: Mouse moved to (1258, 476)
Screenshot: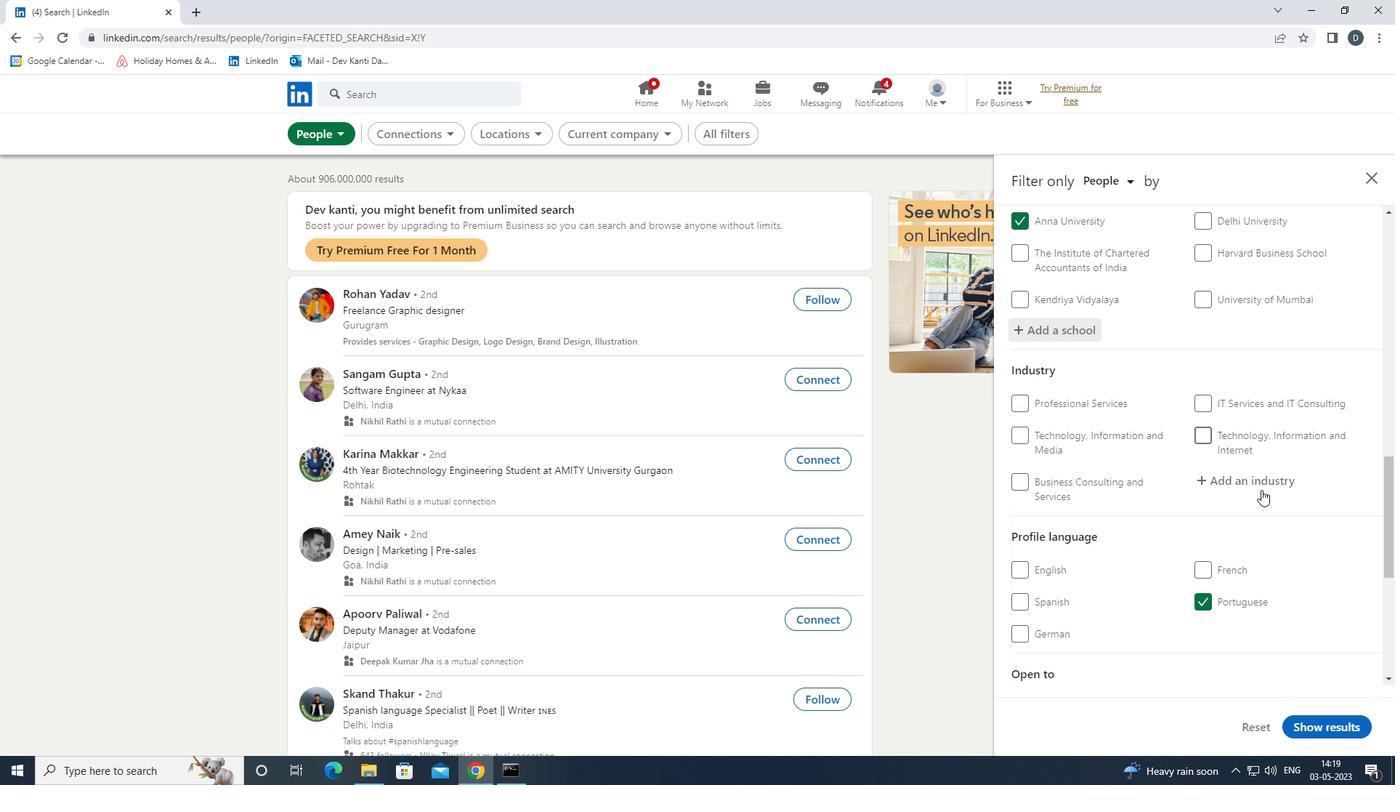 
Action: Mouse pressed left at (1258, 476)
Screenshot: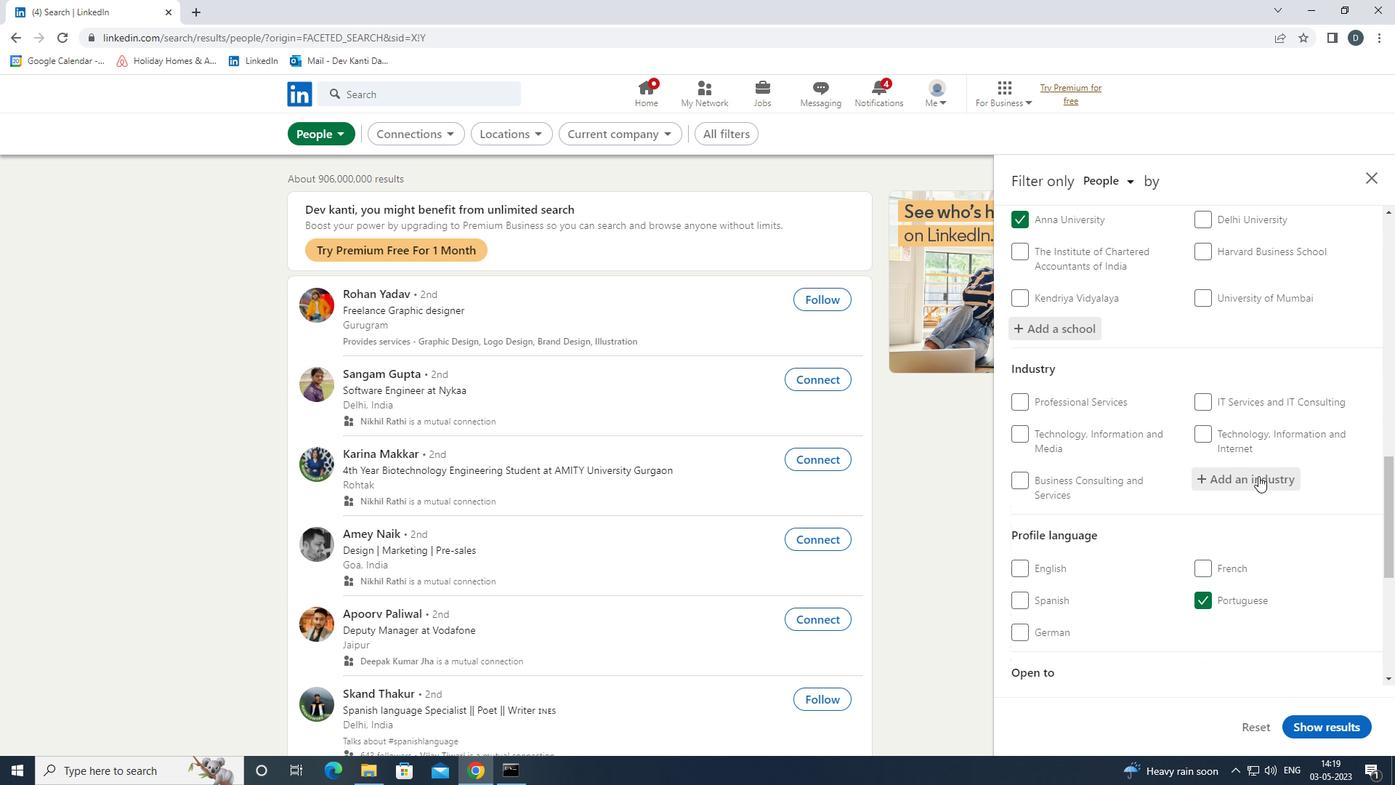 
Action: Key pressed <Key.shift>PAPER<Key.space><Key.shift><Key.down><Key.enter>
Screenshot: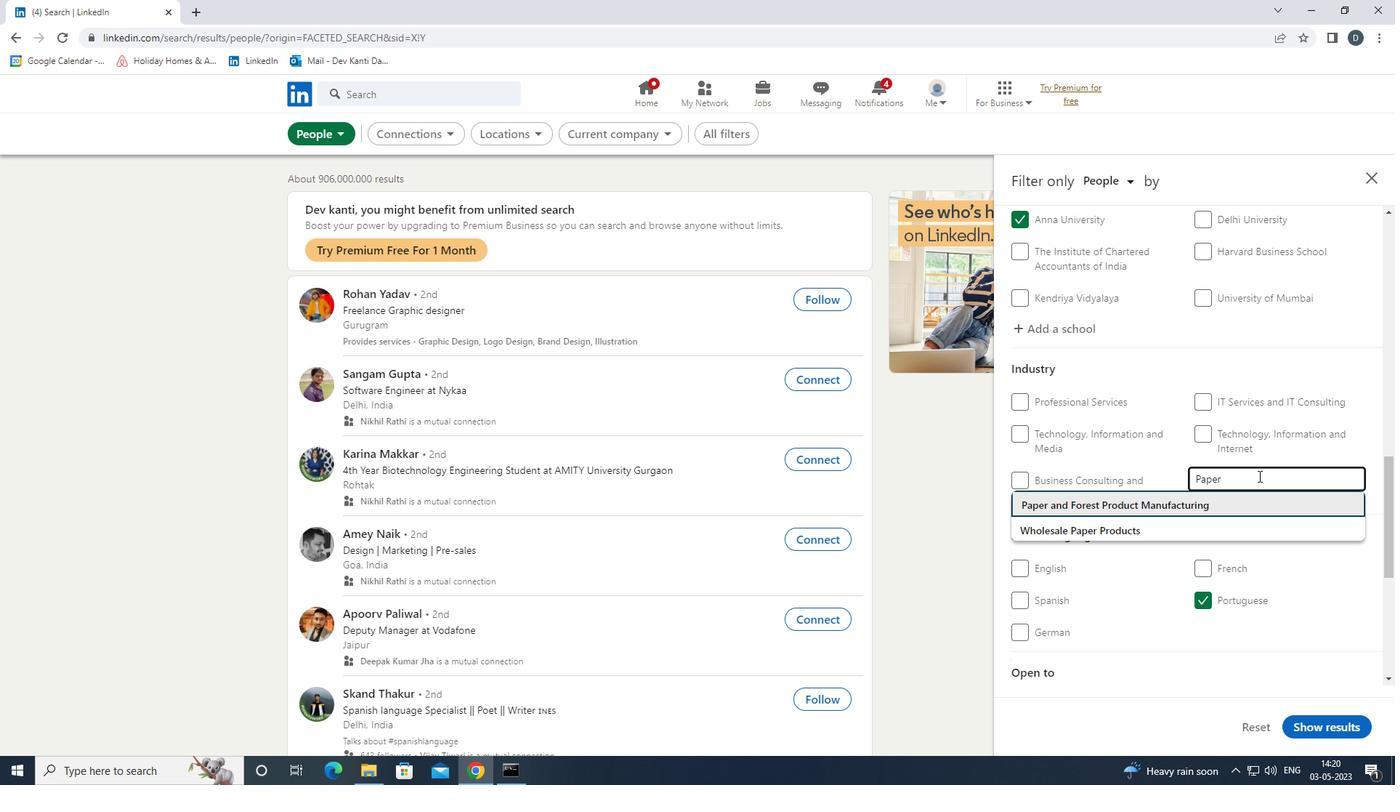 
Action: Mouse moved to (1235, 463)
Screenshot: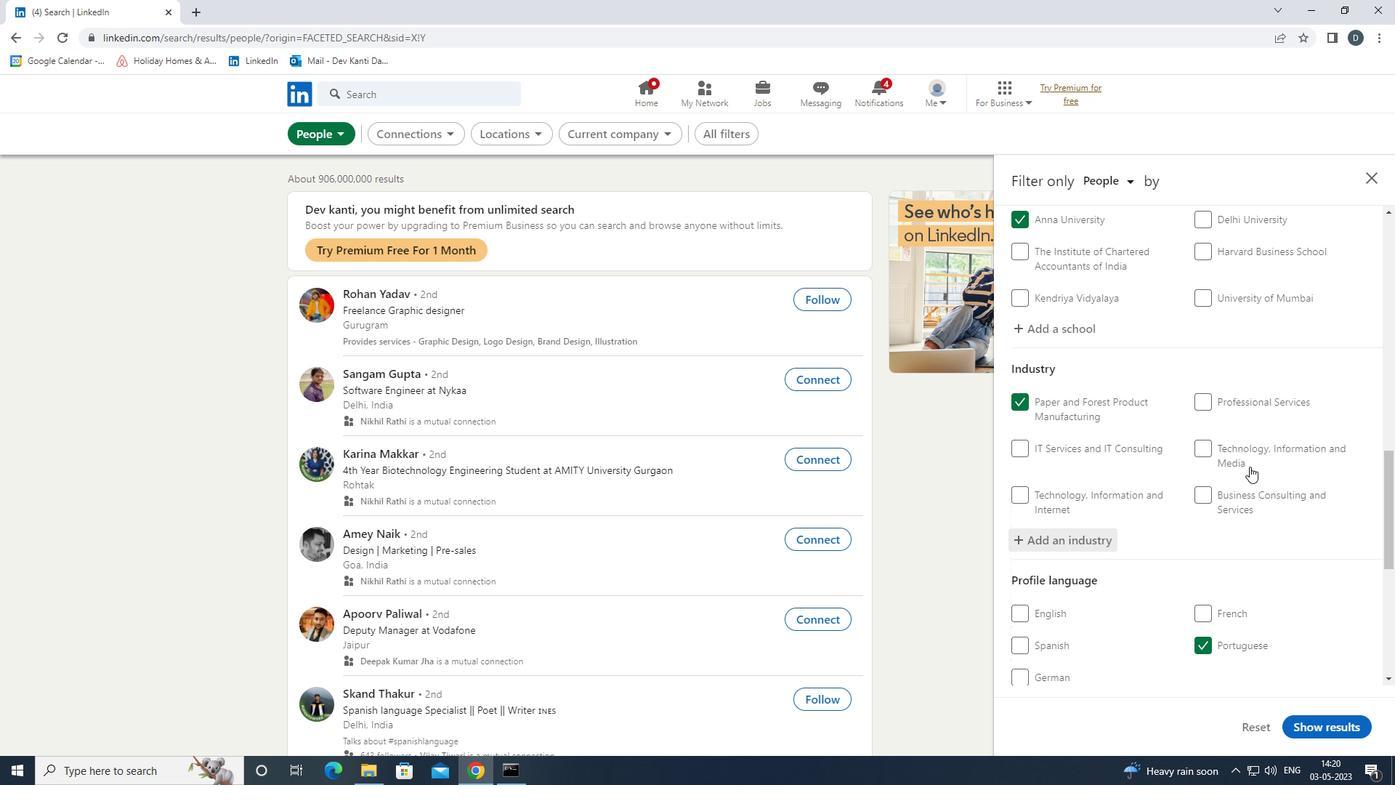 
Action: Mouse scrolled (1235, 462) with delta (0, 0)
Screenshot: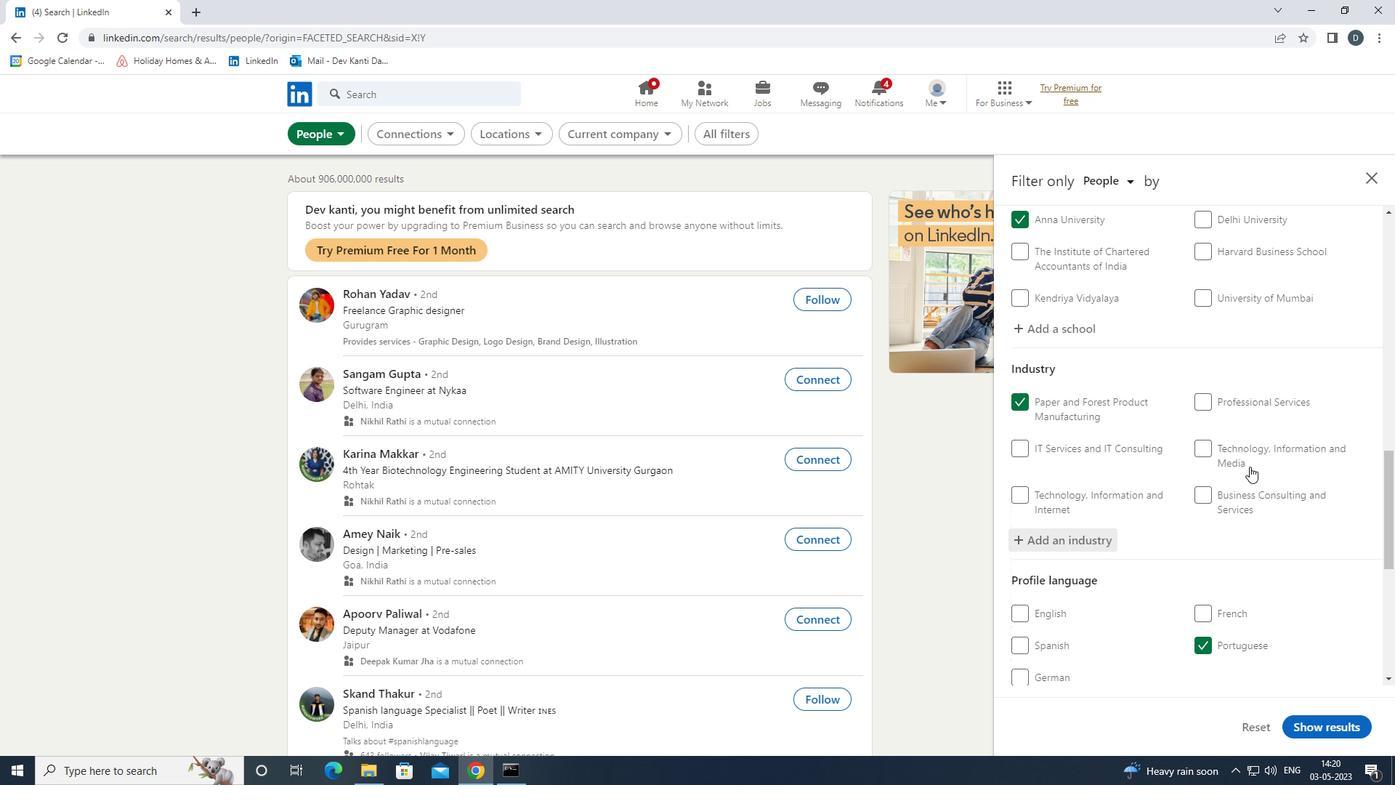 
Action: Mouse moved to (1232, 465)
Screenshot: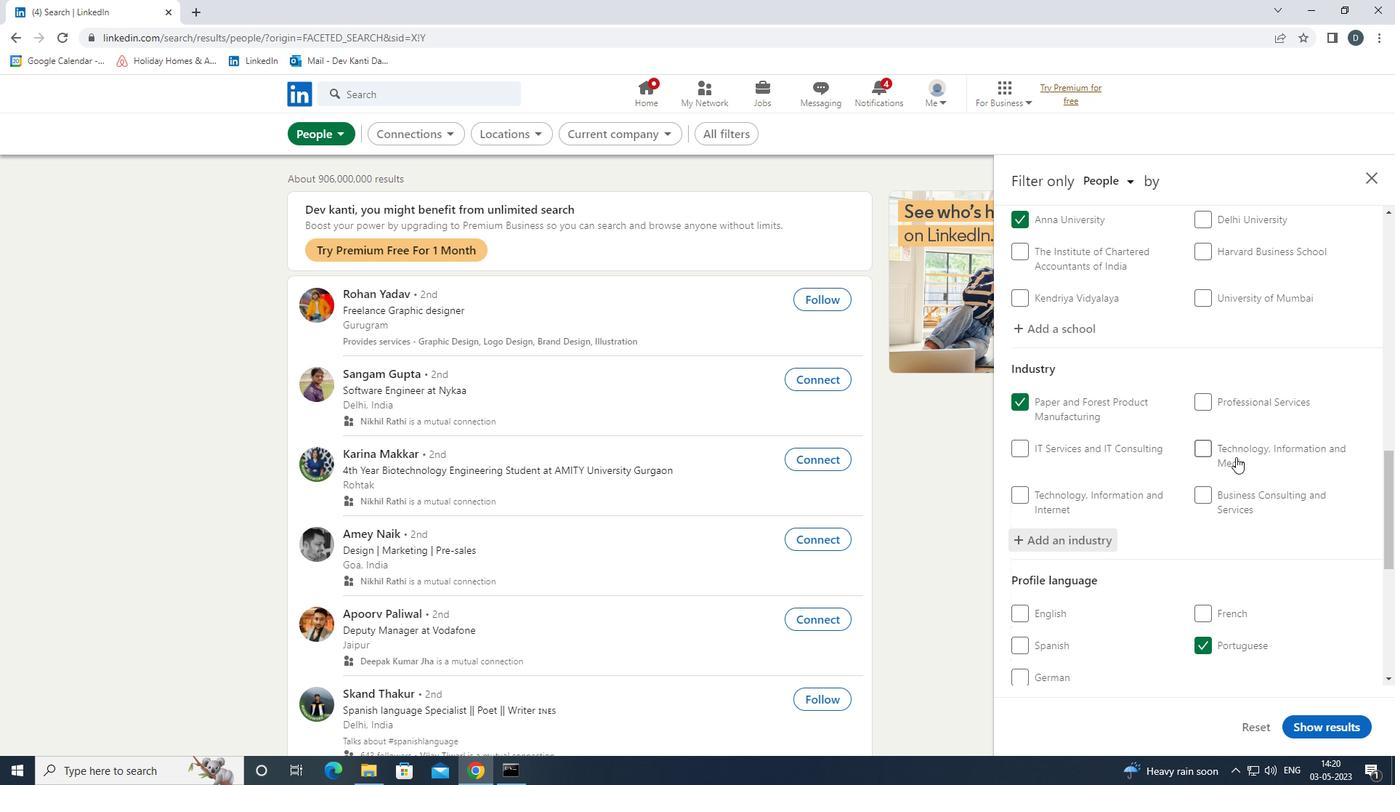 
Action: Mouse scrolled (1232, 465) with delta (0, 0)
Screenshot: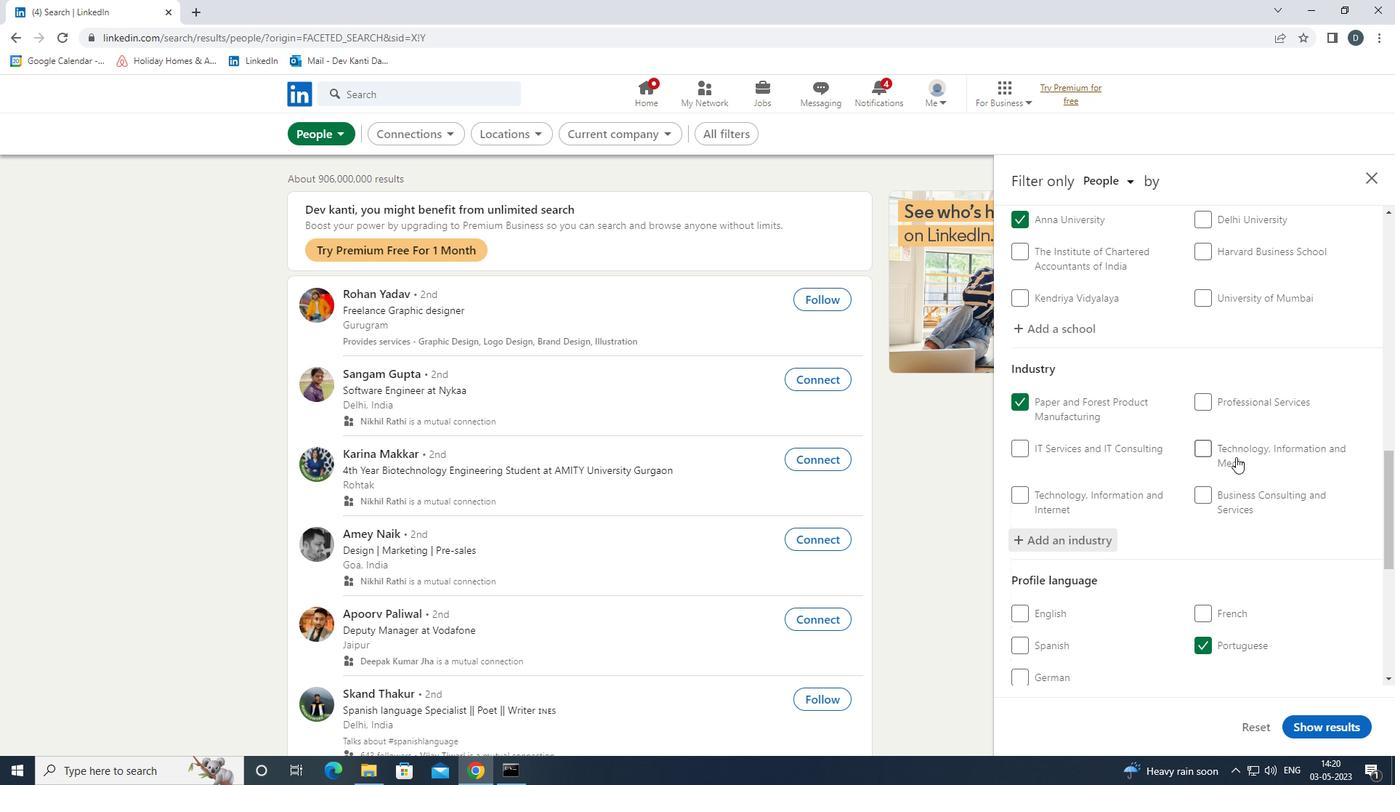 
Action: Mouse scrolled (1232, 465) with delta (0, 0)
Screenshot: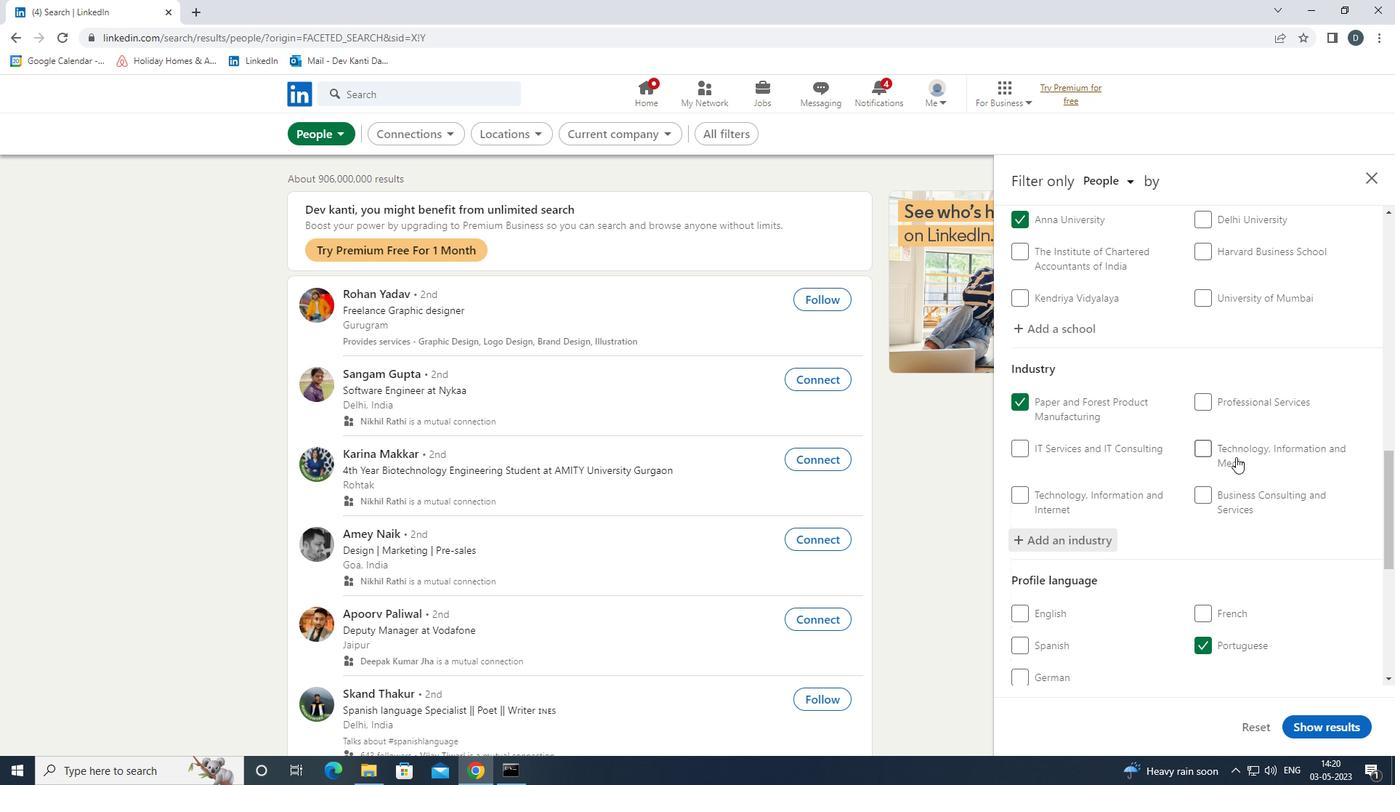 
Action: Mouse moved to (1232, 465)
Screenshot: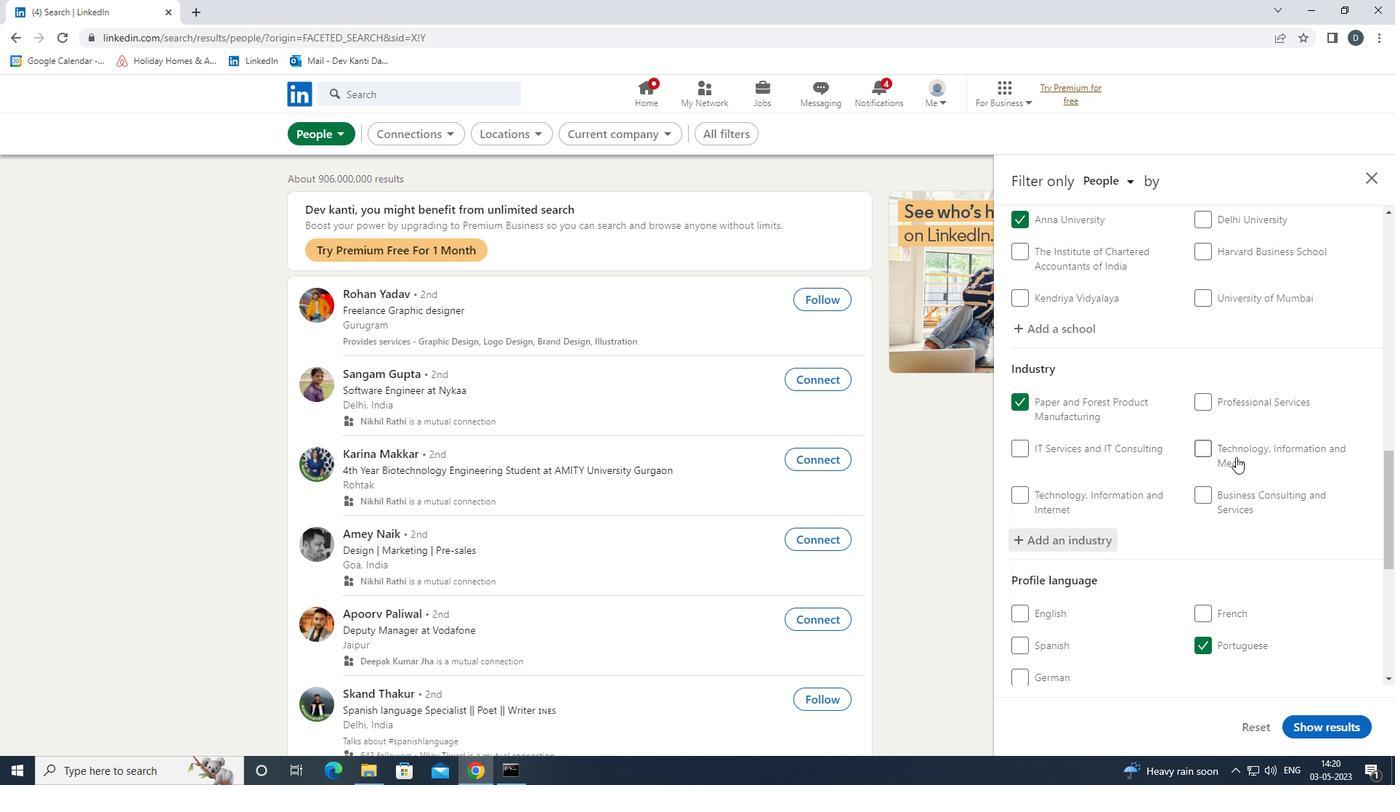 
Action: Mouse scrolled (1232, 465) with delta (0, 0)
Screenshot: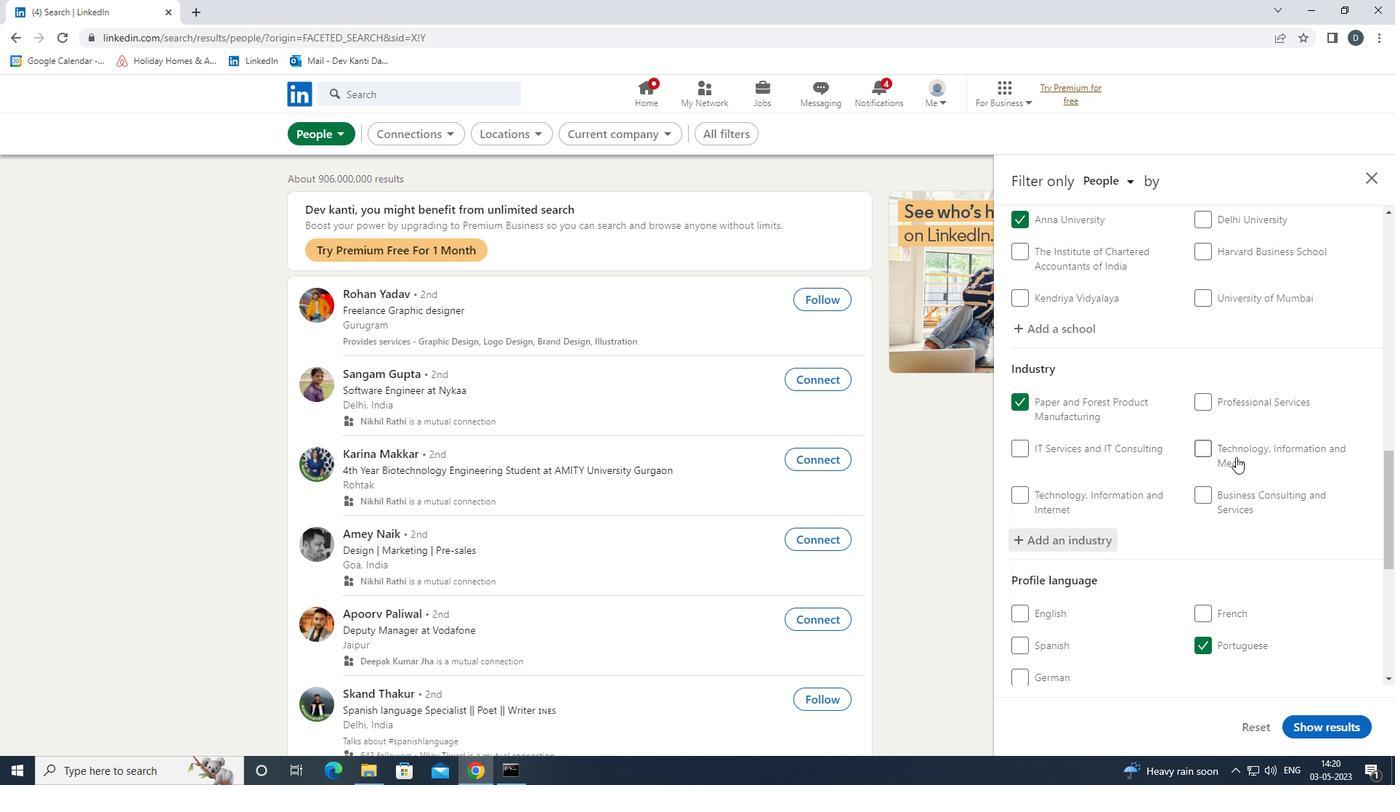 
Action: Mouse scrolled (1232, 465) with delta (0, 0)
Screenshot: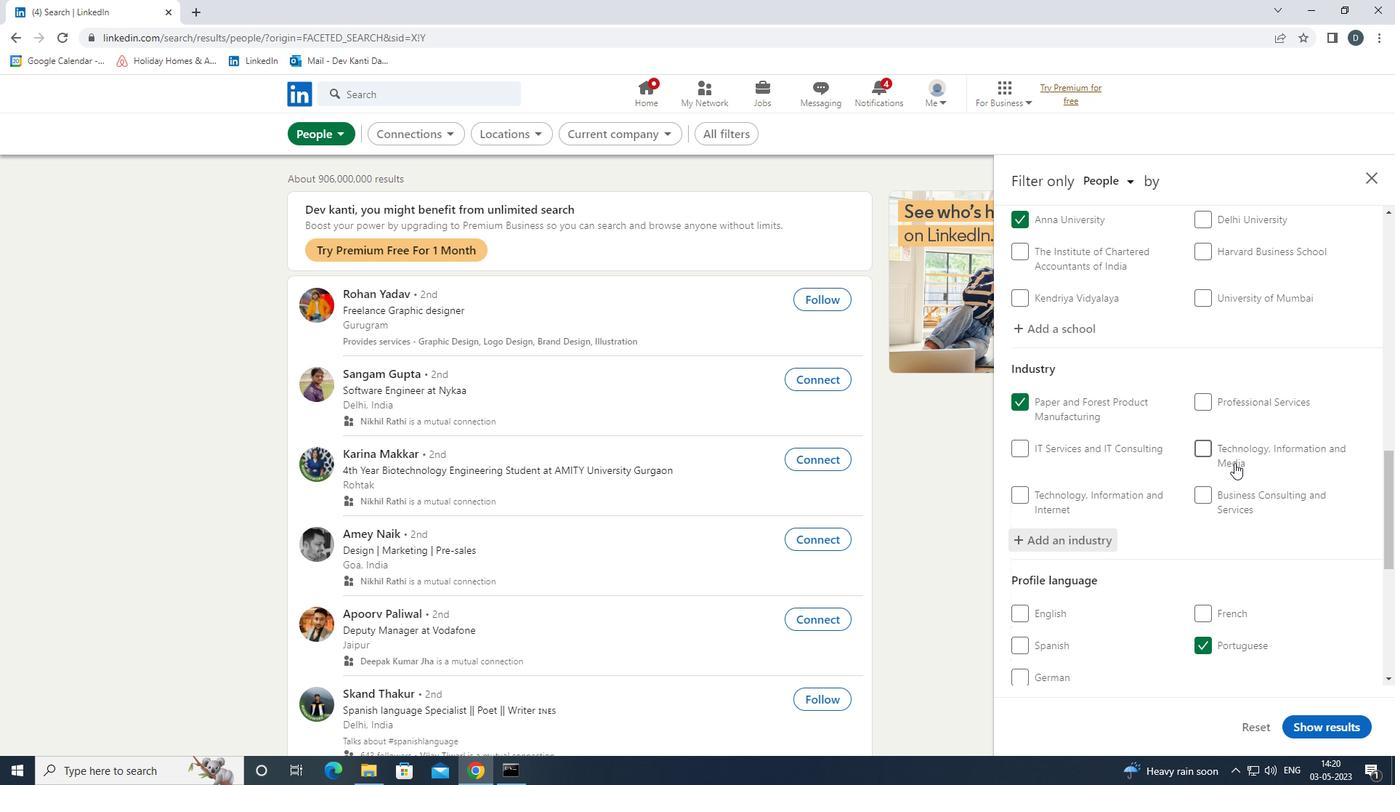 
Action: Mouse moved to (1227, 463)
Screenshot: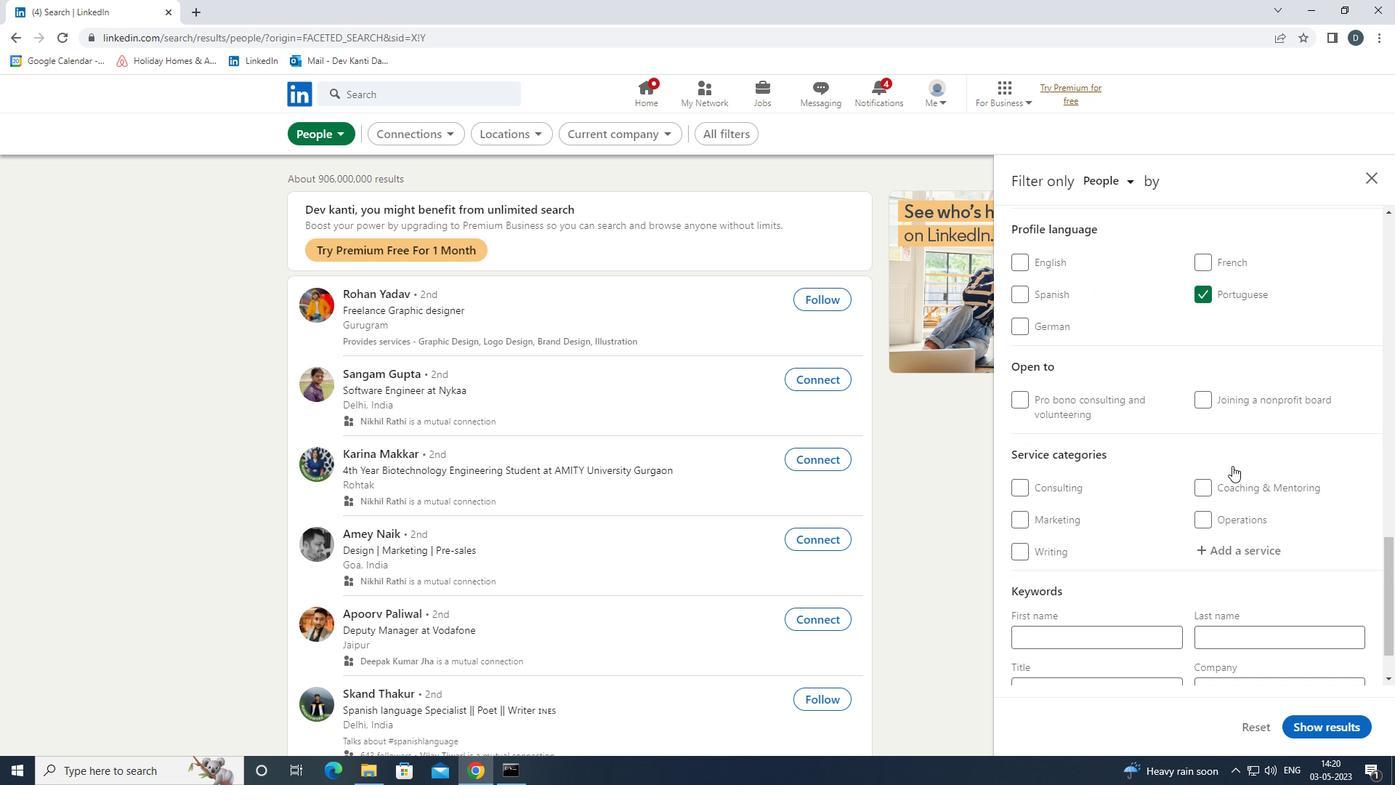 
Action: Mouse scrolled (1227, 463) with delta (0, 0)
Screenshot: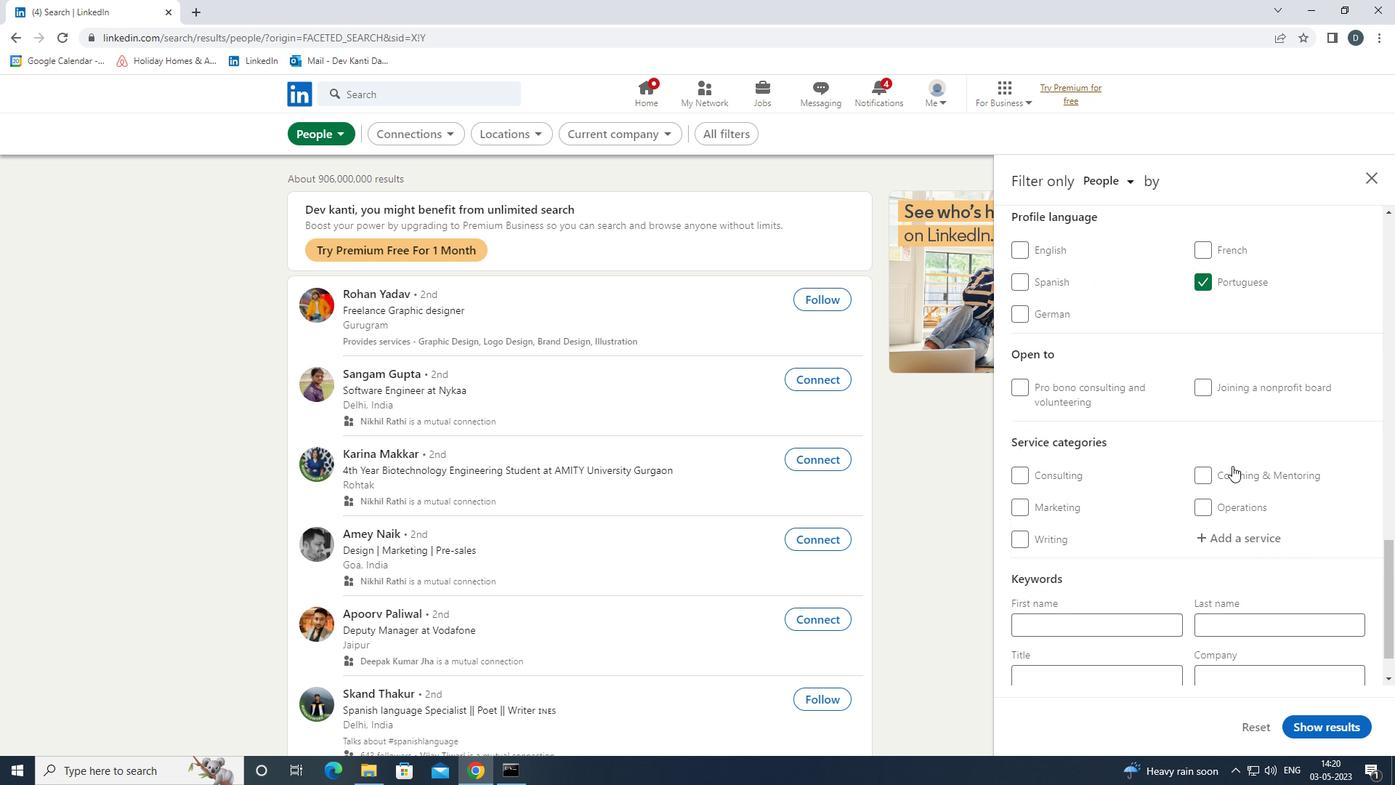 
Action: Mouse scrolled (1227, 463) with delta (0, 0)
Screenshot: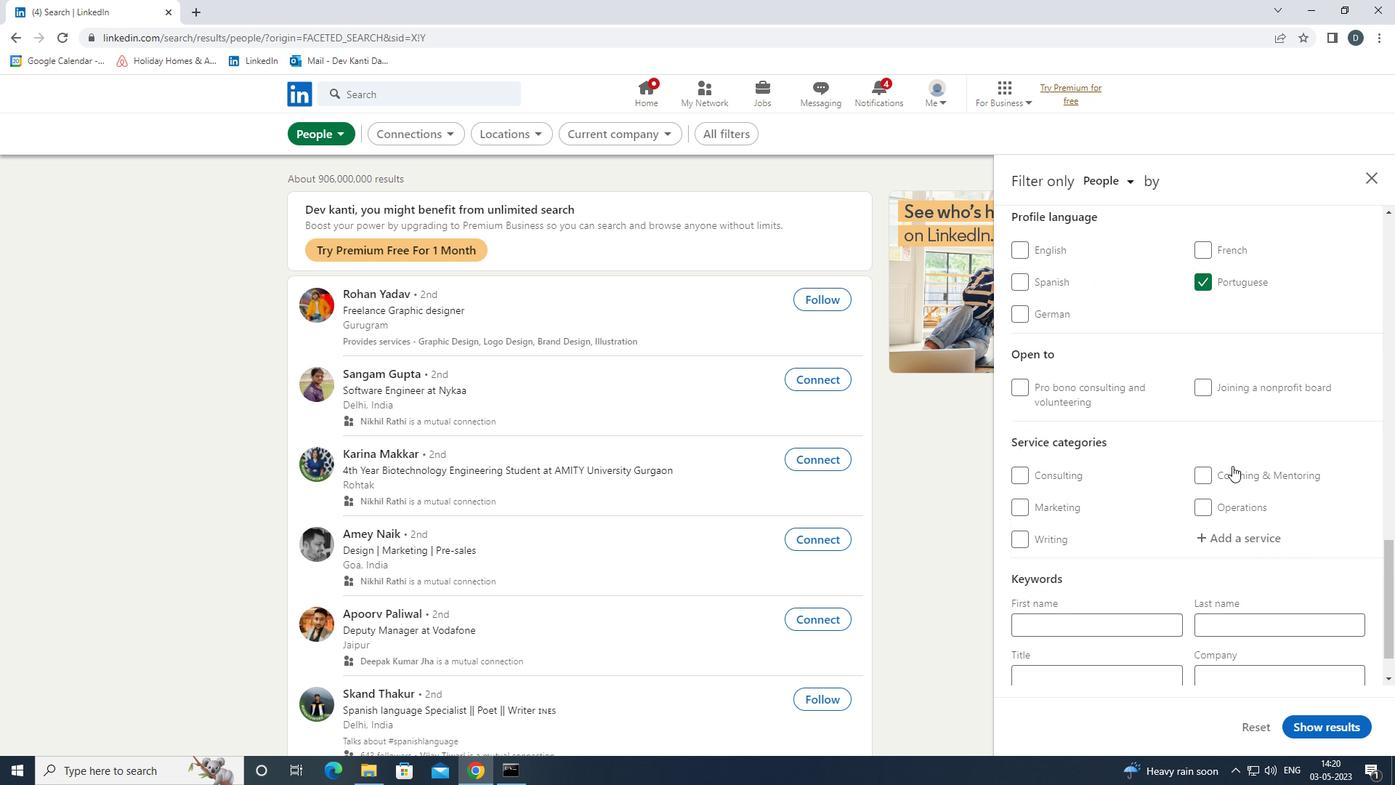 
Action: Mouse moved to (1218, 483)
Screenshot: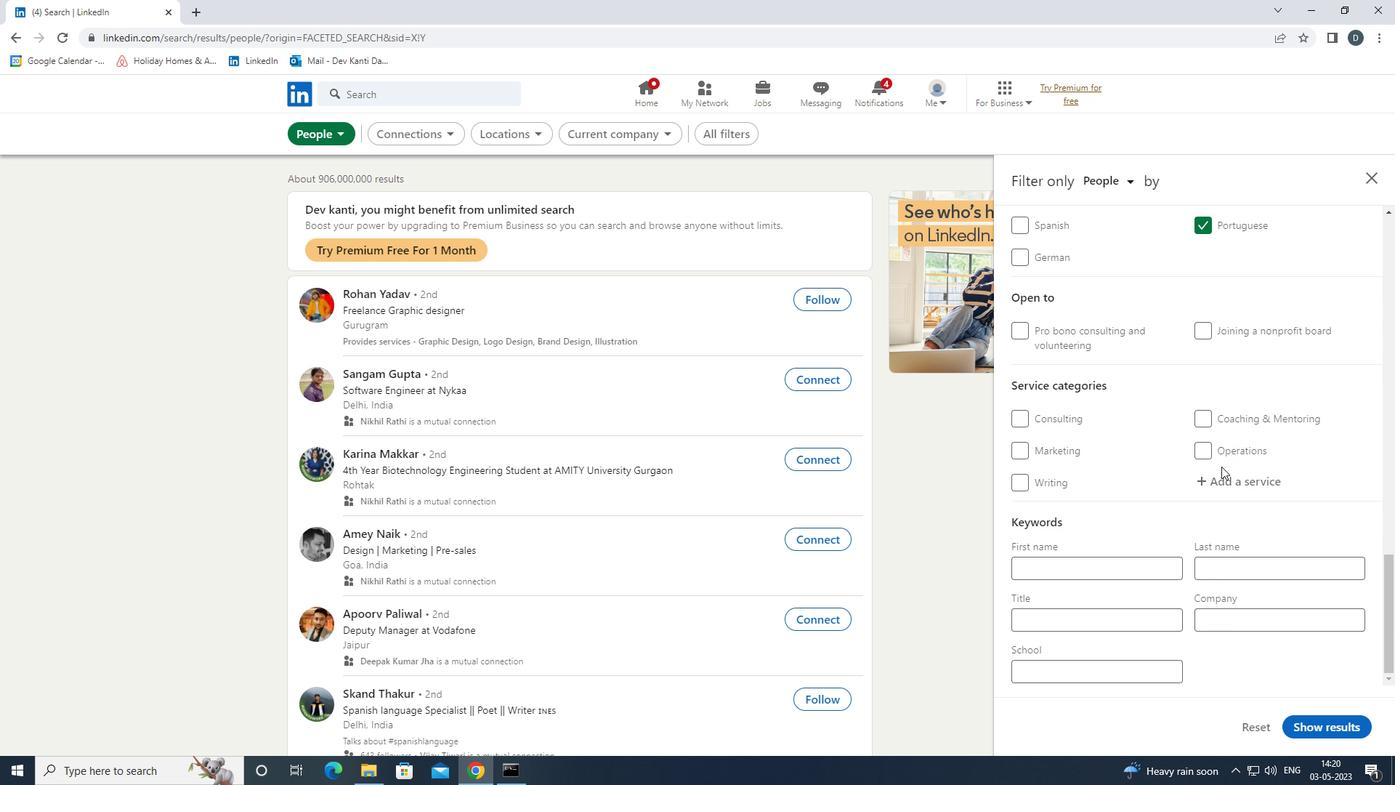 
Action: Mouse pressed left at (1218, 483)
Screenshot: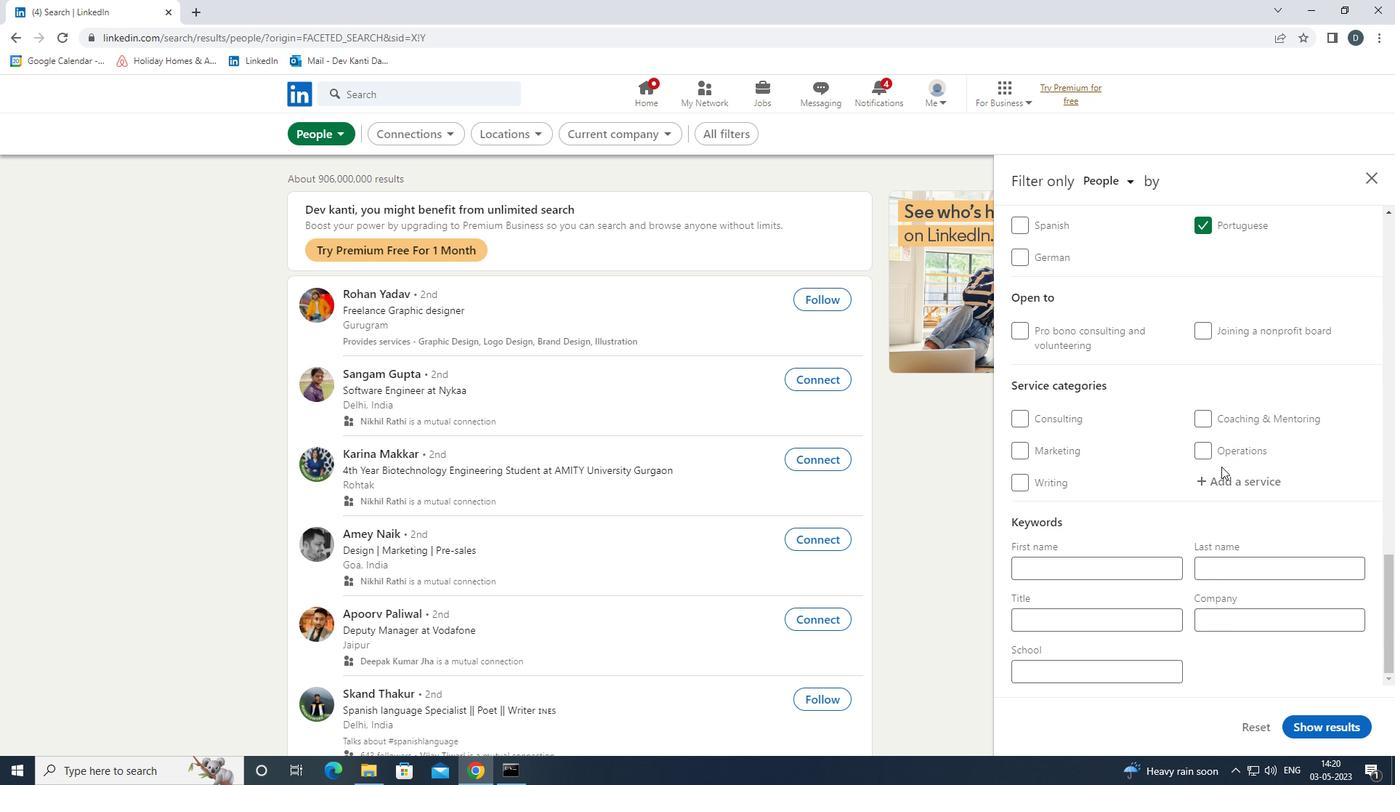 
Action: Mouse moved to (1216, 484)
Screenshot: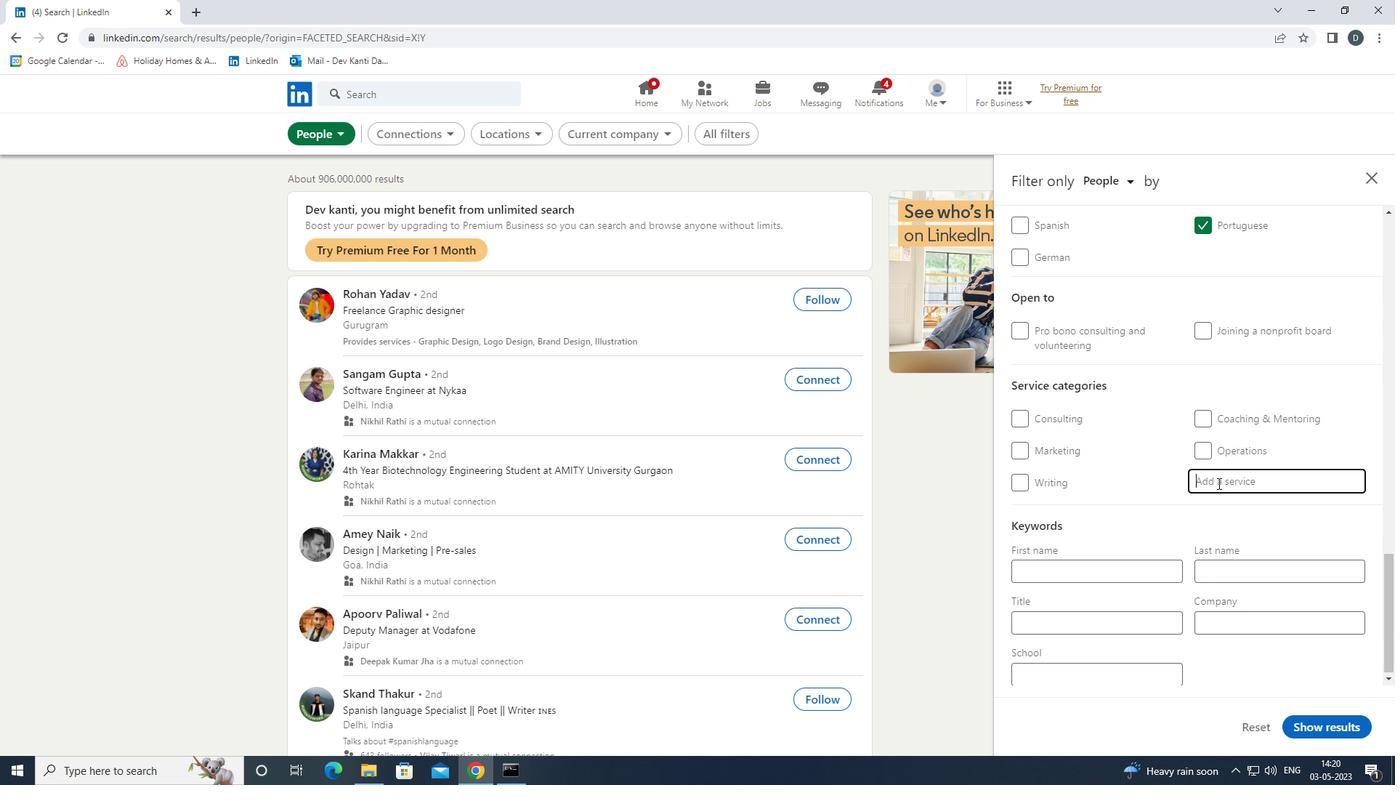 
Action: Key pressed <Key.shift>LIFE<Key.space><Key.shift>COACHING<Key.down><Key.enter>
Screenshot: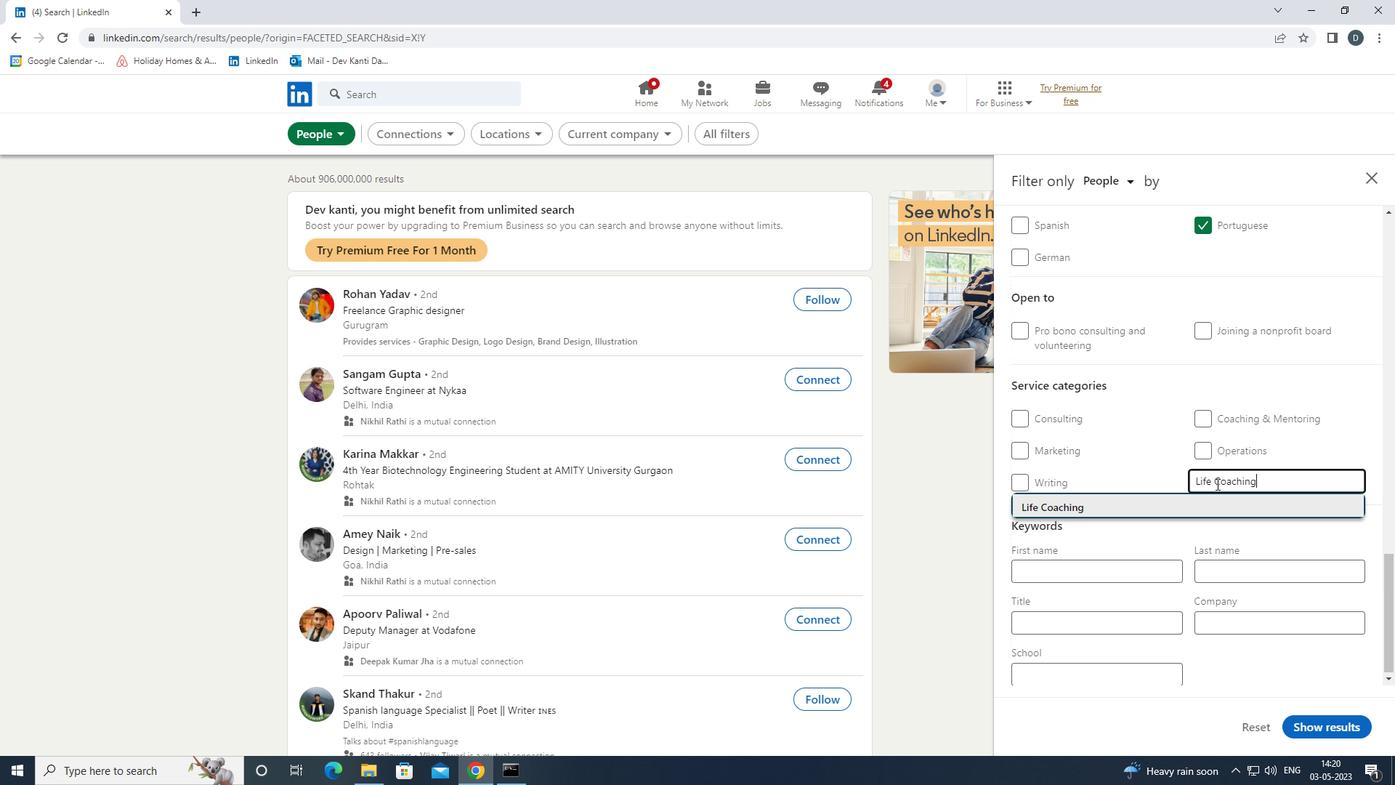 
Action: Mouse moved to (1192, 514)
Screenshot: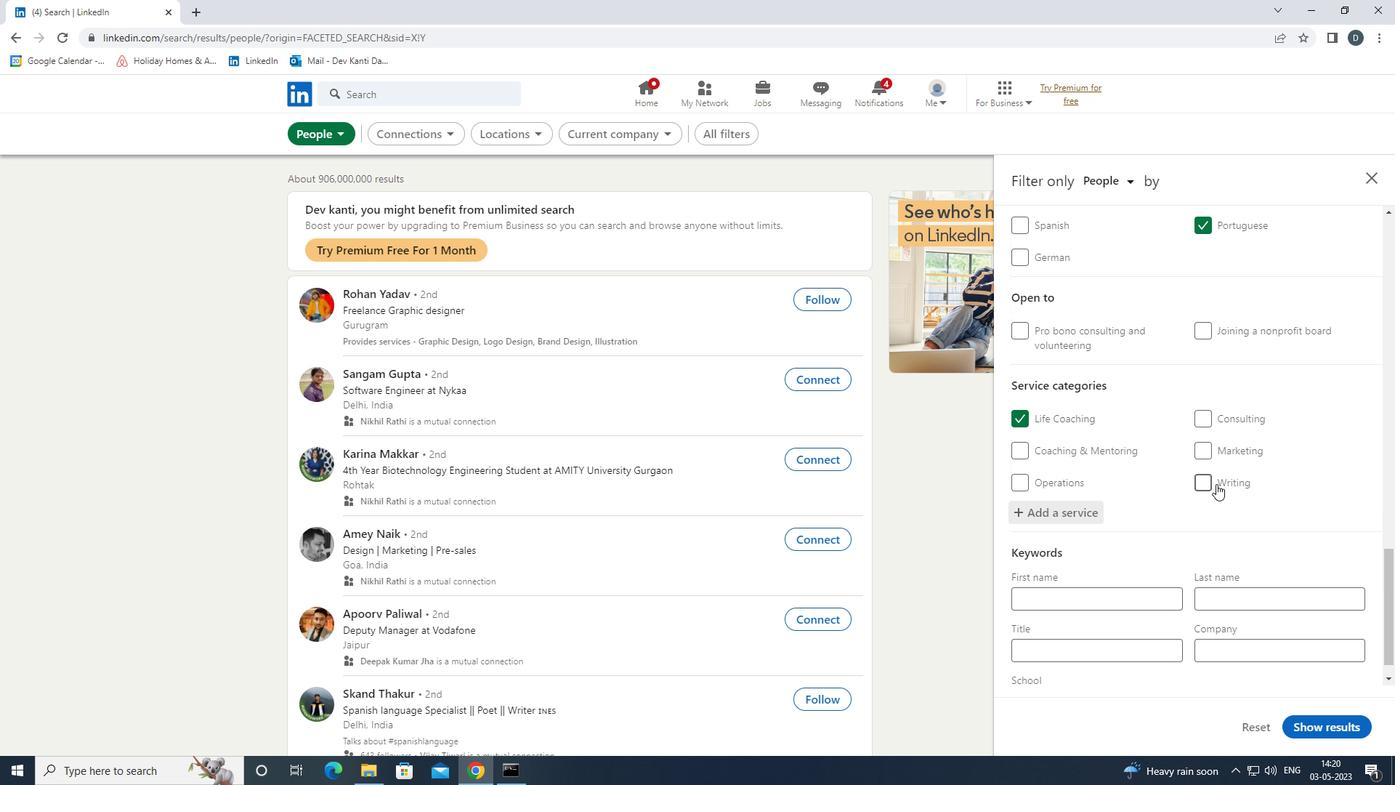 
Action: Mouse scrolled (1192, 513) with delta (0, 0)
Screenshot: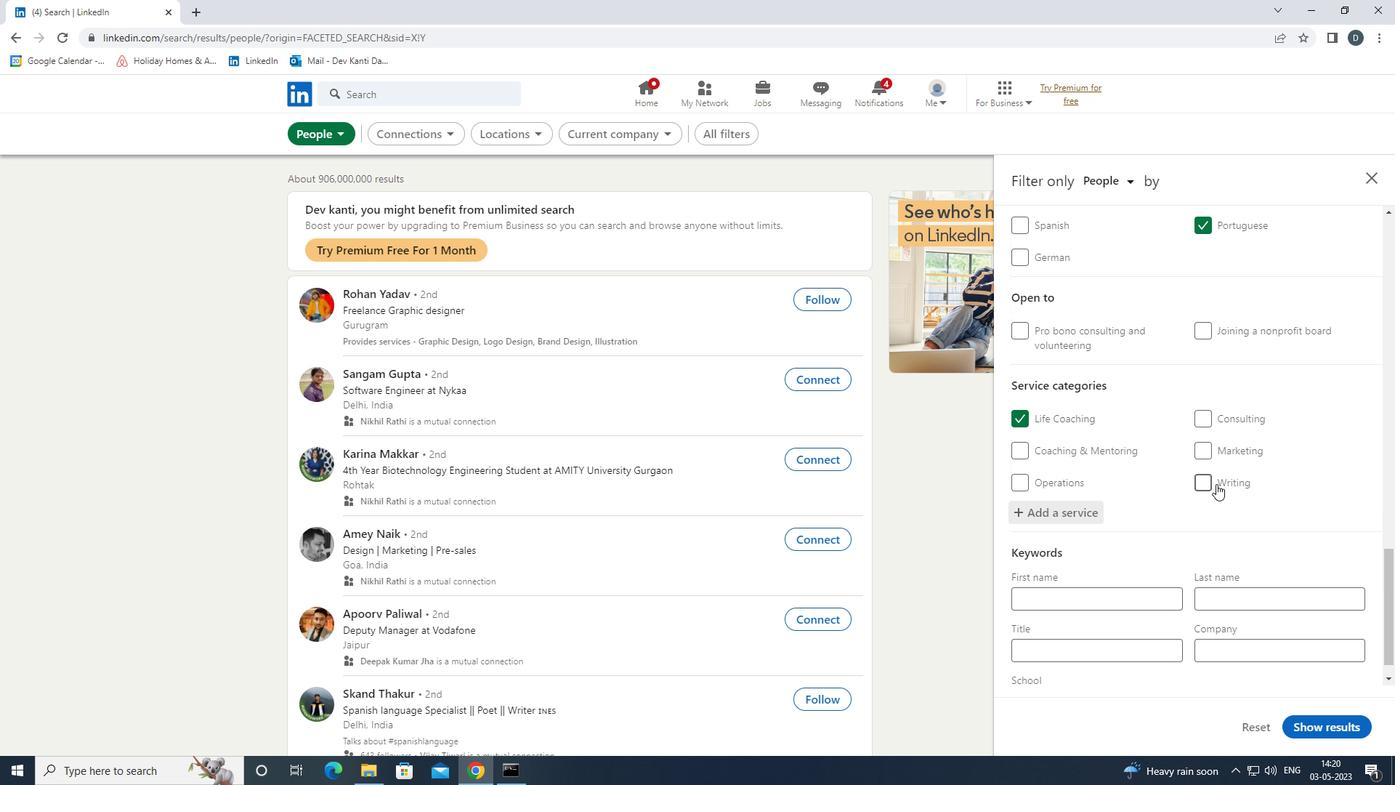 
Action: Mouse moved to (1180, 526)
Screenshot: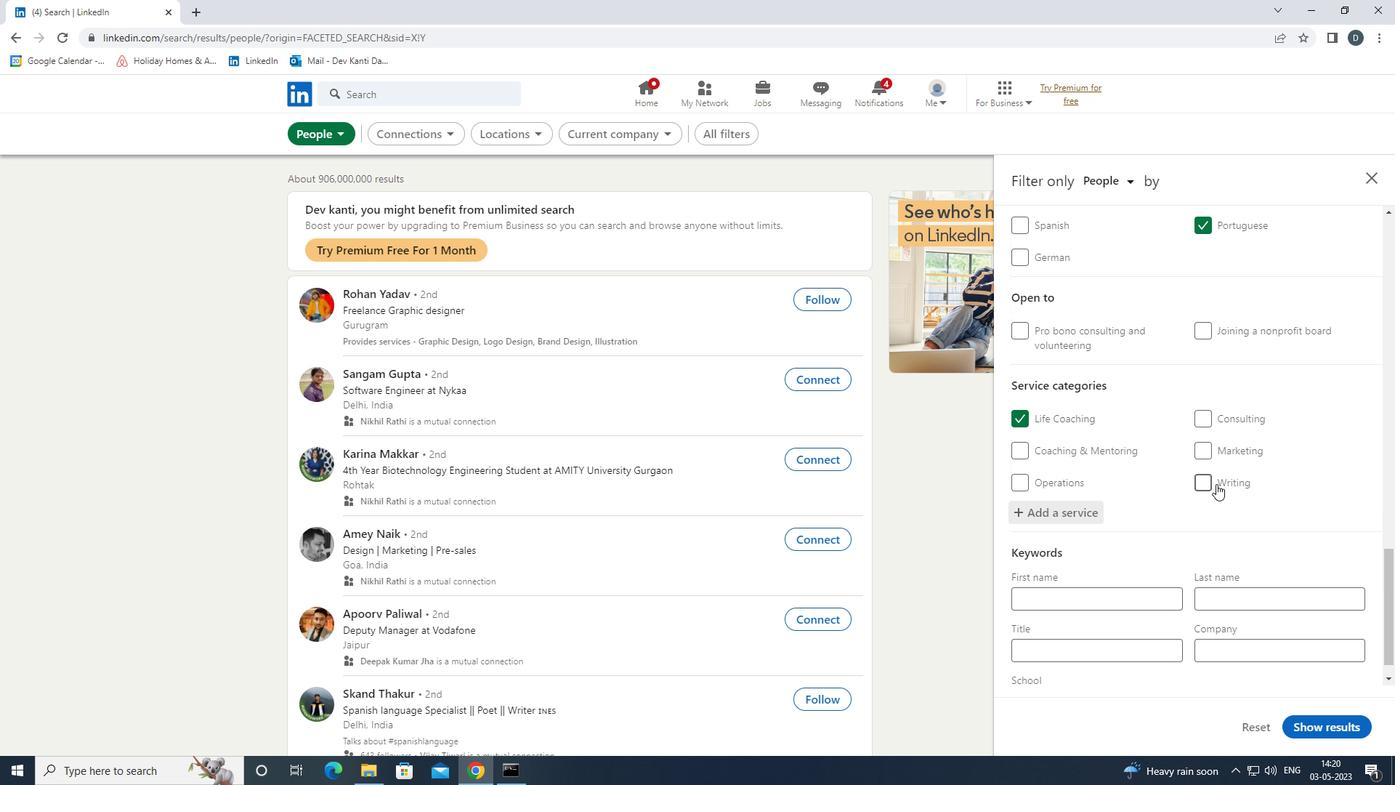 
Action: Mouse scrolled (1180, 525) with delta (0, 0)
Screenshot: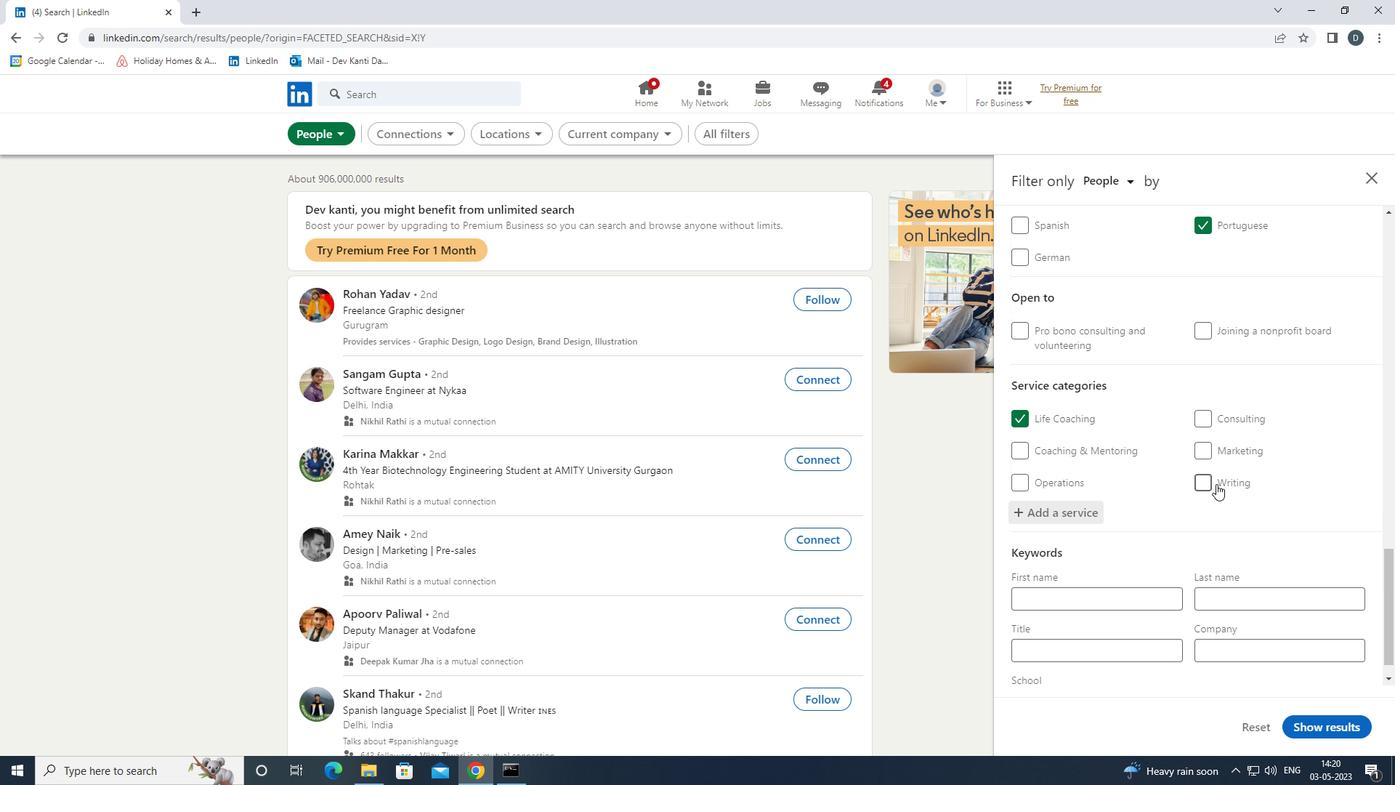 
Action: Mouse moved to (1169, 535)
Screenshot: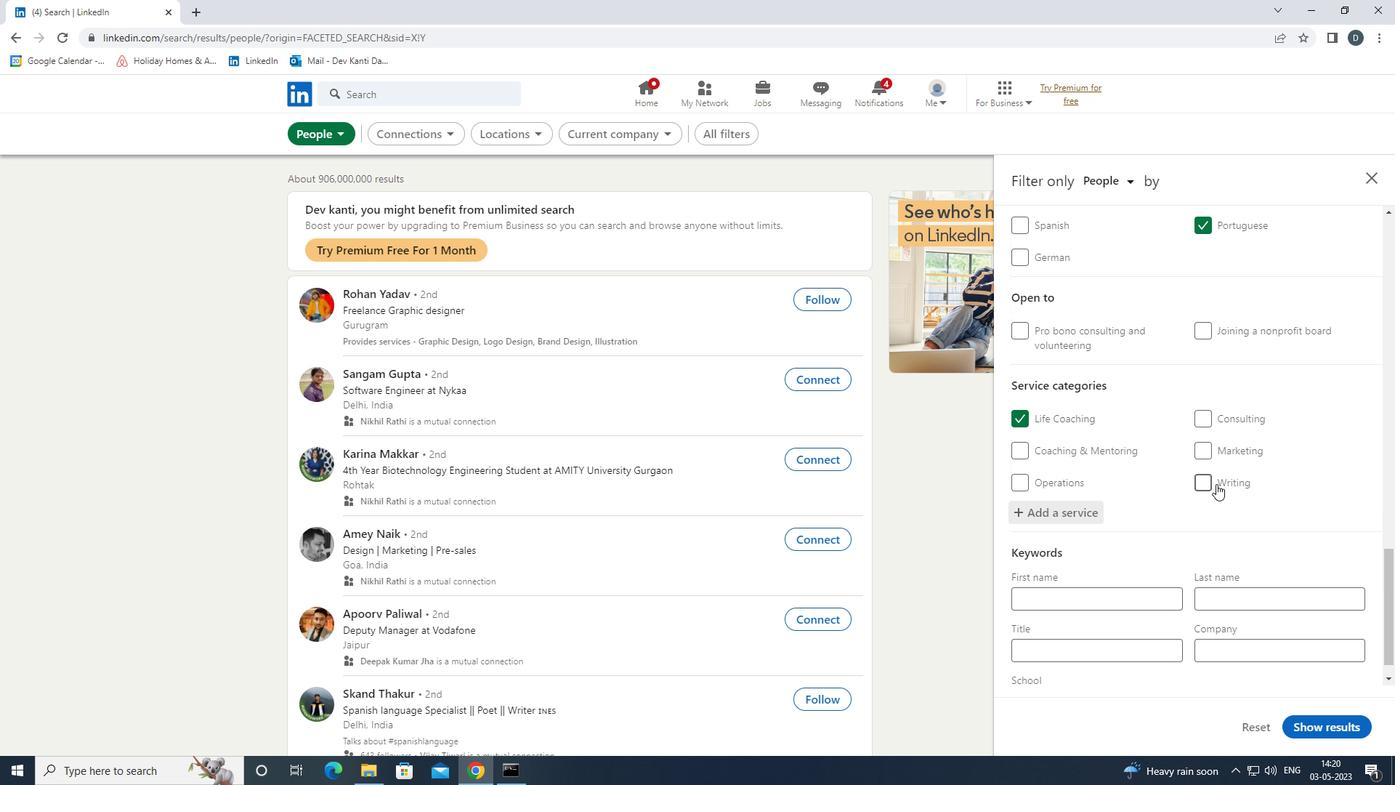 
Action: Mouse scrolled (1169, 534) with delta (0, 0)
Screenshot: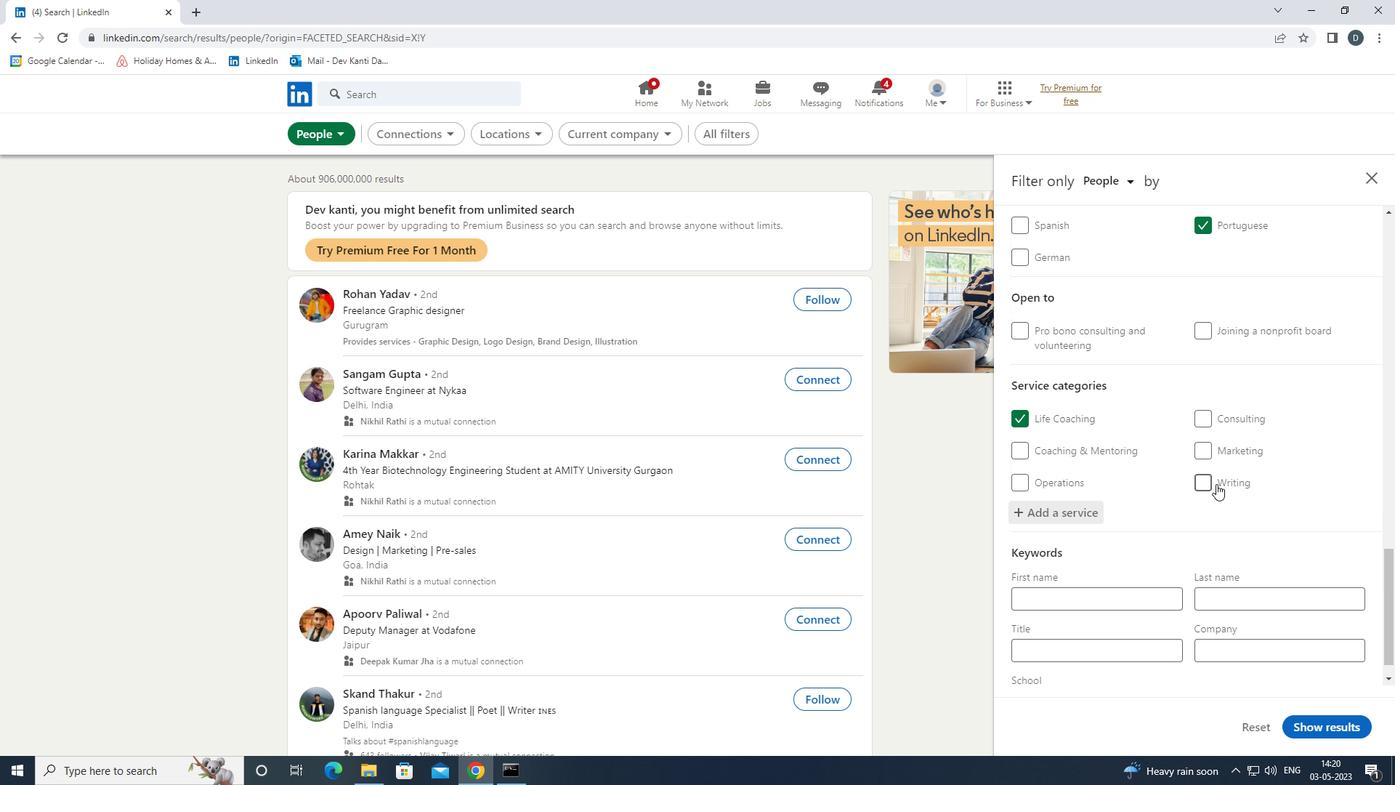 
Action: Mouse moved to (1167, 536)
Screenshot: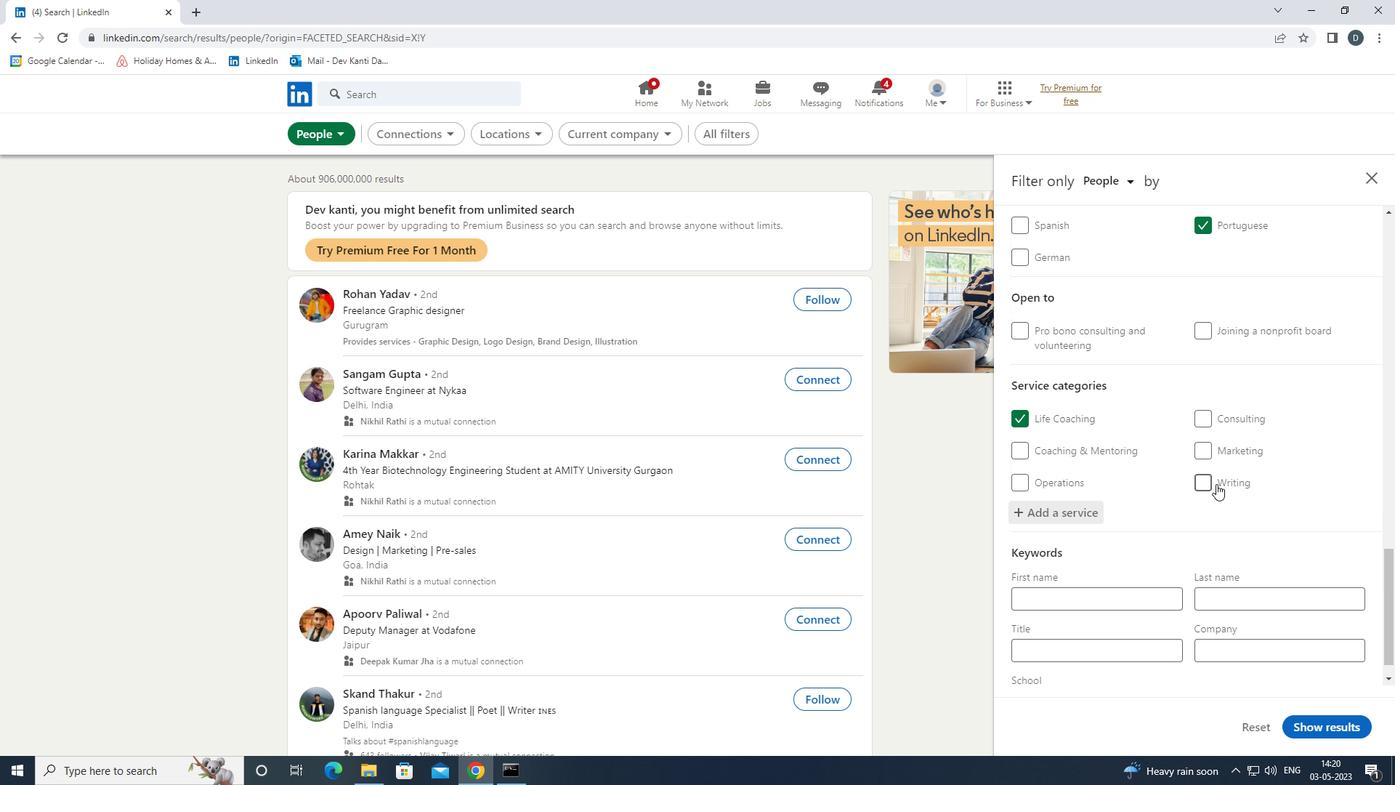 
Action: Mouse scrolled (1167, 535) with delta (0, 0)
Screenshot: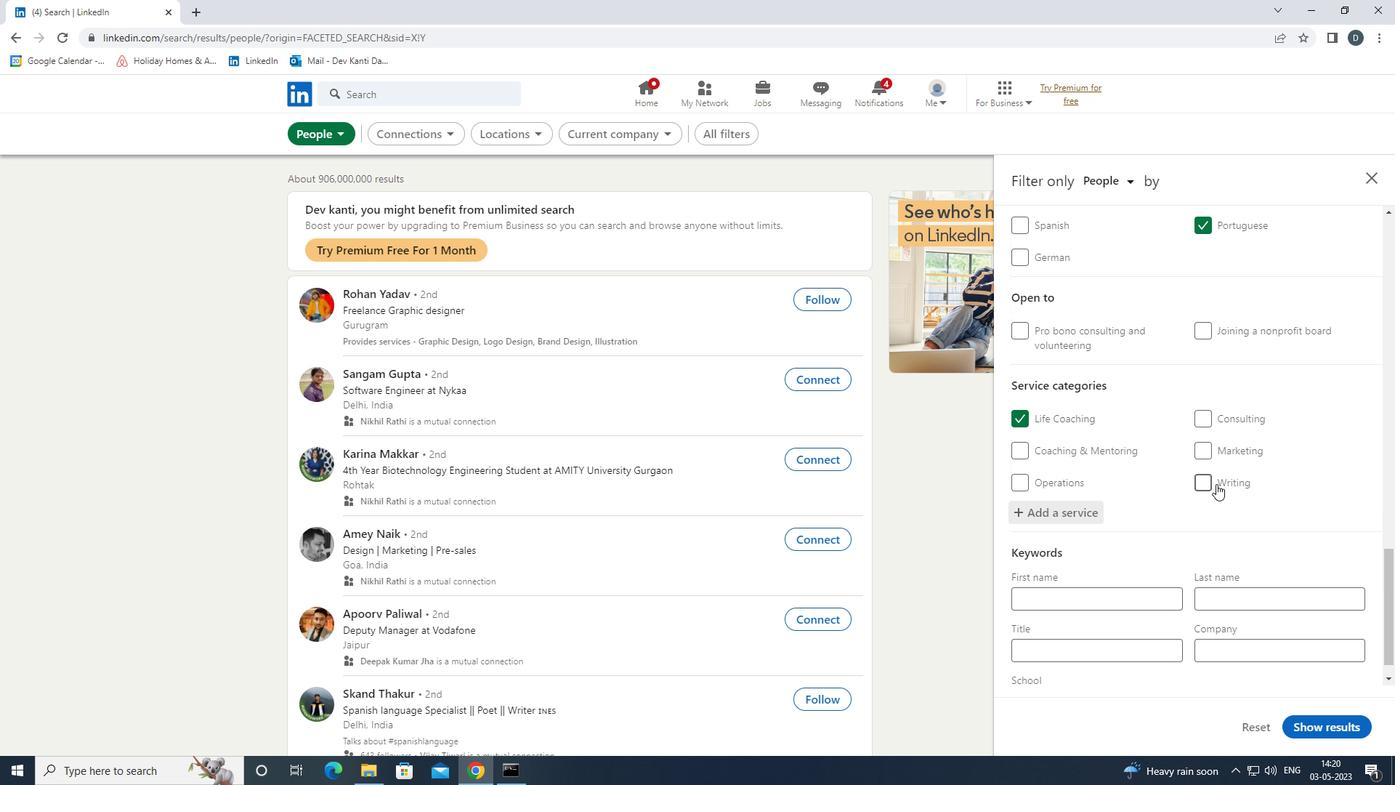 
Action: Mouse moved to (1165, 537)
Screenshot: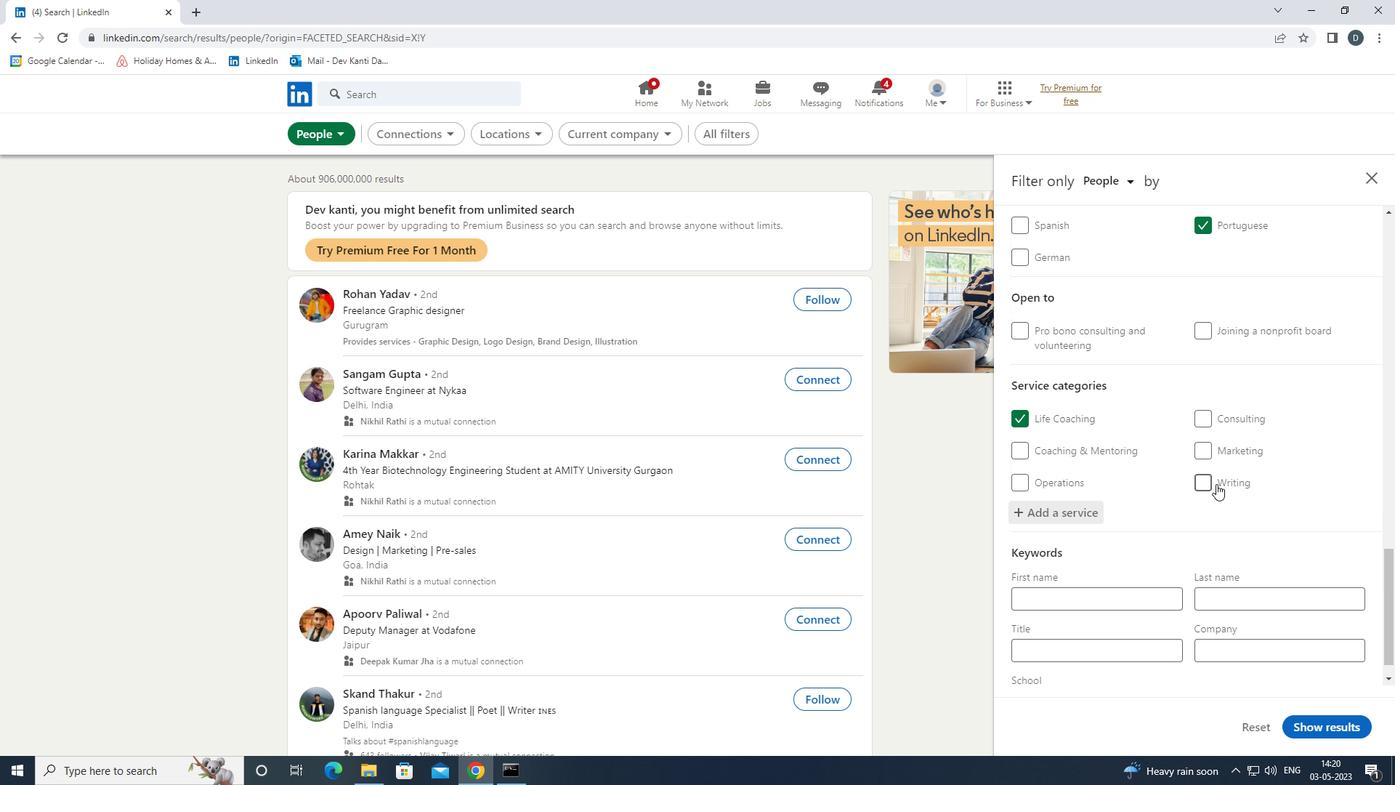 
Action: Mouse scrolled (1165, 537) with delta (0, 0)
Screenshot: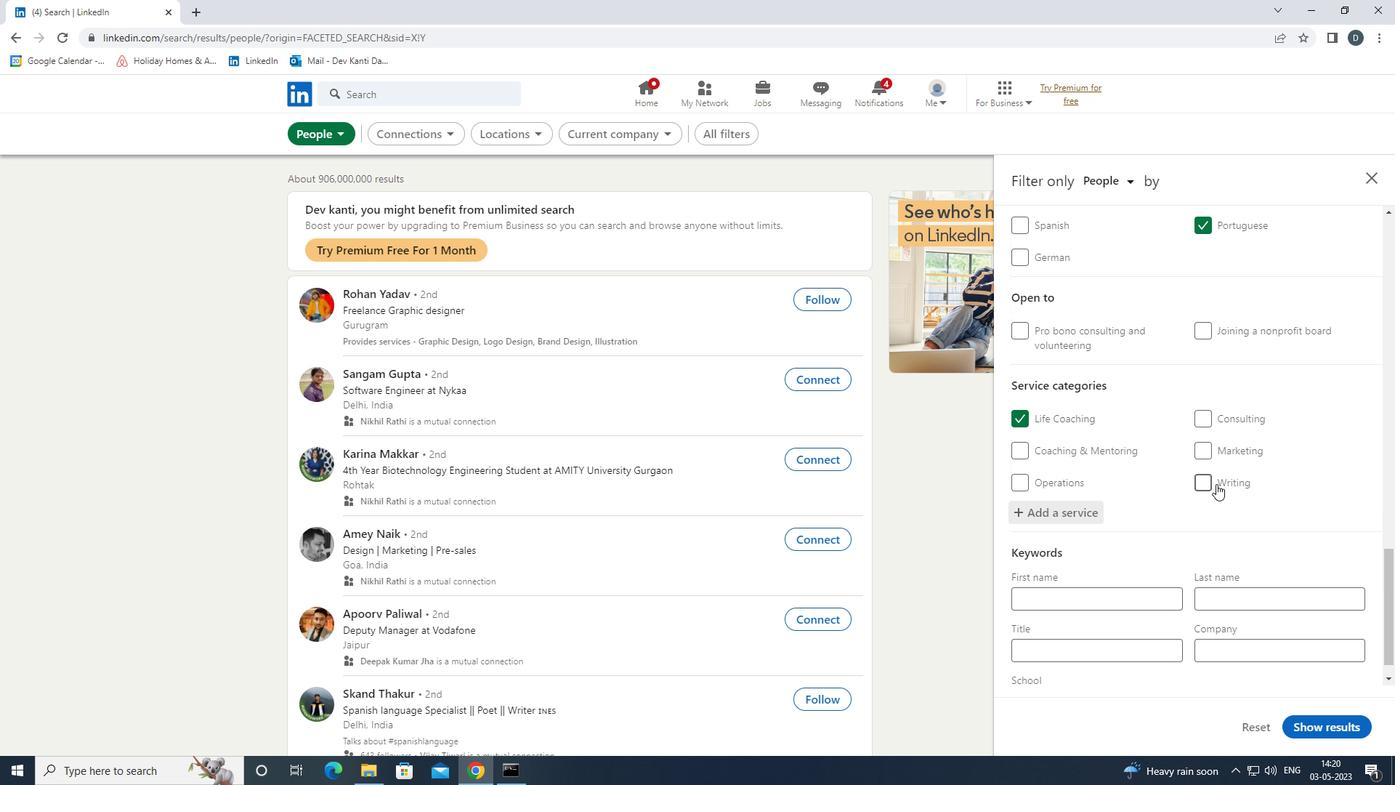 
Action: Mouse moved to (1163, 539)
Screenshot: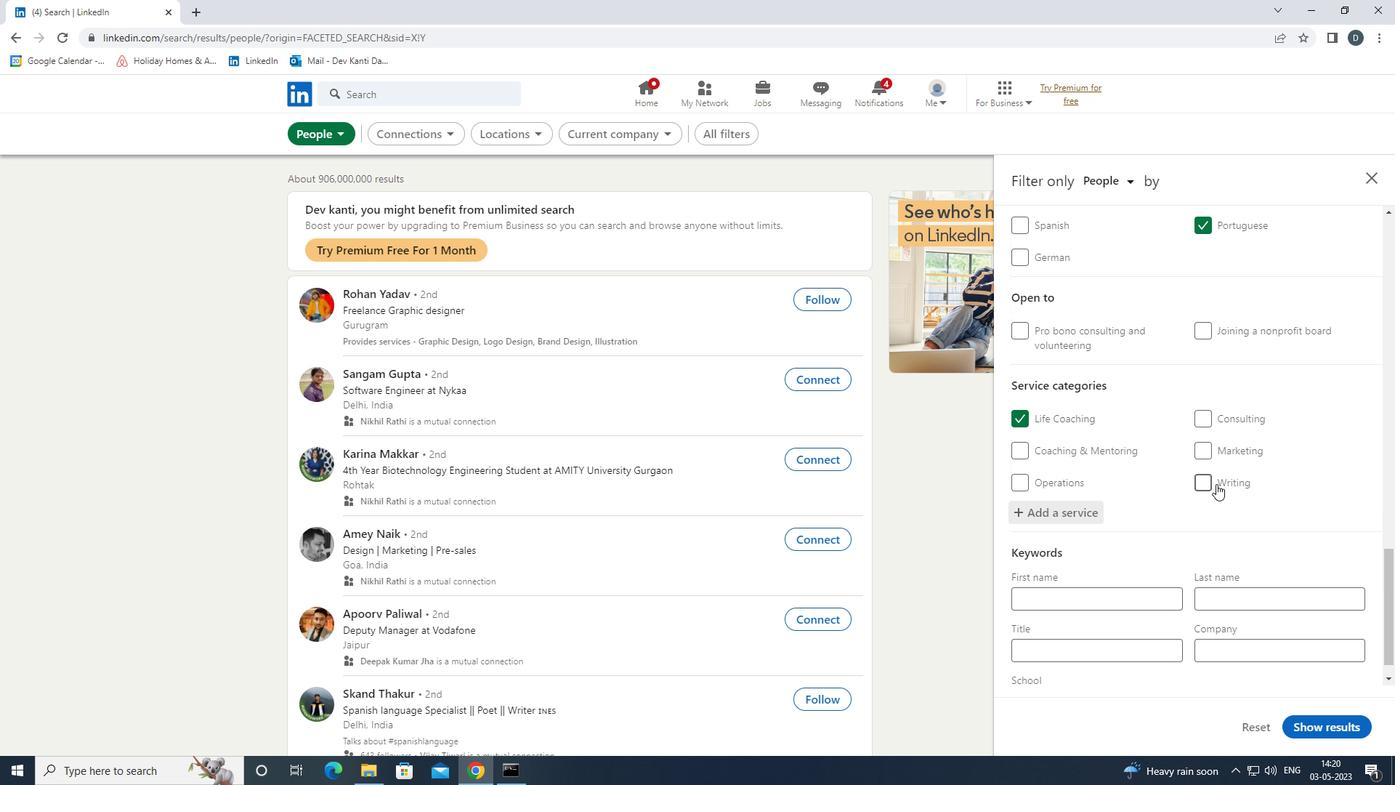 
Action: Mouse scrolled (1163, 538) with delta (0, 0)
Screenshot: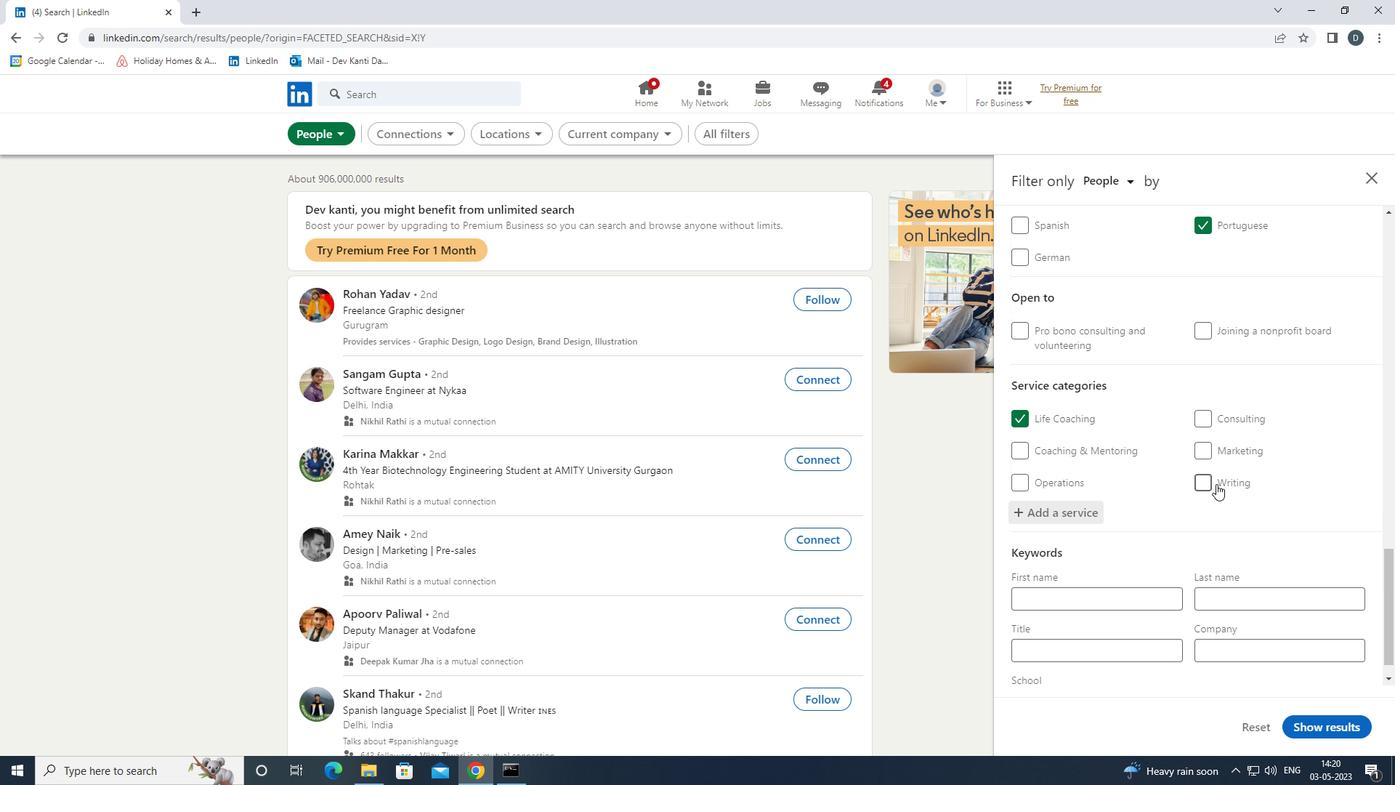 
Action: Mouse moved to (1139, 625)
Screenshot: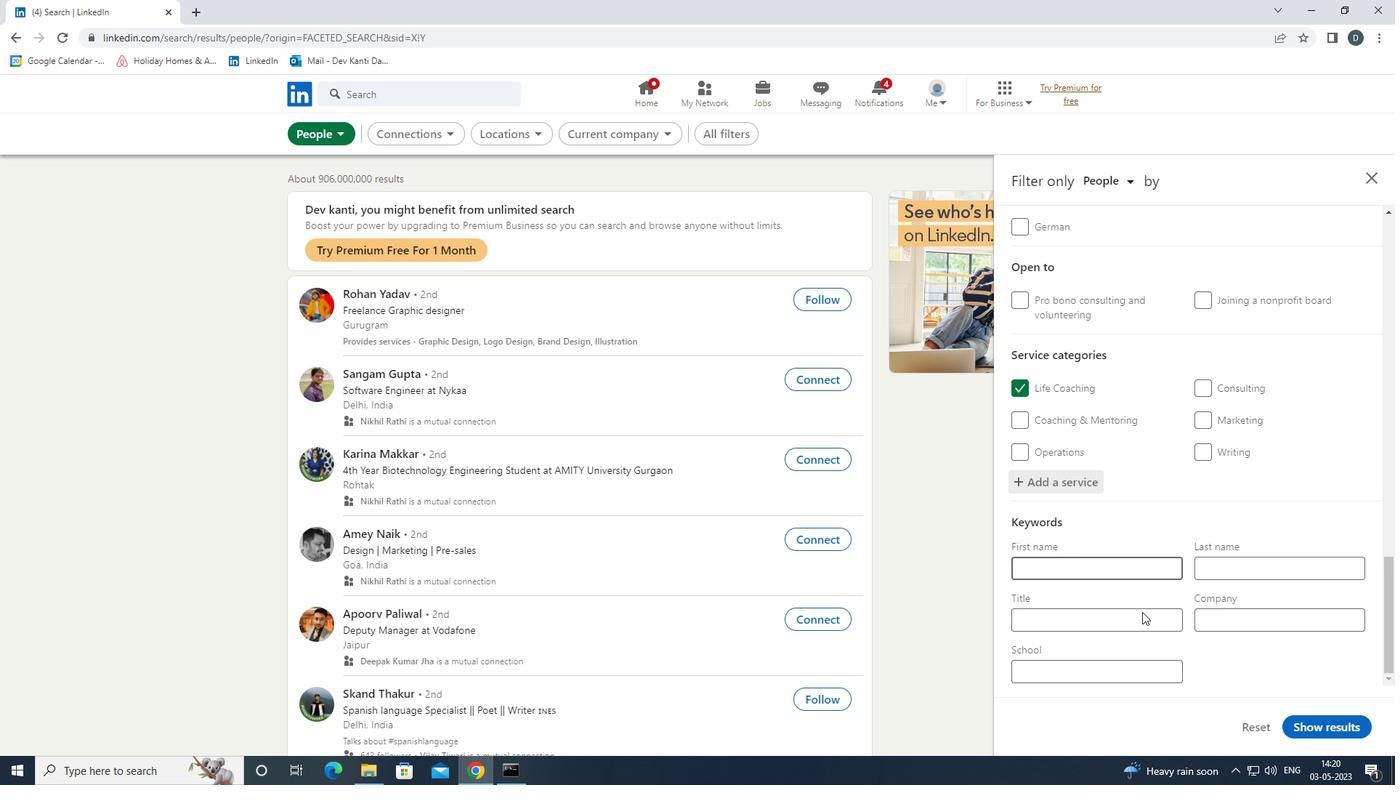 
Action: Mouse pressed left at (1139, 625)
Screenshot: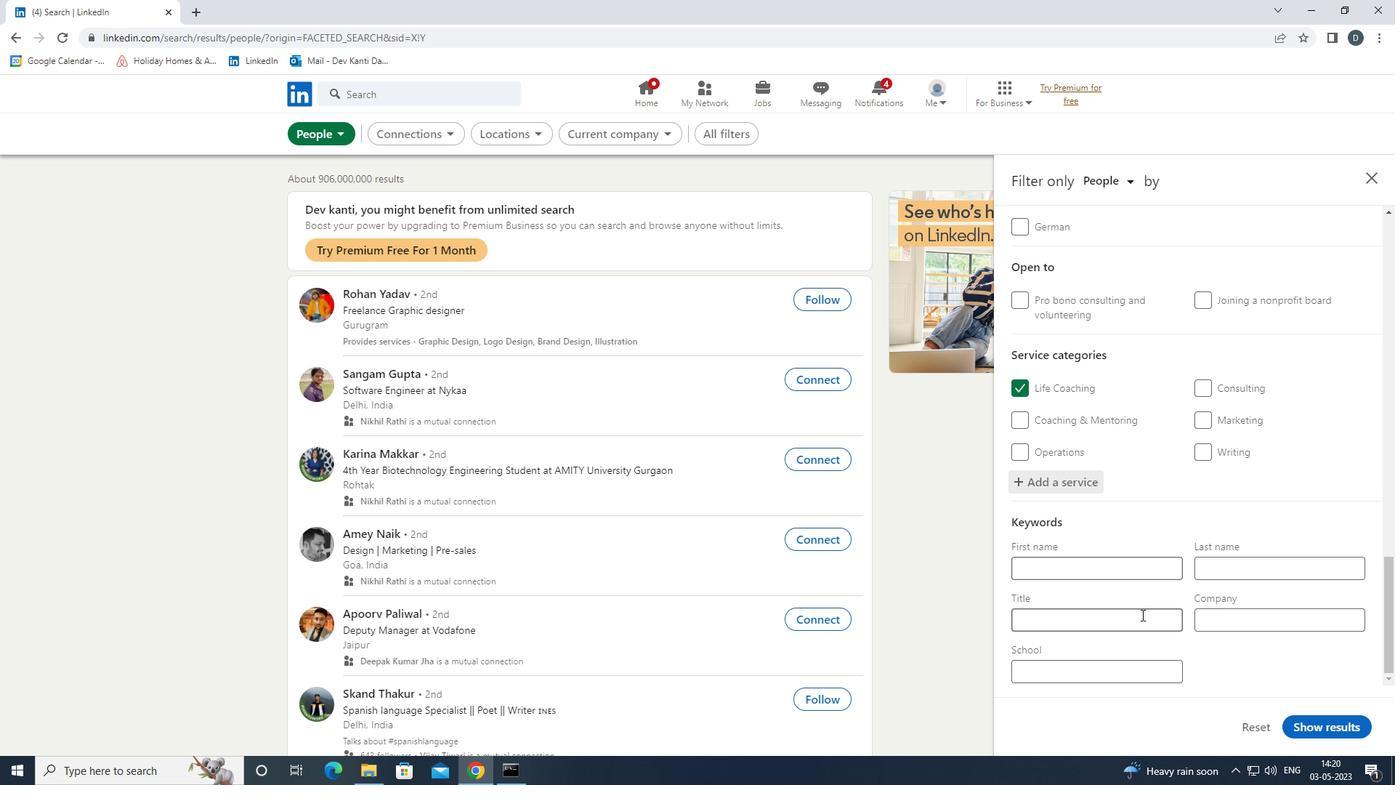 
Action: Mouse moved to (1134, 627)
Screenshot: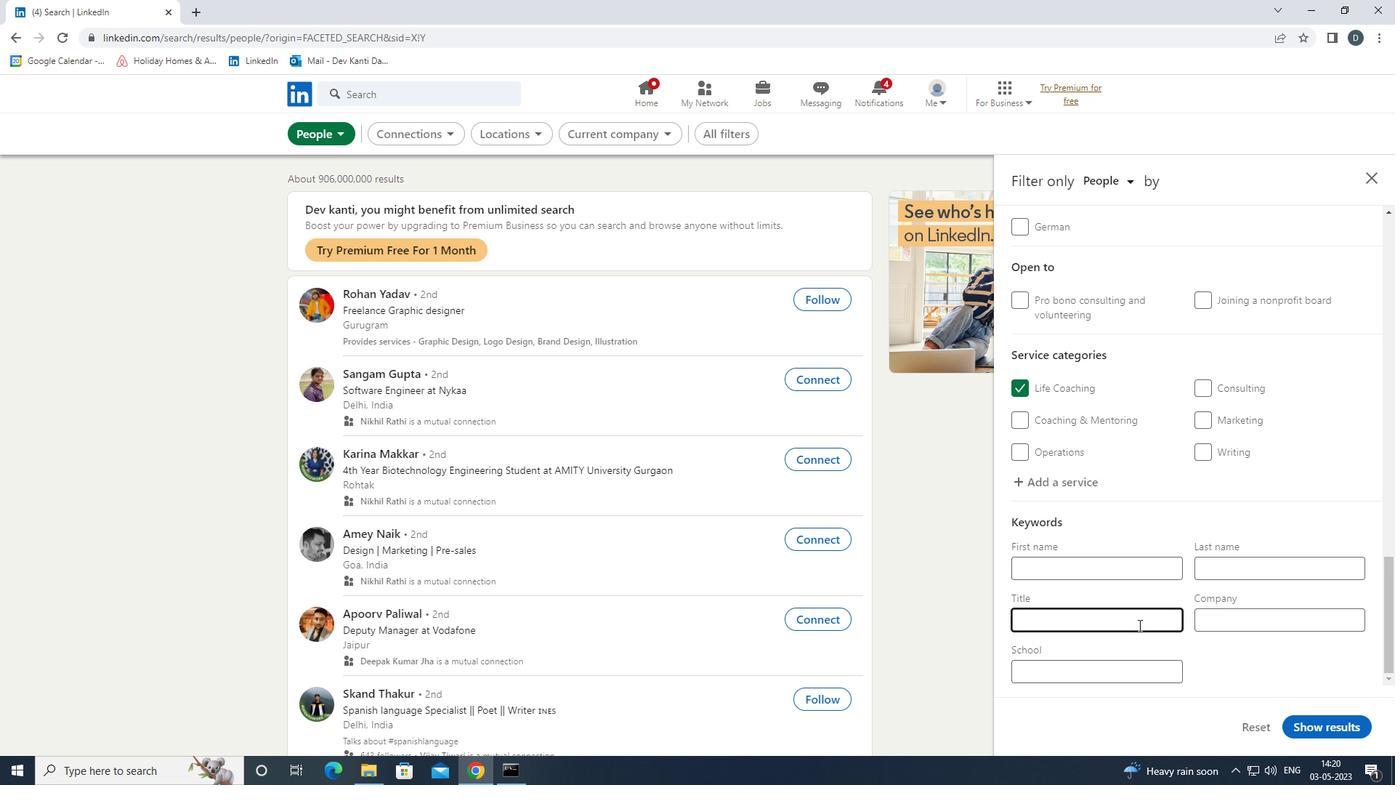 
Action: Key pressed <Key.shift><Key.shift><Key.shift>MANICURIST
Screenshot: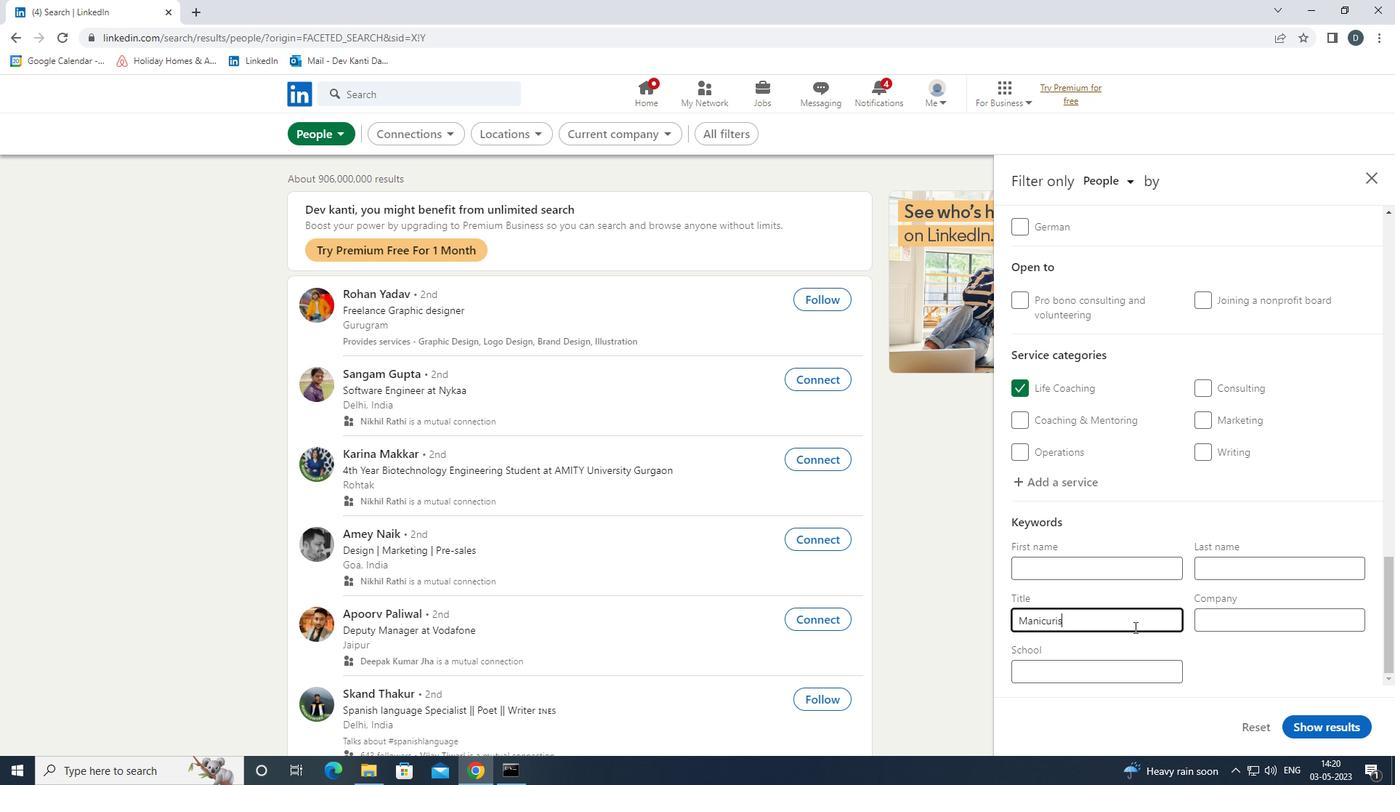 
Action: Mouse moved to (1297, 718)
Screenshot: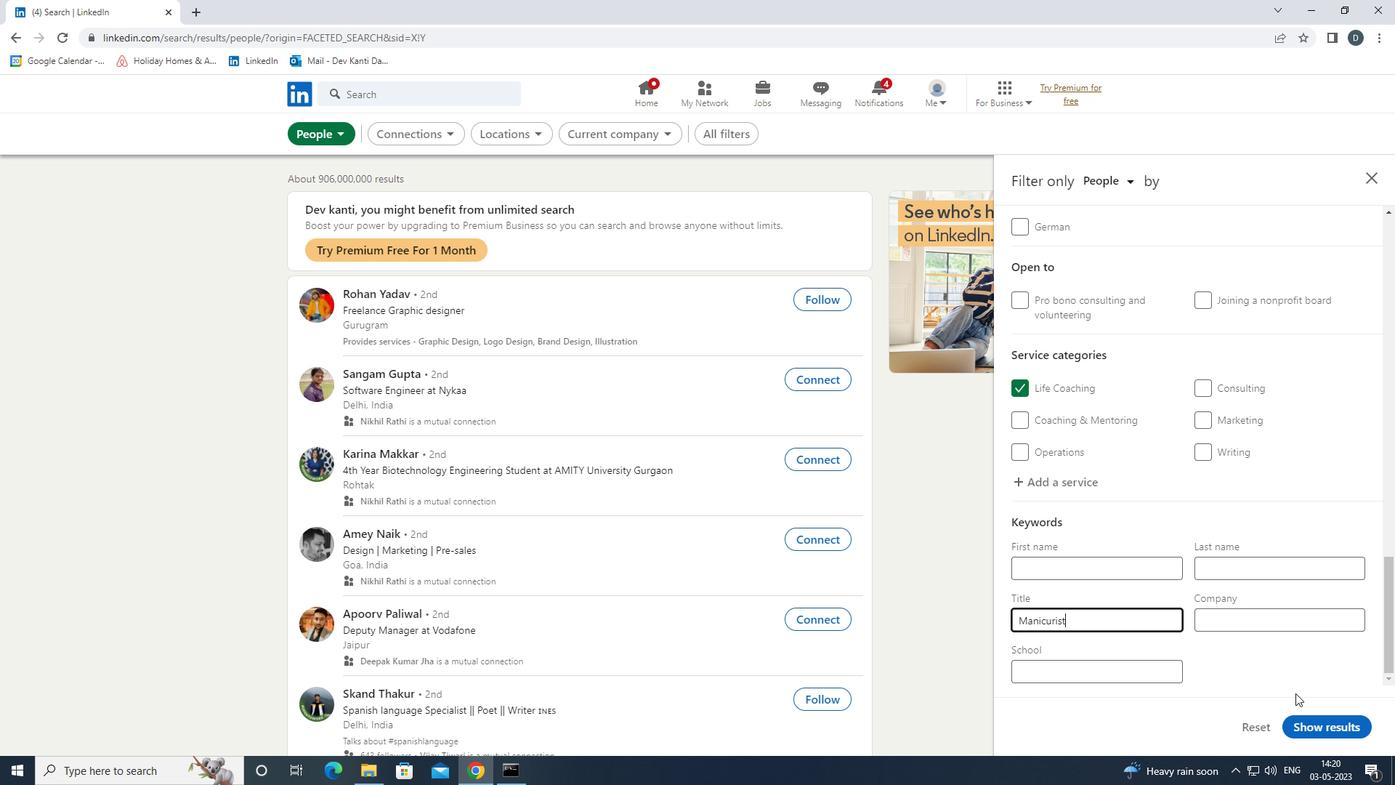 
Action: Mouse pressed left at (1297, 718)
Screenshot: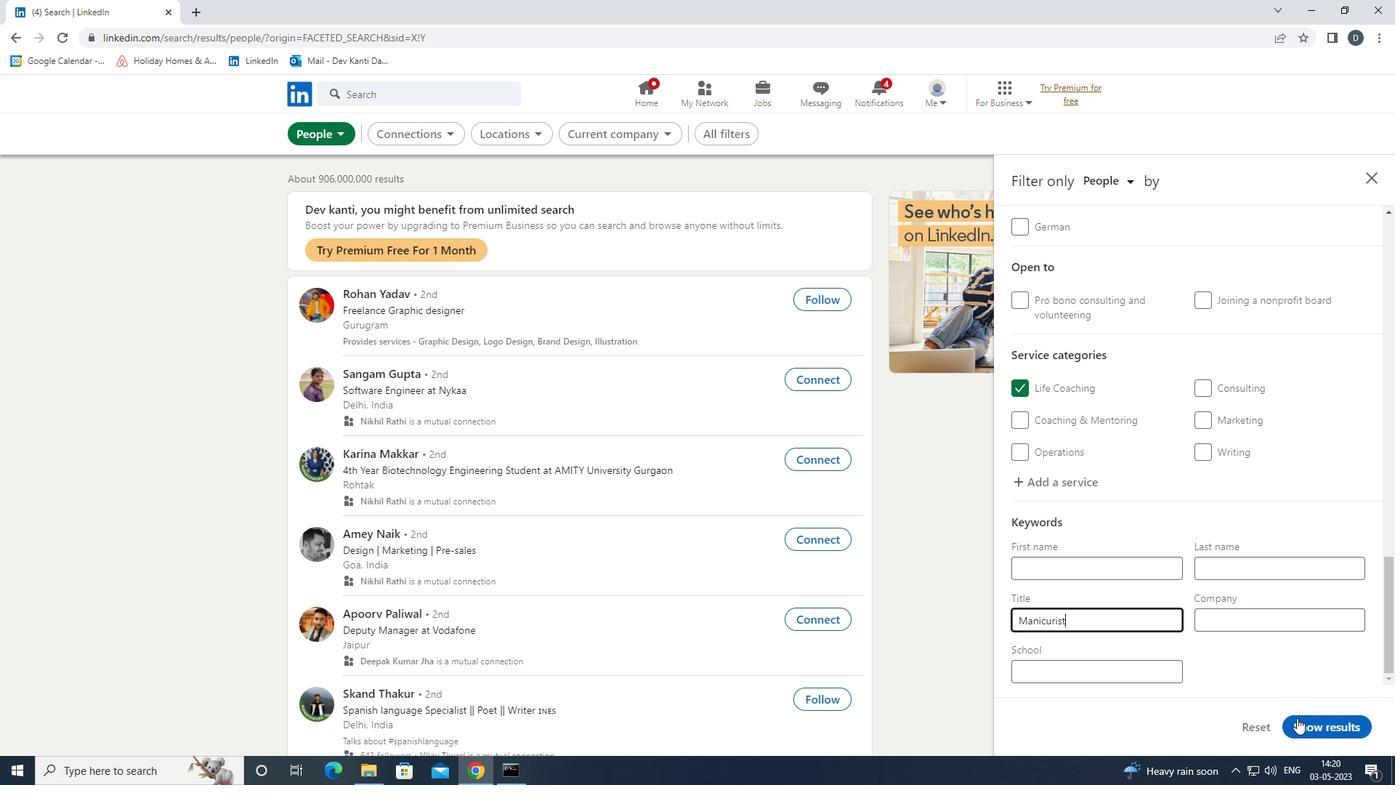 
Action: Mouse moved to (322, 151)
Screenshot: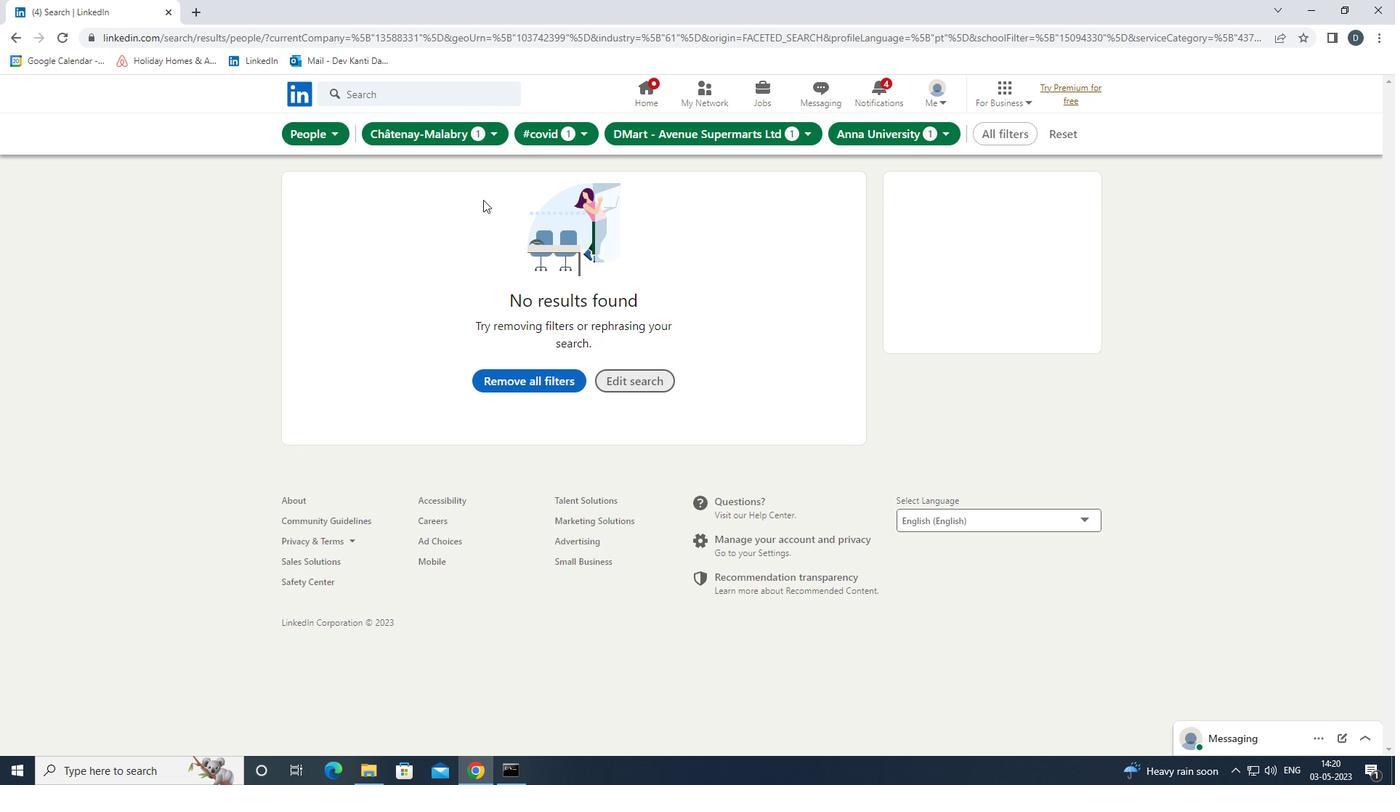 
